 Task: Find connections with filter location Johannisthal with filter topic #Advertisingandmarketingwith filter profile language English with filter current company NEORIS with filter school BANGALORE jobs and careers with filter industry Holding Companies with filter service category Portrait Photography with filter keywords title Proposal Writer
Action: Mouse moved to (623, 85)
Screenshot: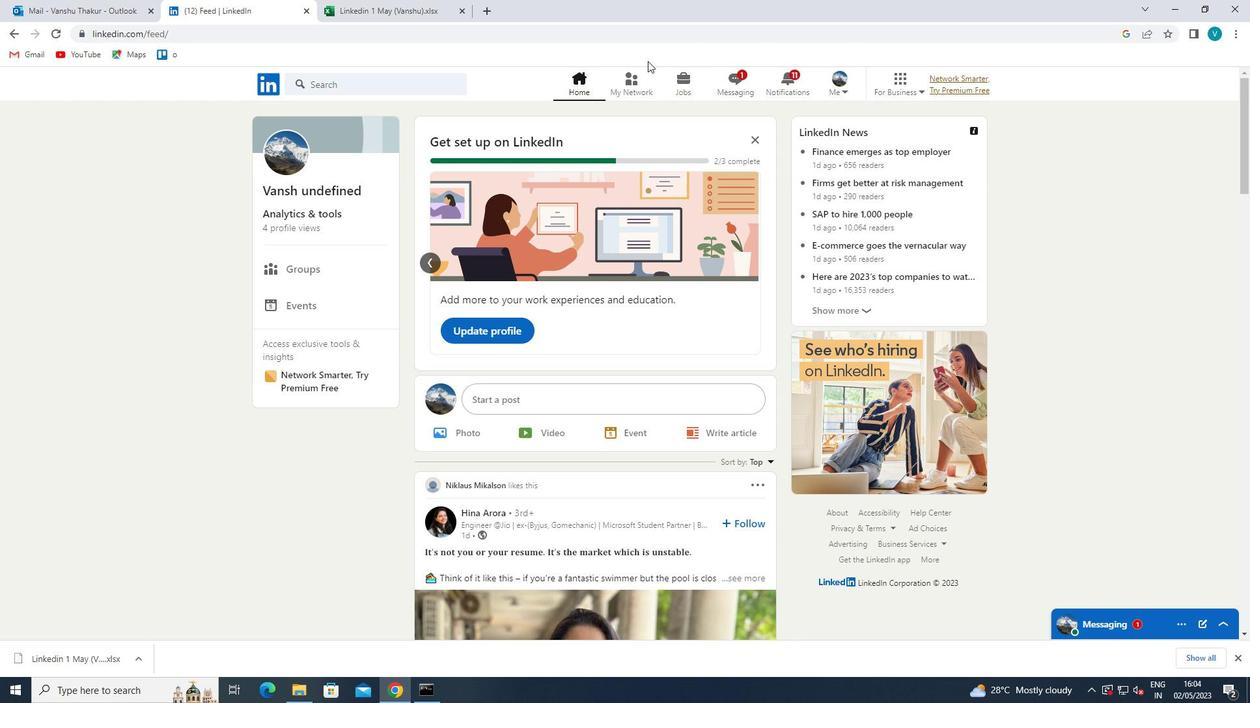 
Action: Mouse pressed left at (623, 85)
Screenshot: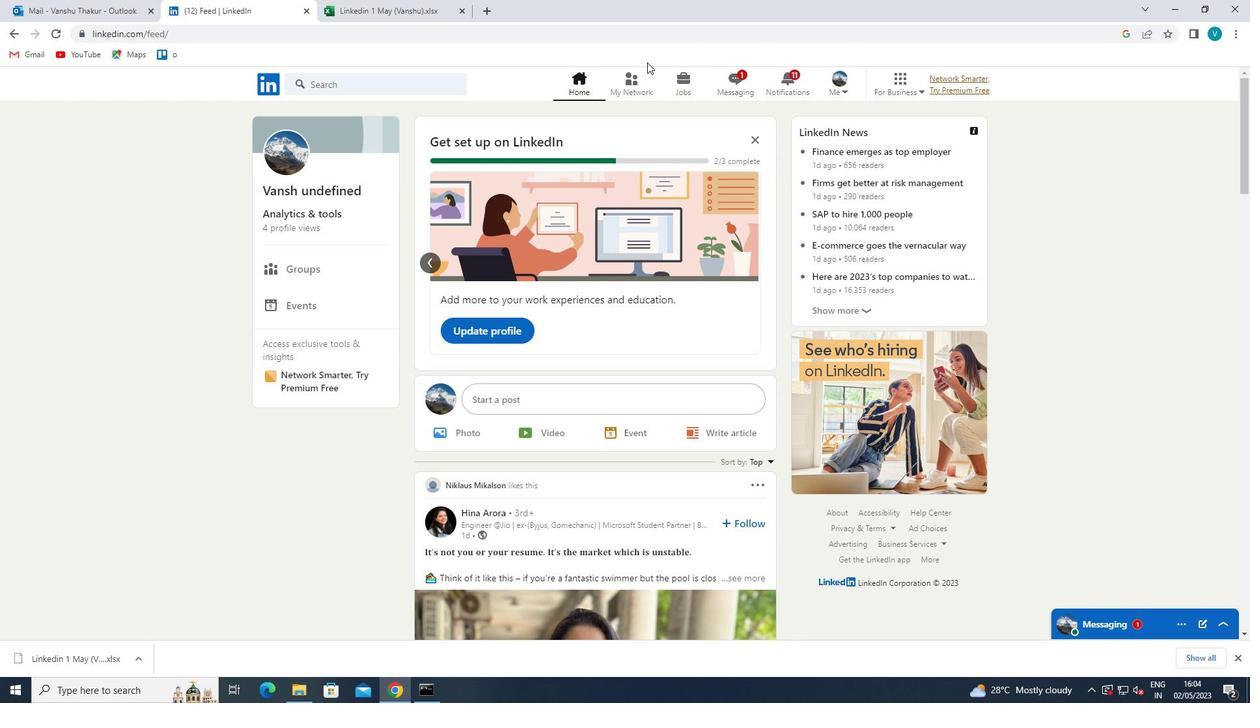
Action: Mouse moved to (341, 154)
Screenshot: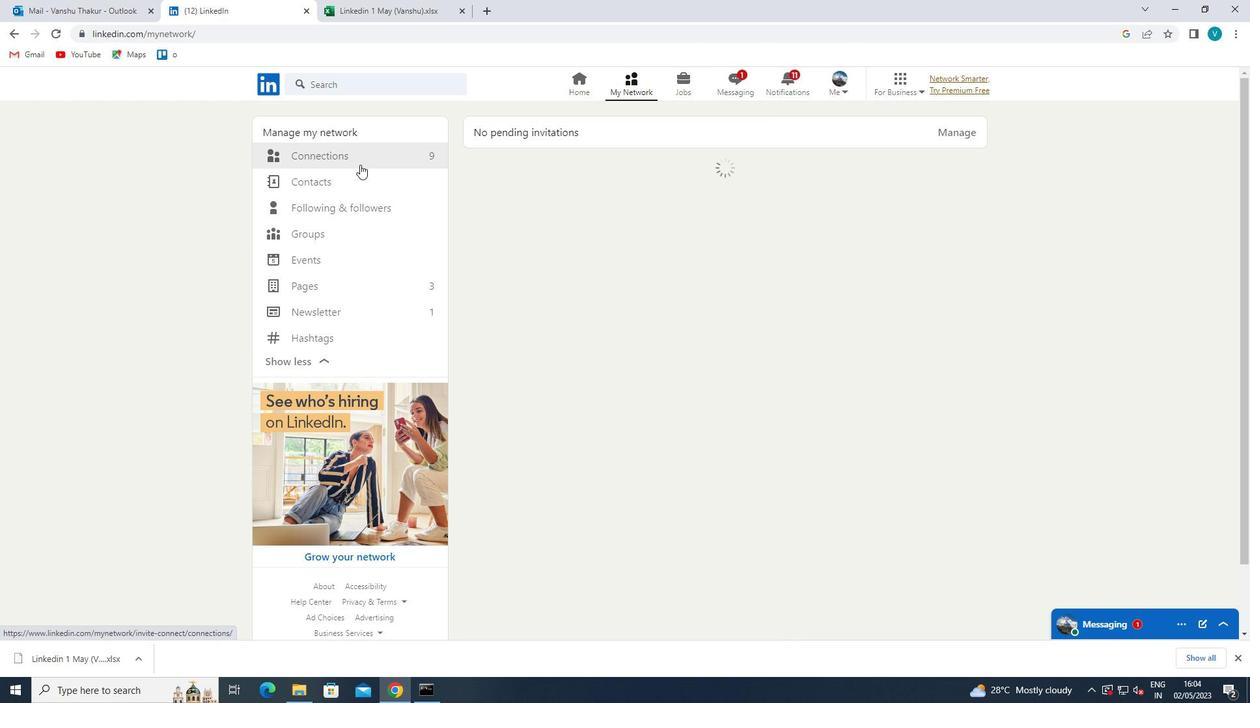 
Action: Mouse pressed left at (341, 154)
Screenshot: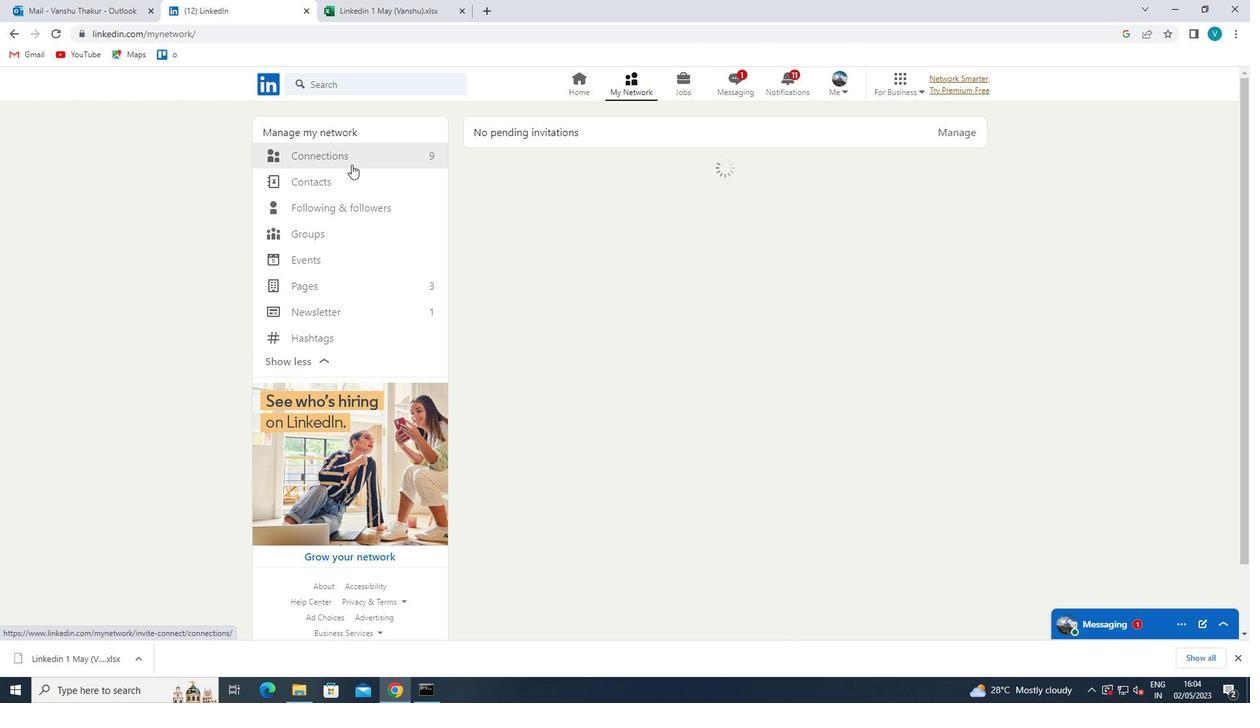 
Action: Mouse moved to (714, 158)
Screenshot: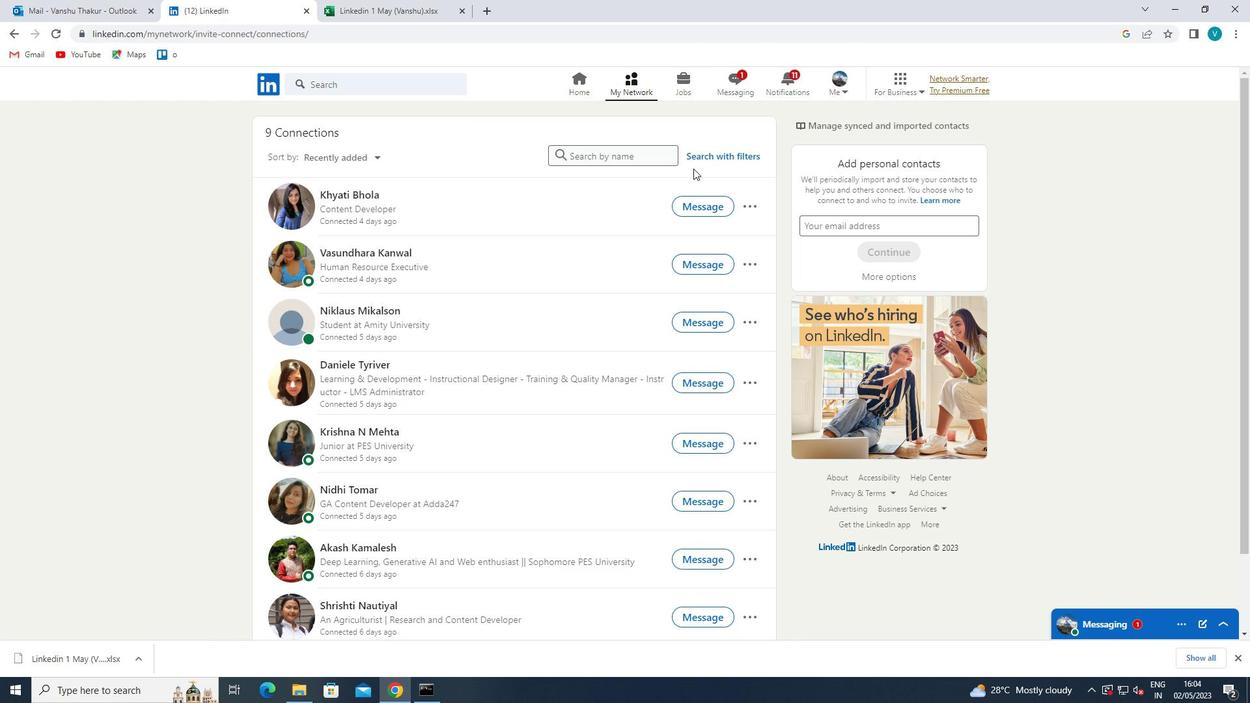 
Action: Mouse pressed left at (714, 158)
Screenshot: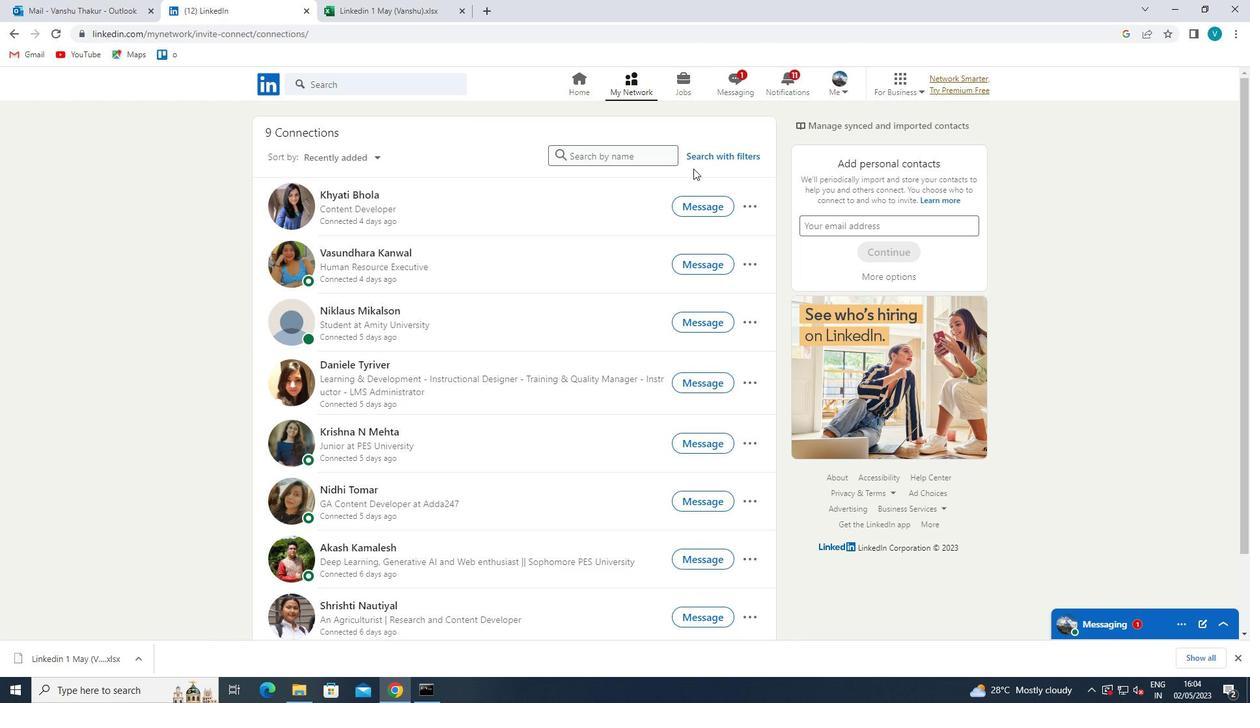 
Action: Mouse moved to (619, 119)
Screenshot: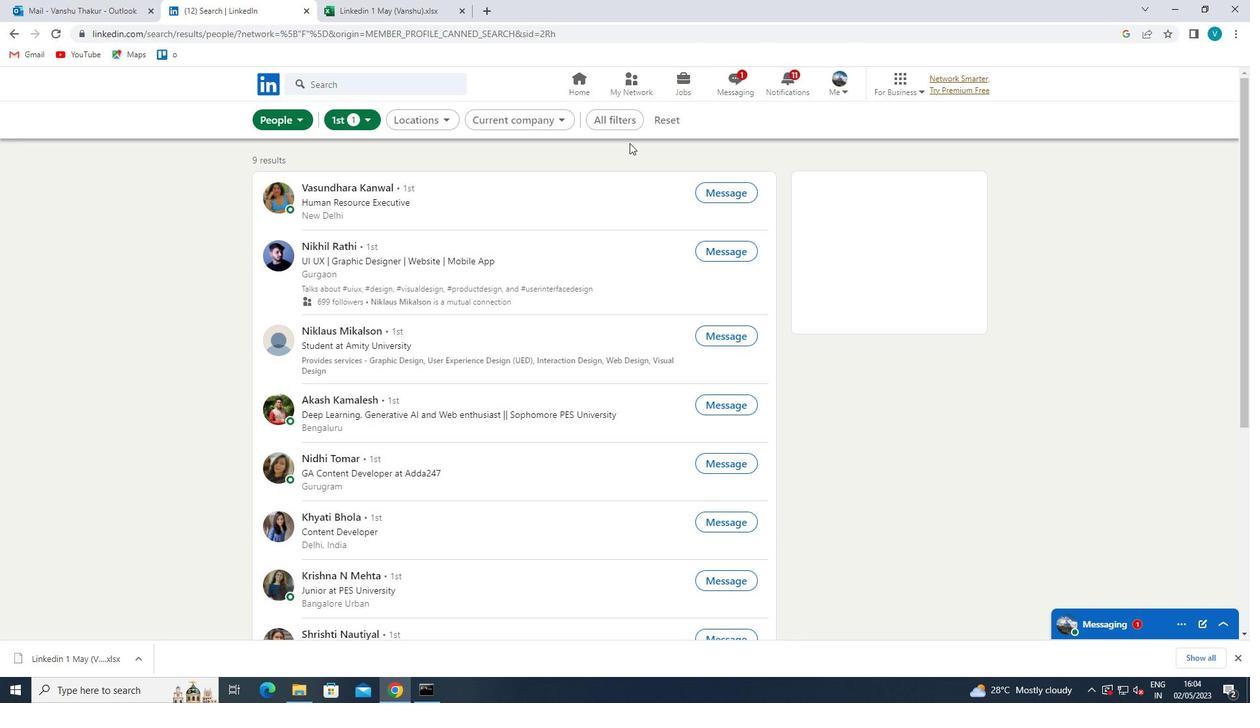 
Action: Mouse pressed left at (619, 119)
Screenshot: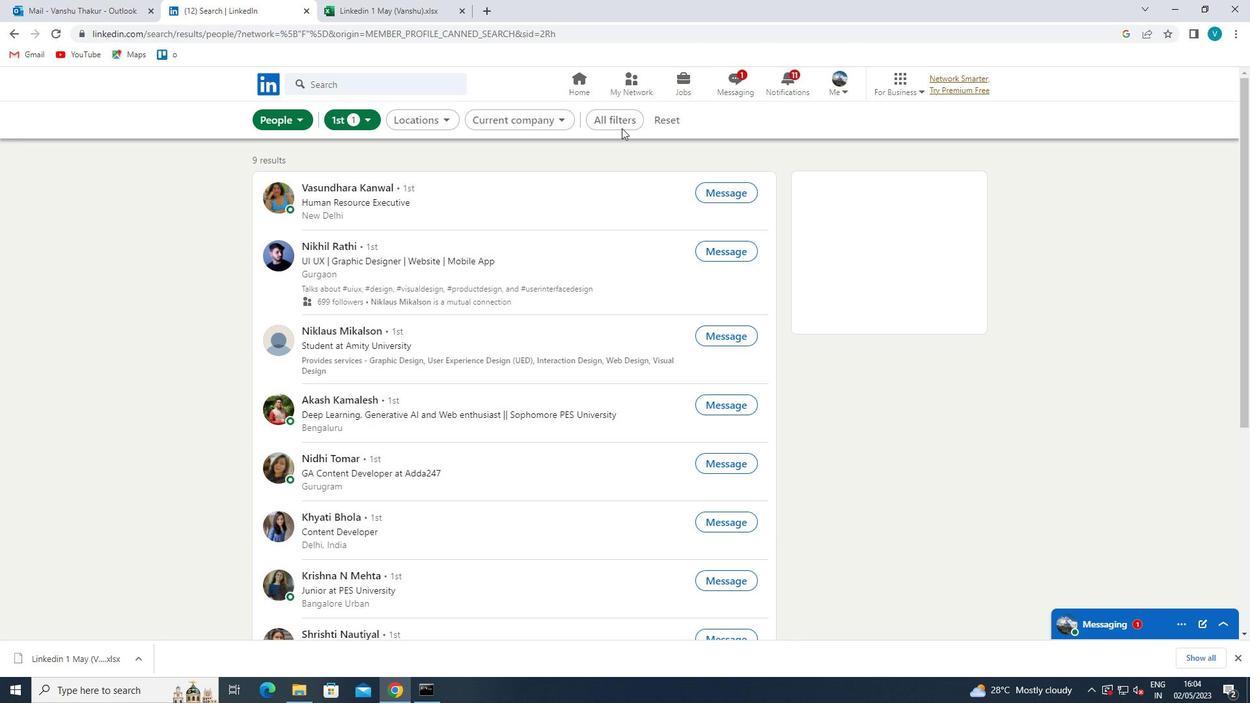 
Action: Mouse moved to (1113, 330)
Screenshot: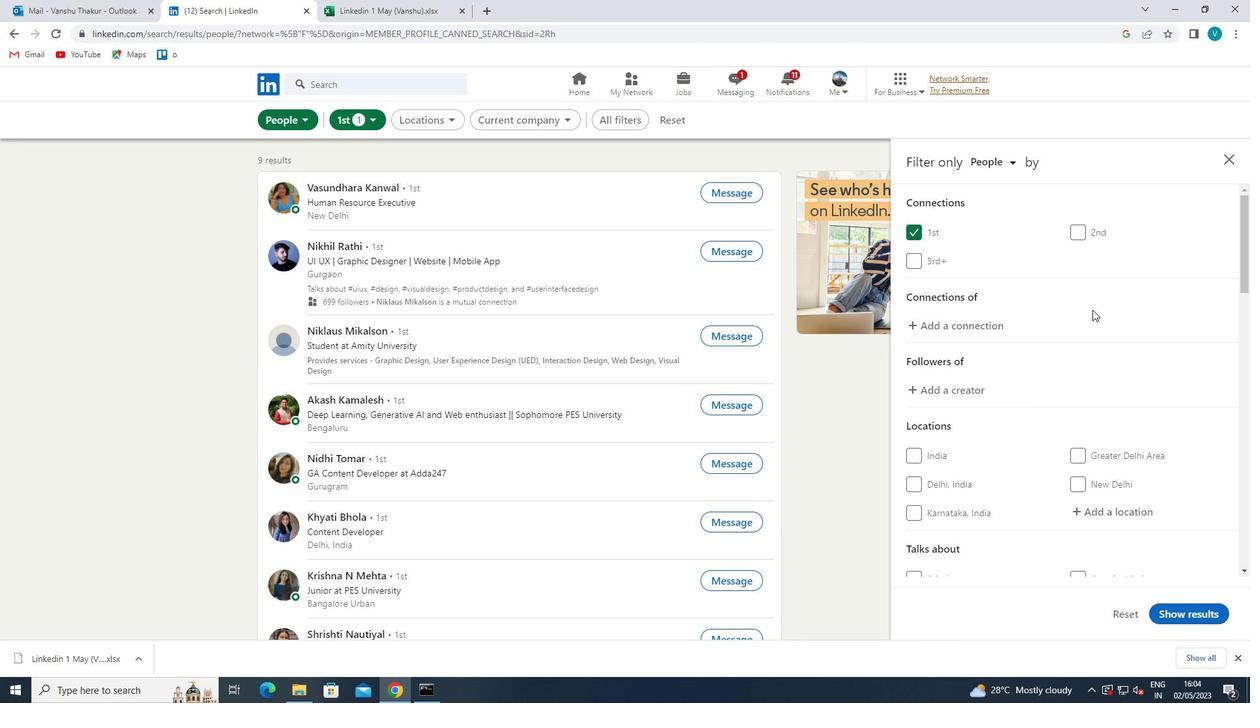 
Action: Mouse scrolled (1113, 329) with delta (0, 0)
Screenshot: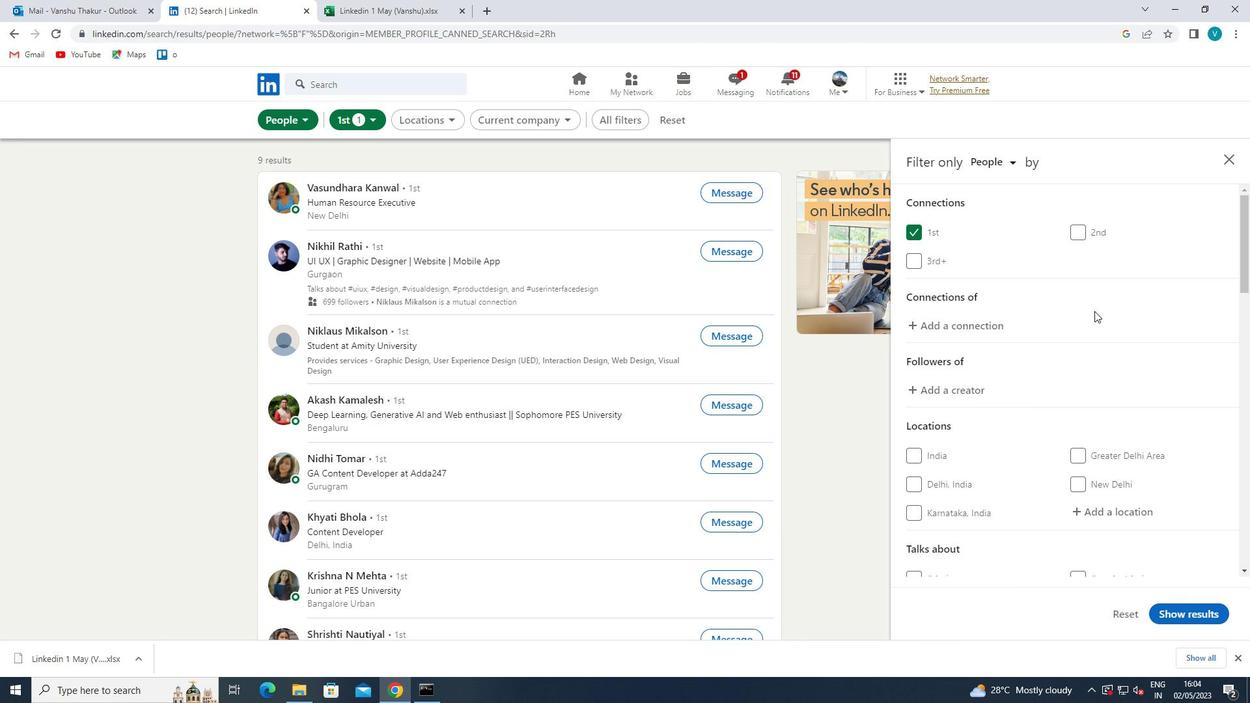 
Action: Mouse scrolled (1113, 329) with delta (0, 0)
Screenshot: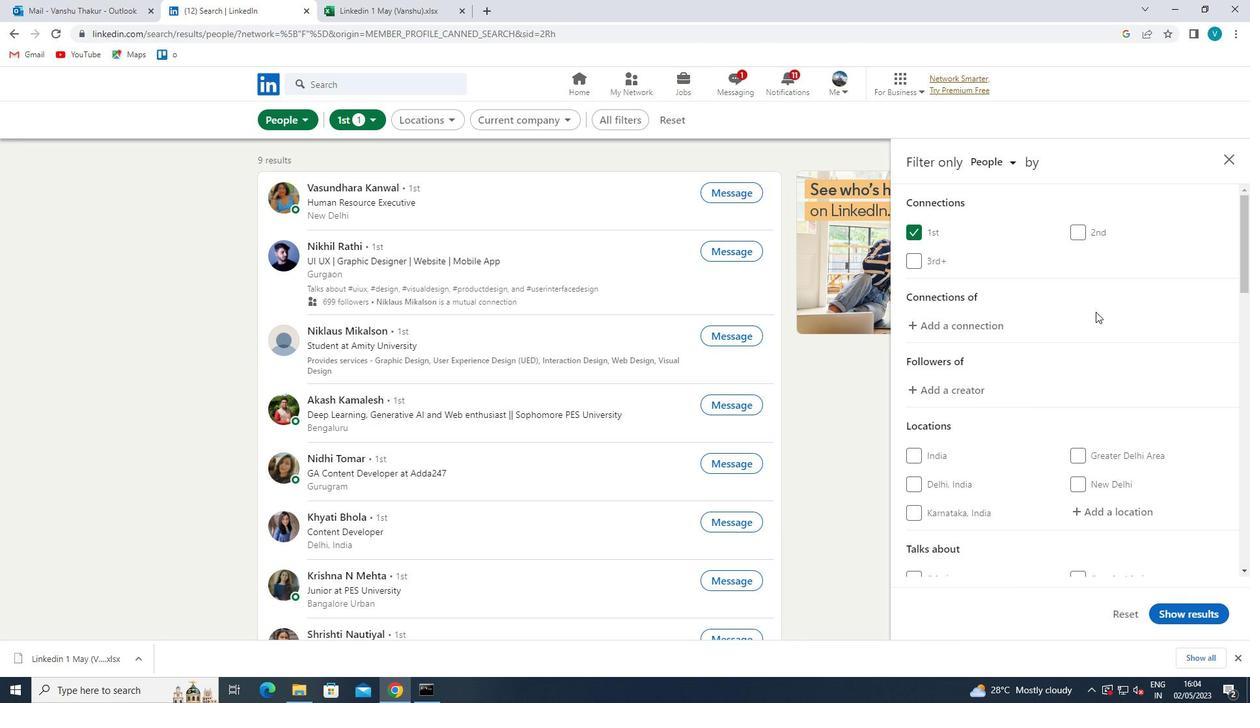 
Action: Mouse moved to (1114, 330)
Screenshot: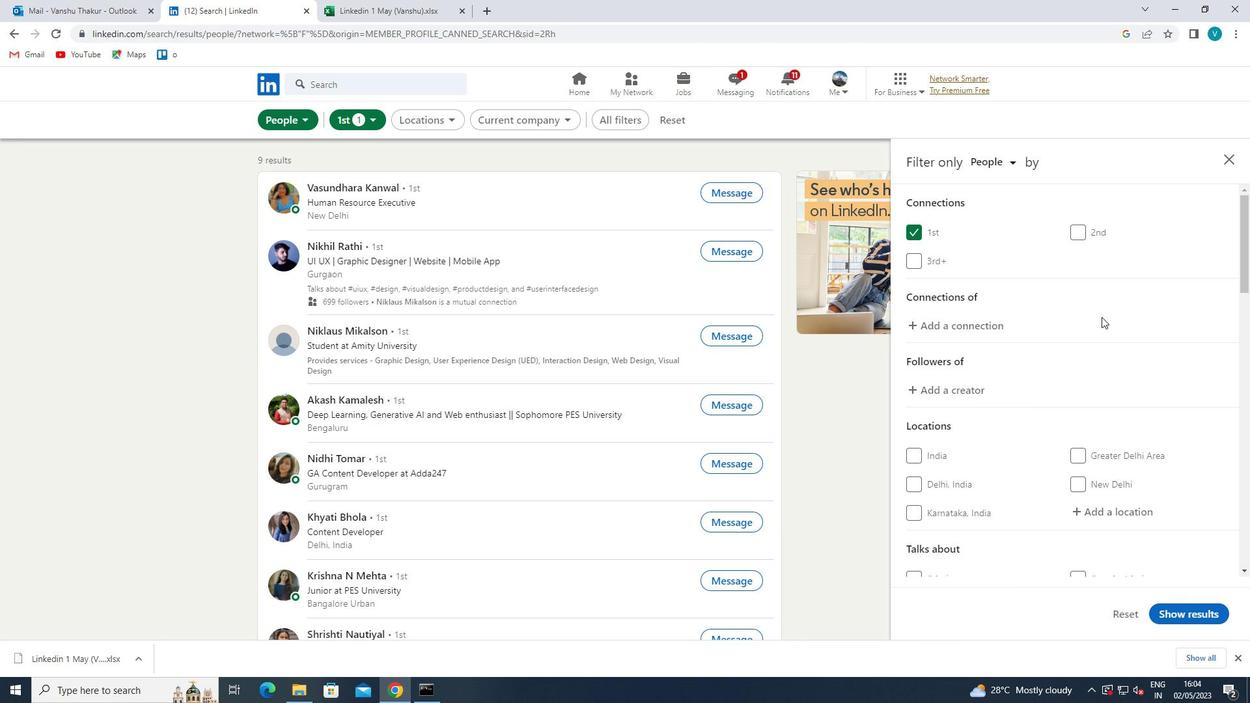 
Action: Mouse scrolled (1114, 329) with delta (0, 0)
Screenshot: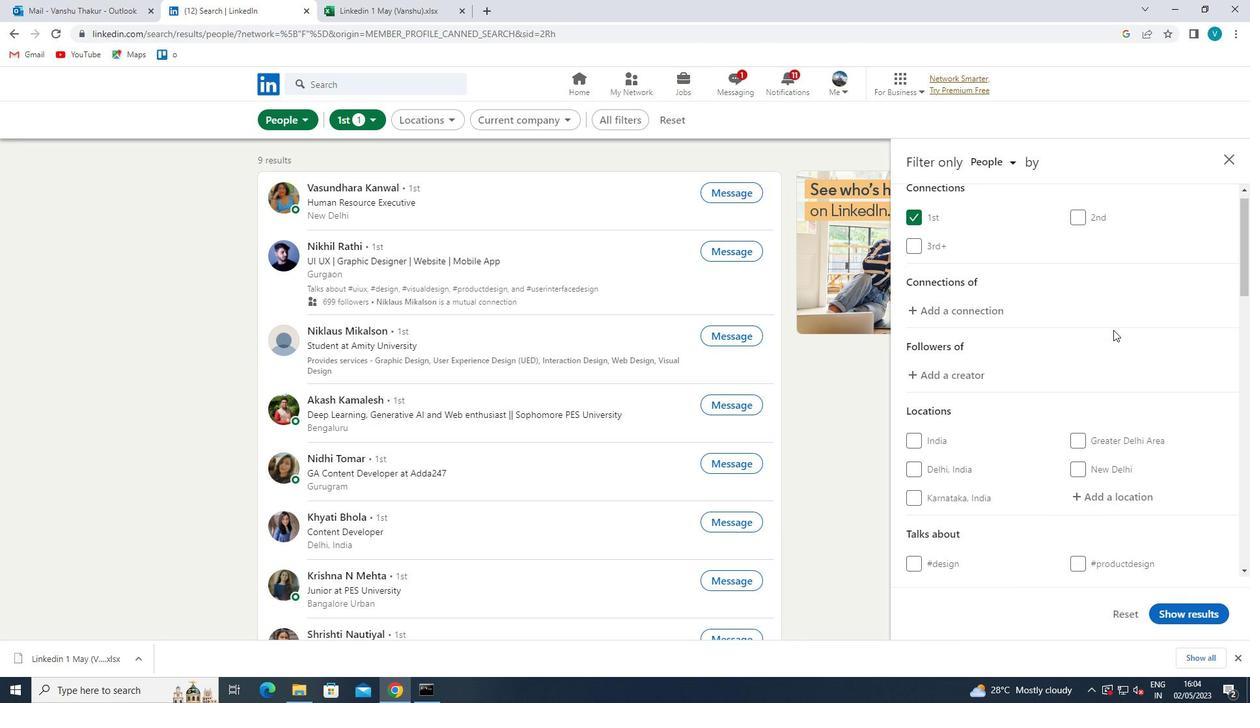 
Action: Mouse moved to (1123, 317)
Screenshot: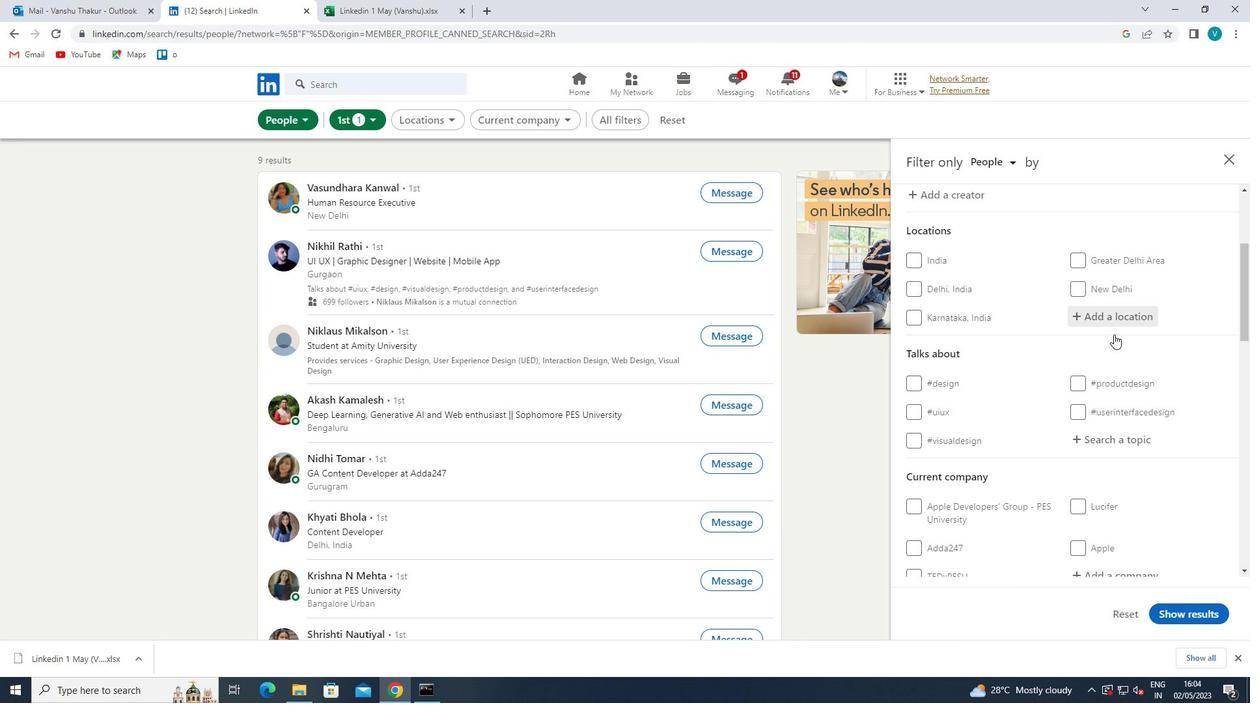 
Action: Mouse pressed left at (1123, 317)
Screenshot: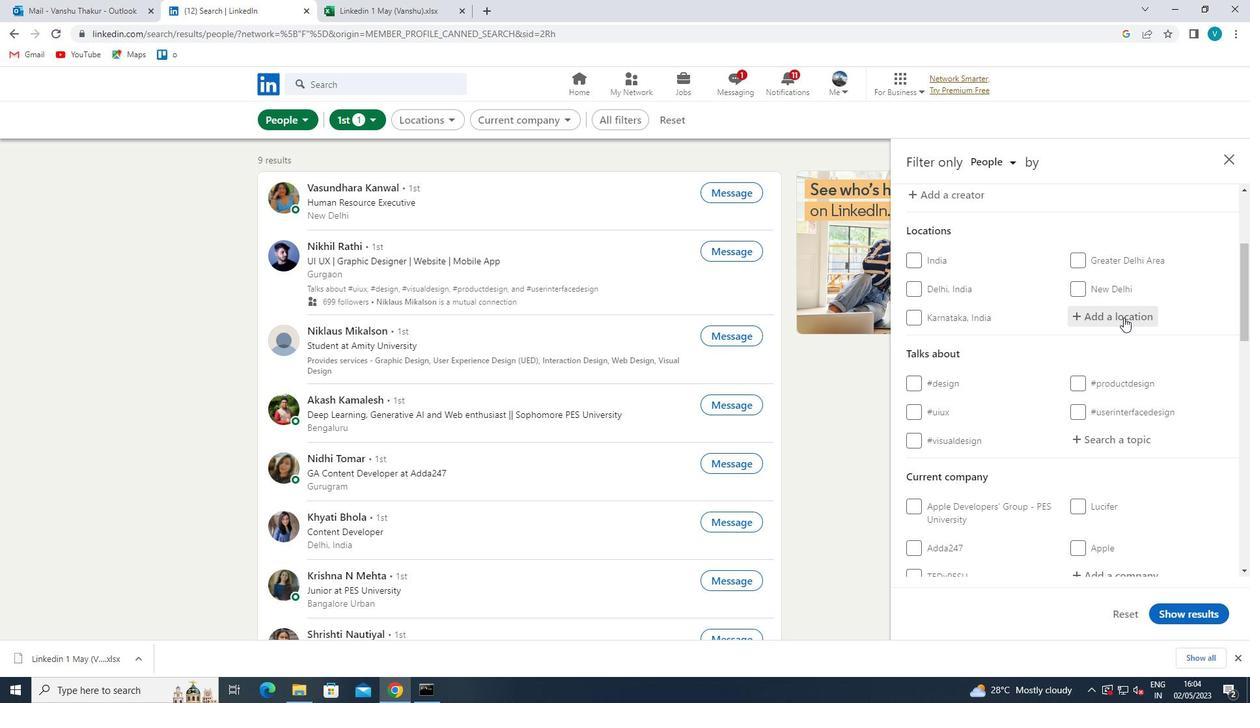 
Action: Key pressed <Key.shift>JOHANNISTHAL
Screenshot: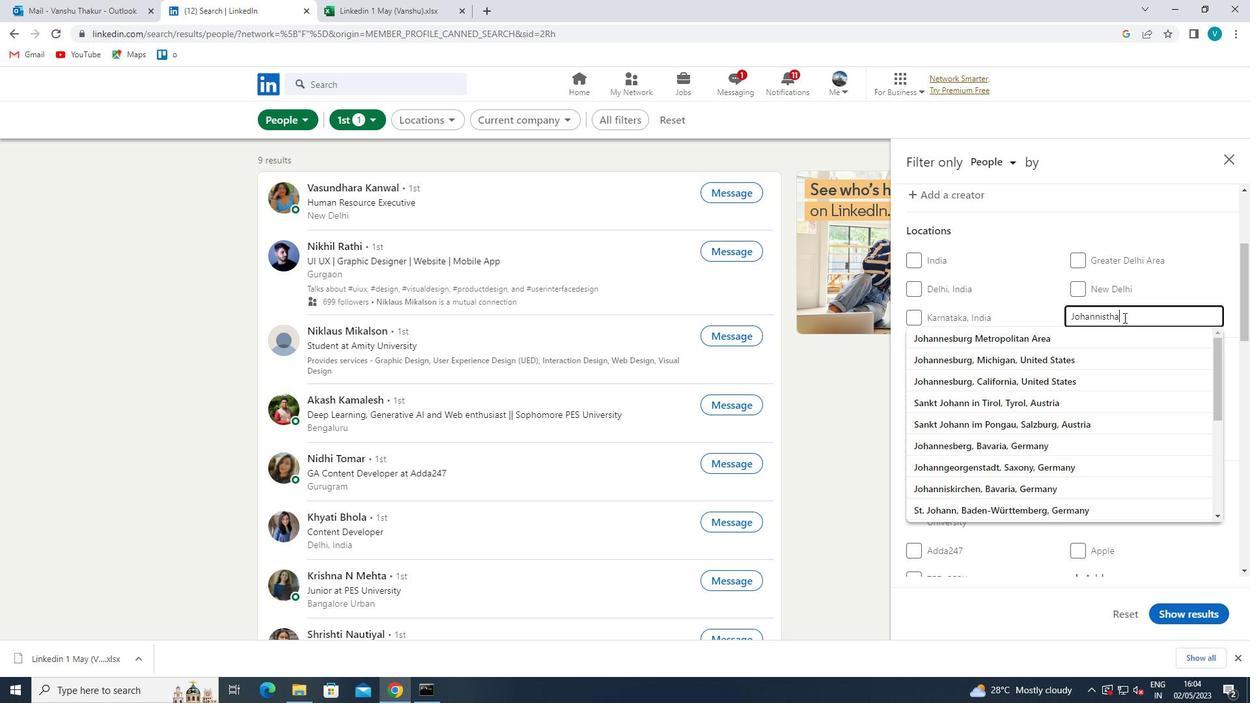 
Action: Mouse moved to (1015, 339)
Screenshot: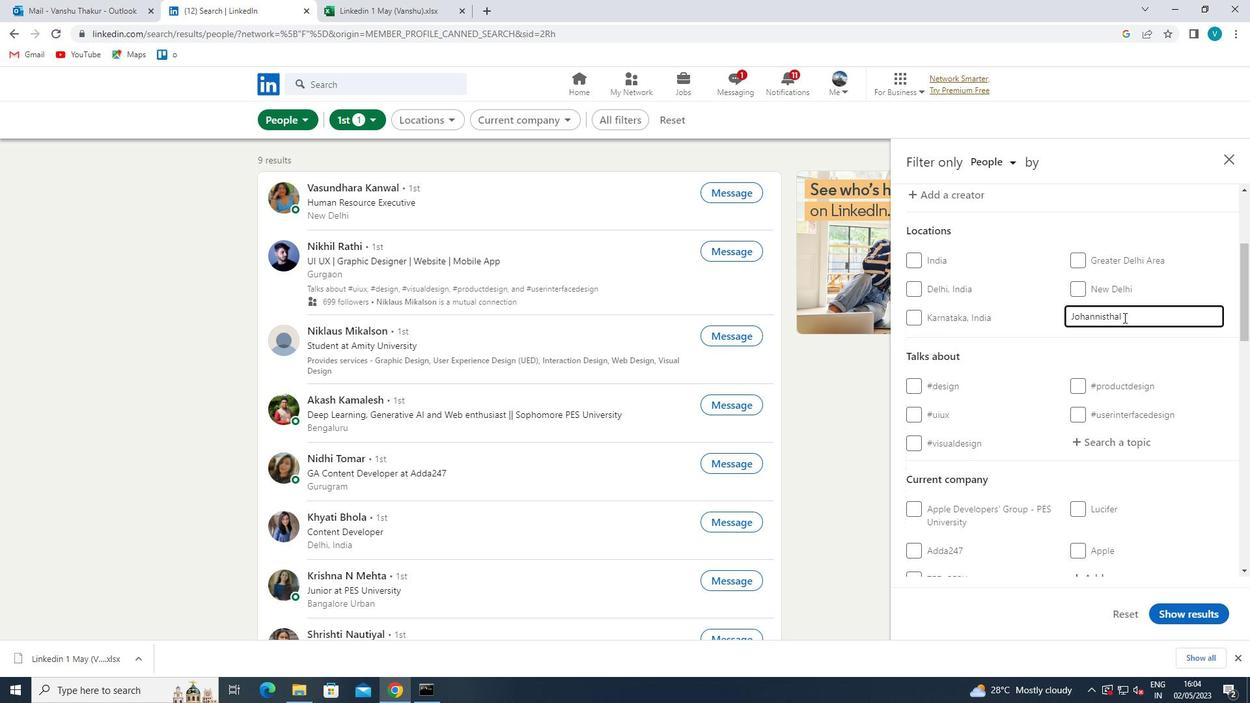 
Action: Mouse pressed left at (1015, 339)
Screenshot: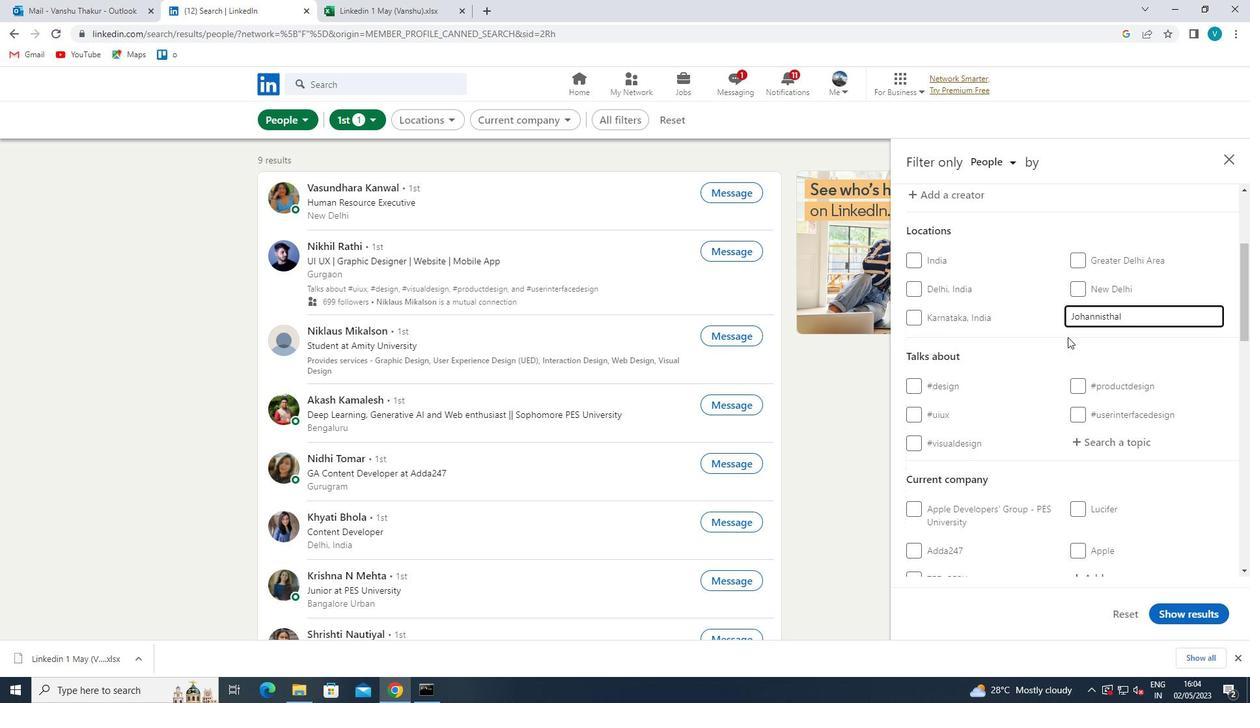 
Action: Mouse moved to (1019, 339)
Screenshot: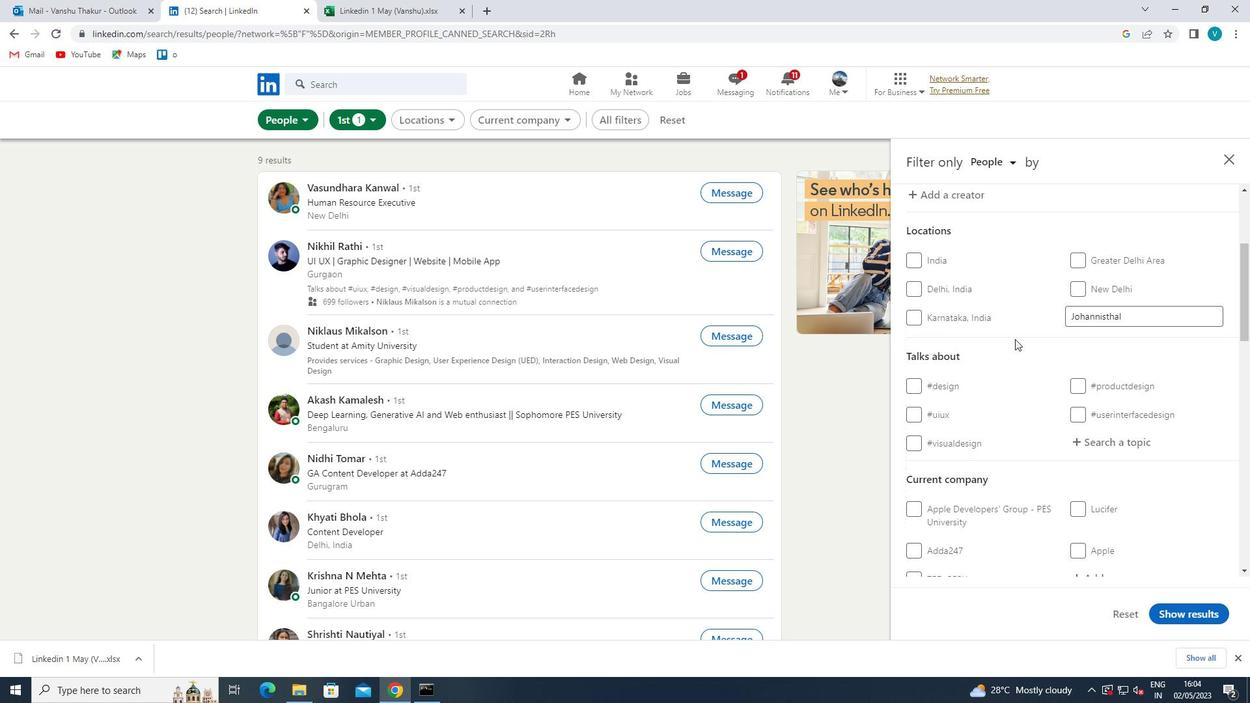 
Action: Mouse scrolled (1019, 339) with delta (0, 0)
Screenshot: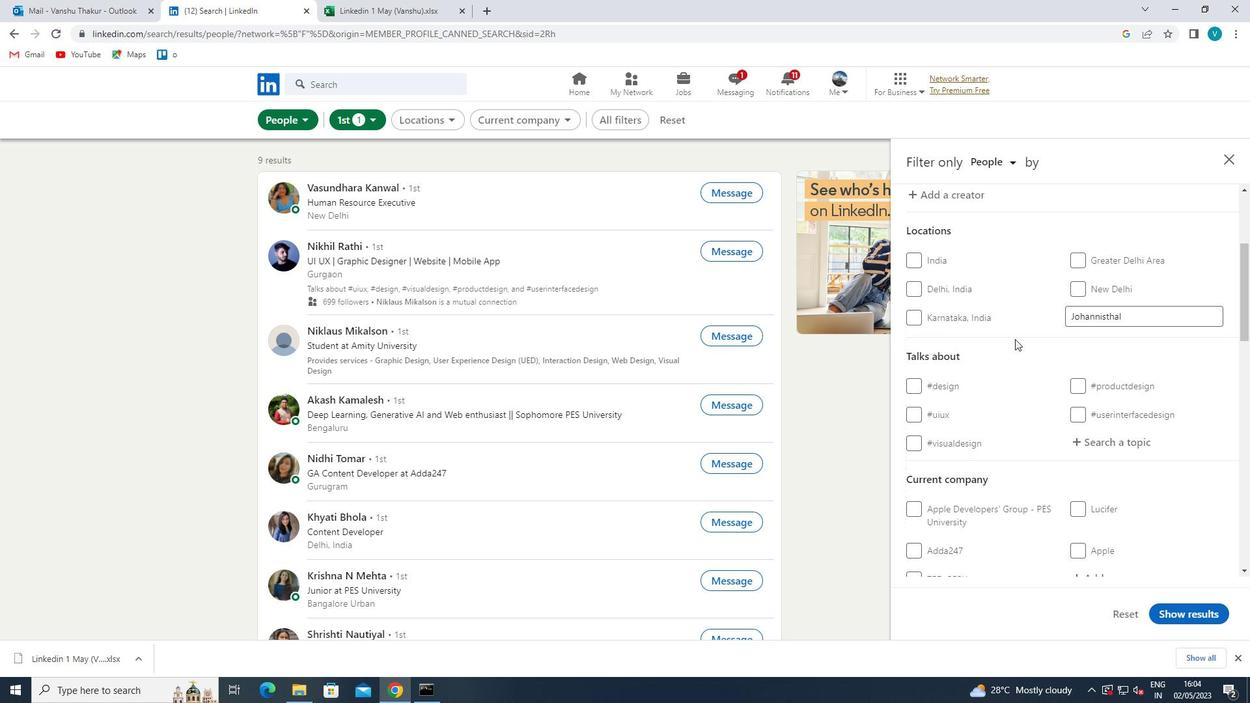 
Action: Mouse moved to (1025, 345)
Screenshot: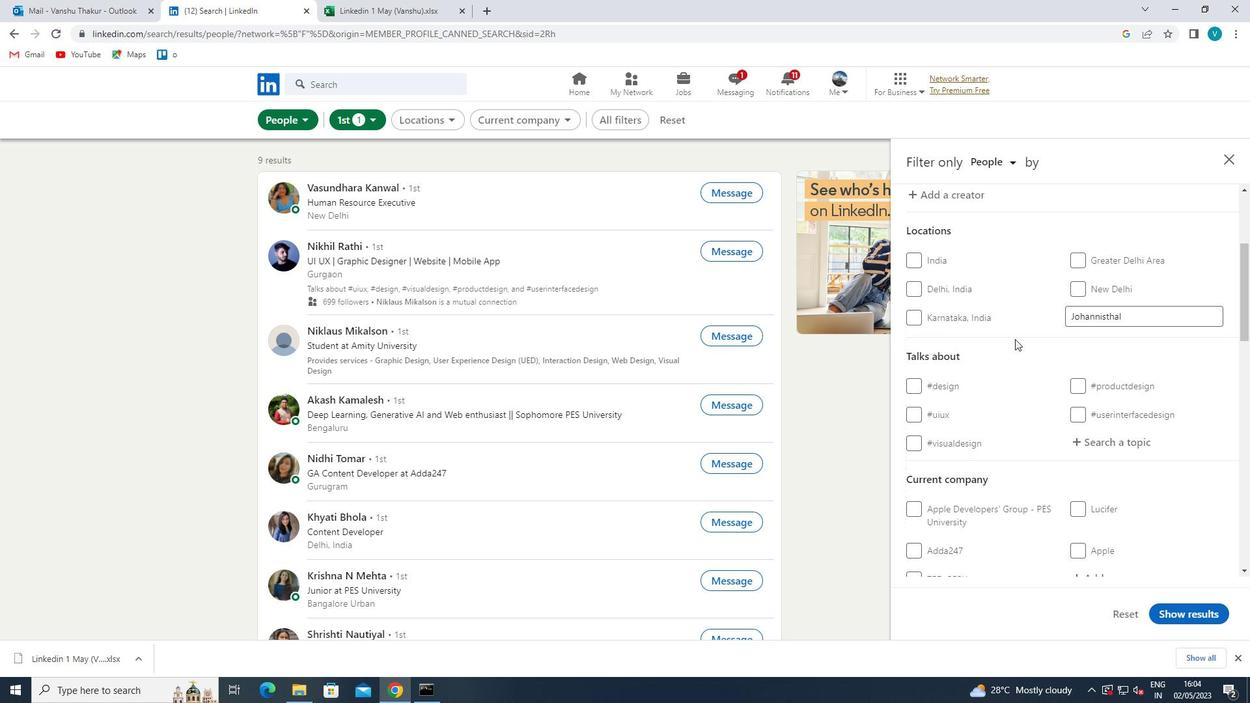 
Action: Mouse scrolled (1025, 345) with delta (0, 0)
Screenshot: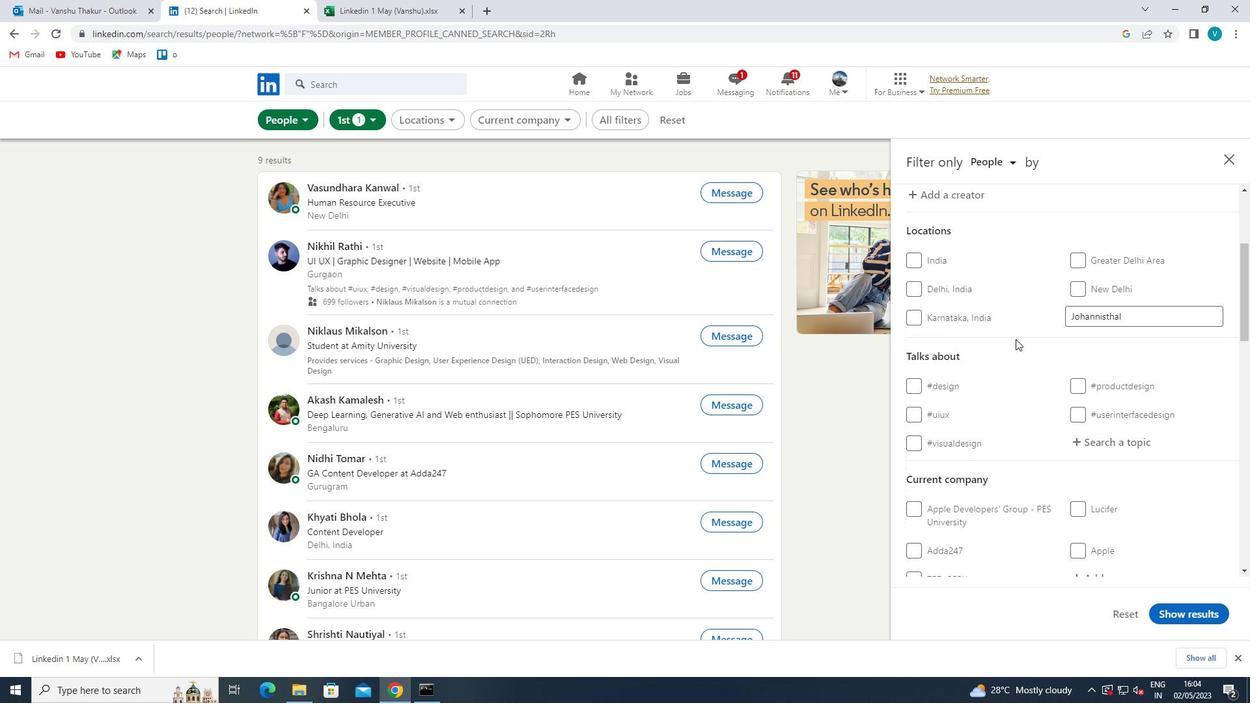 
Action: Mouse moved to (1123, 312)
Screenshot: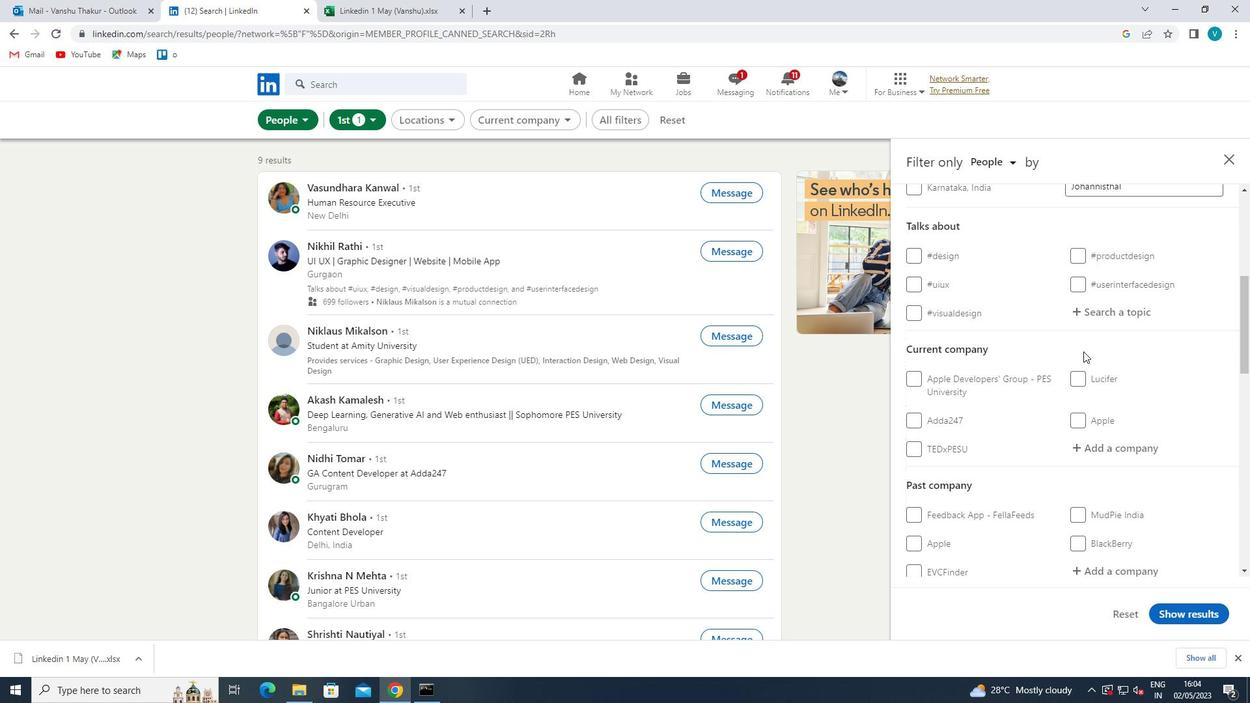 
Action: Mouse pressed left at (1123, 312)
Screenshot: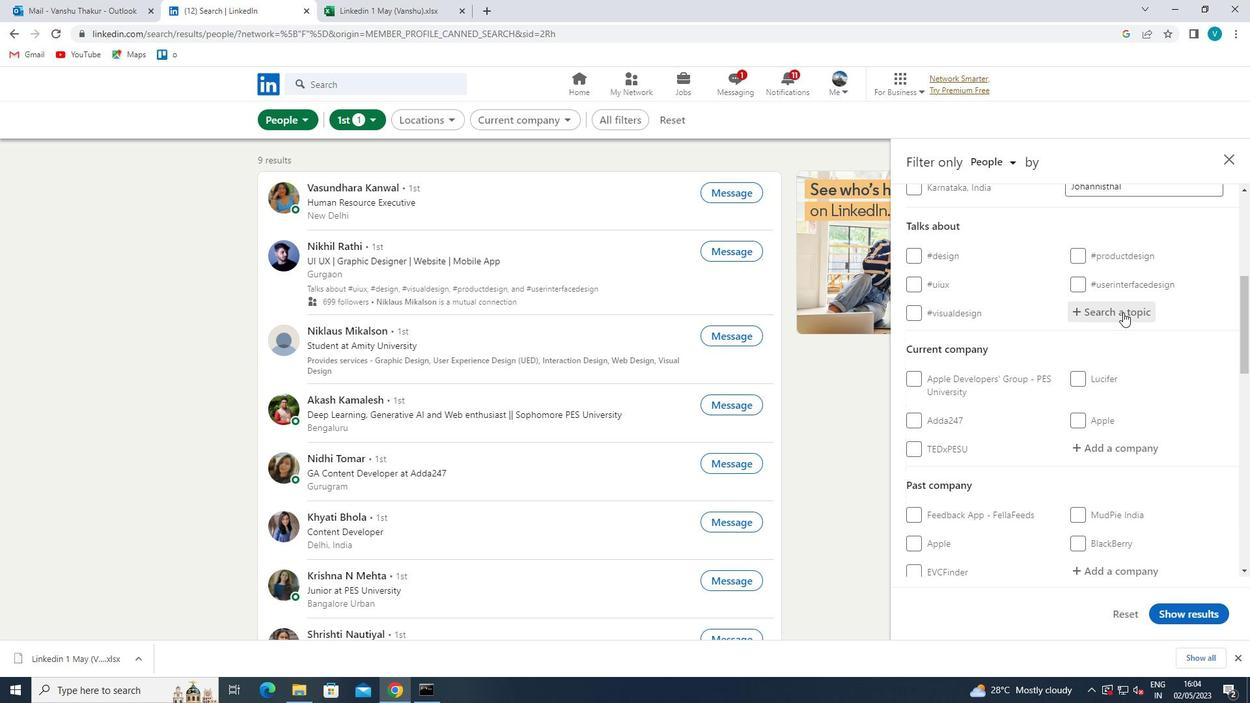 
Action: Mouse moved to (1027, 301)
Screenshot: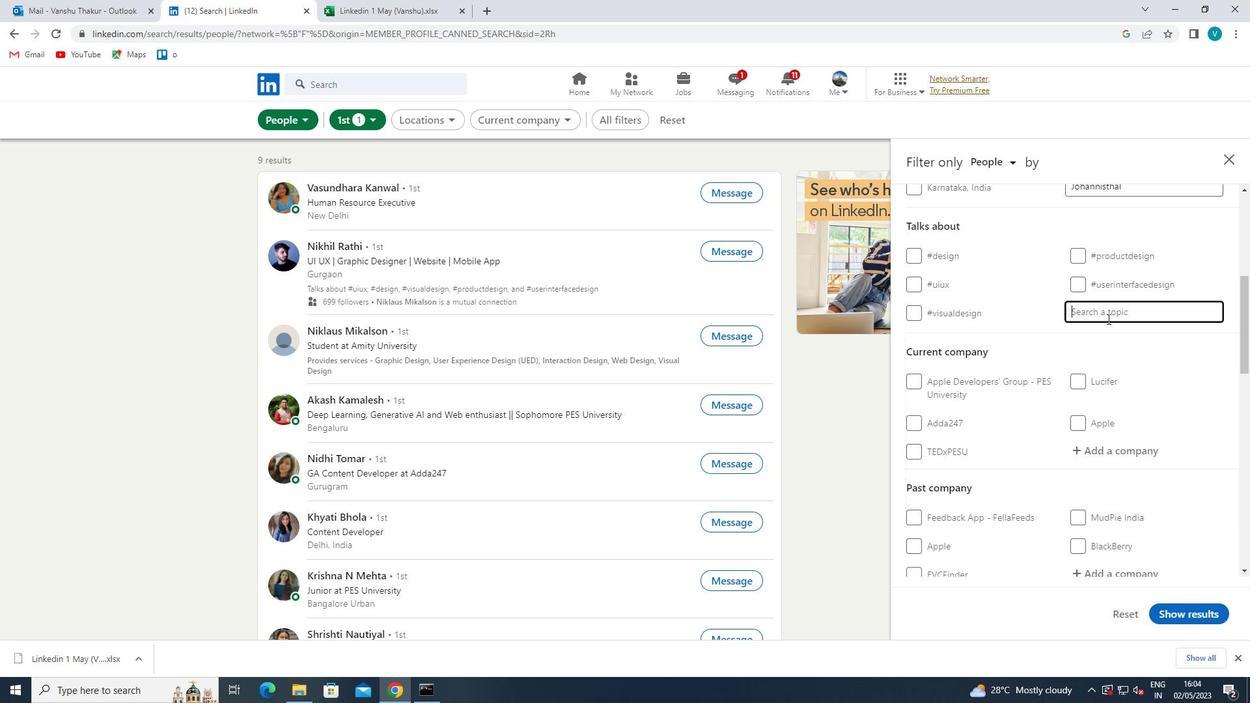 
Action: Key pressed ADVER
Screenshot: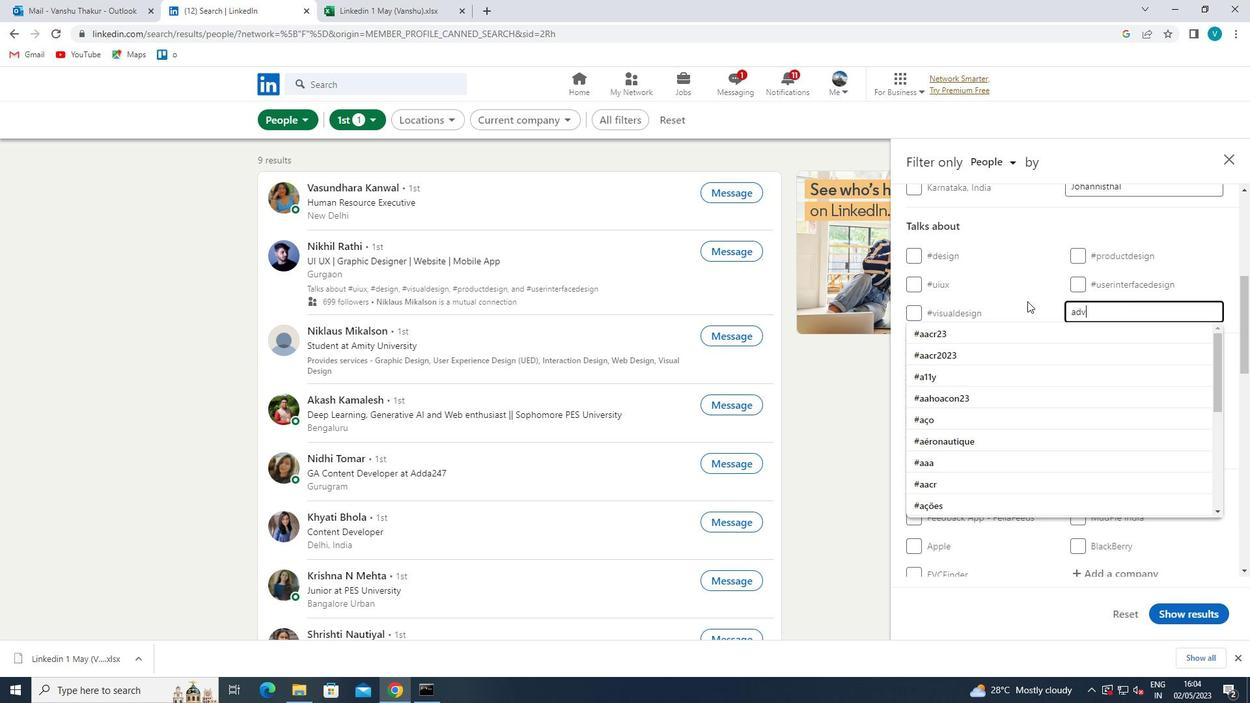 
Action: Mouse moved to (1005, 378)
Screenshot: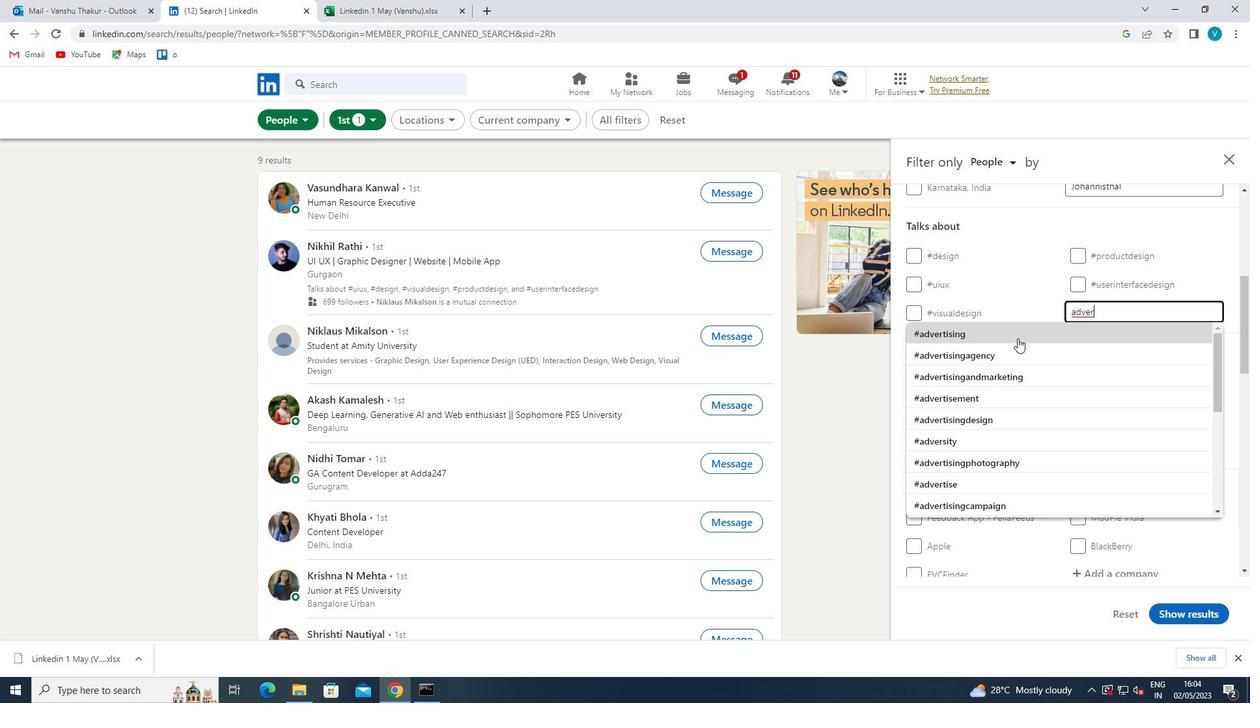 
Action: Mouse pressed left at (1005, 378)
Screenshot: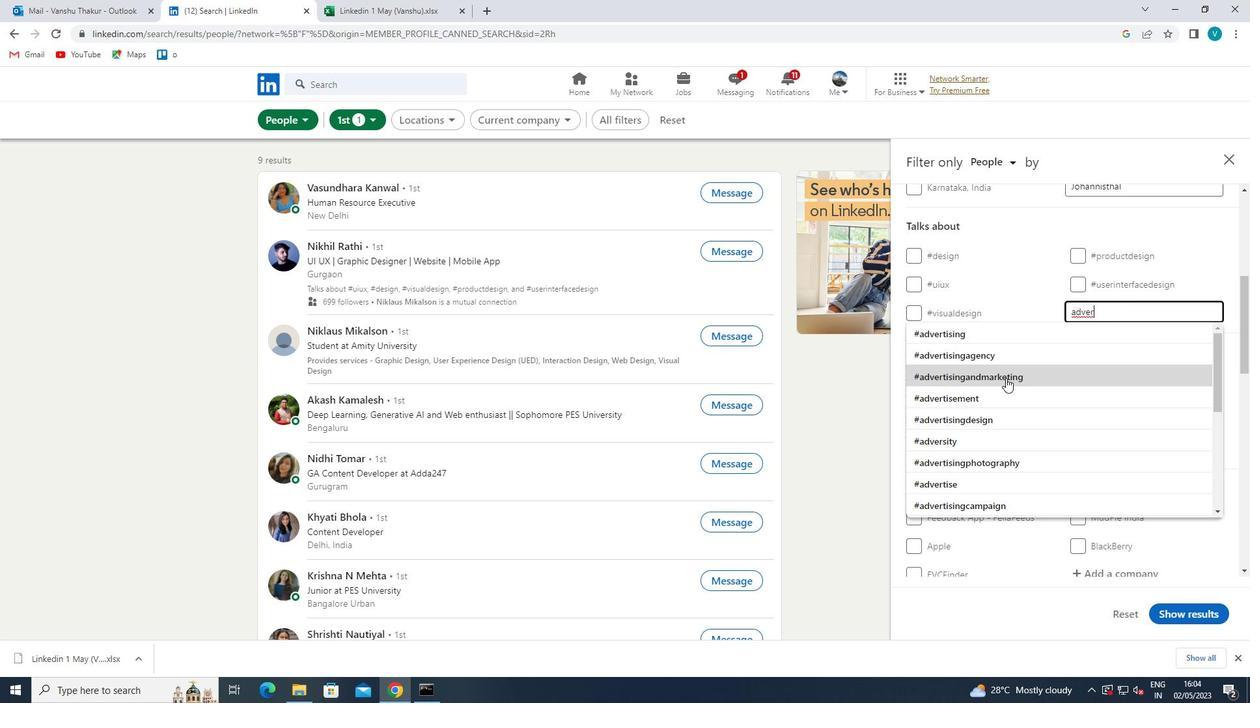 
Action: Mouse scrolled (1005, 377) with delta (0, 0)
Screenshot: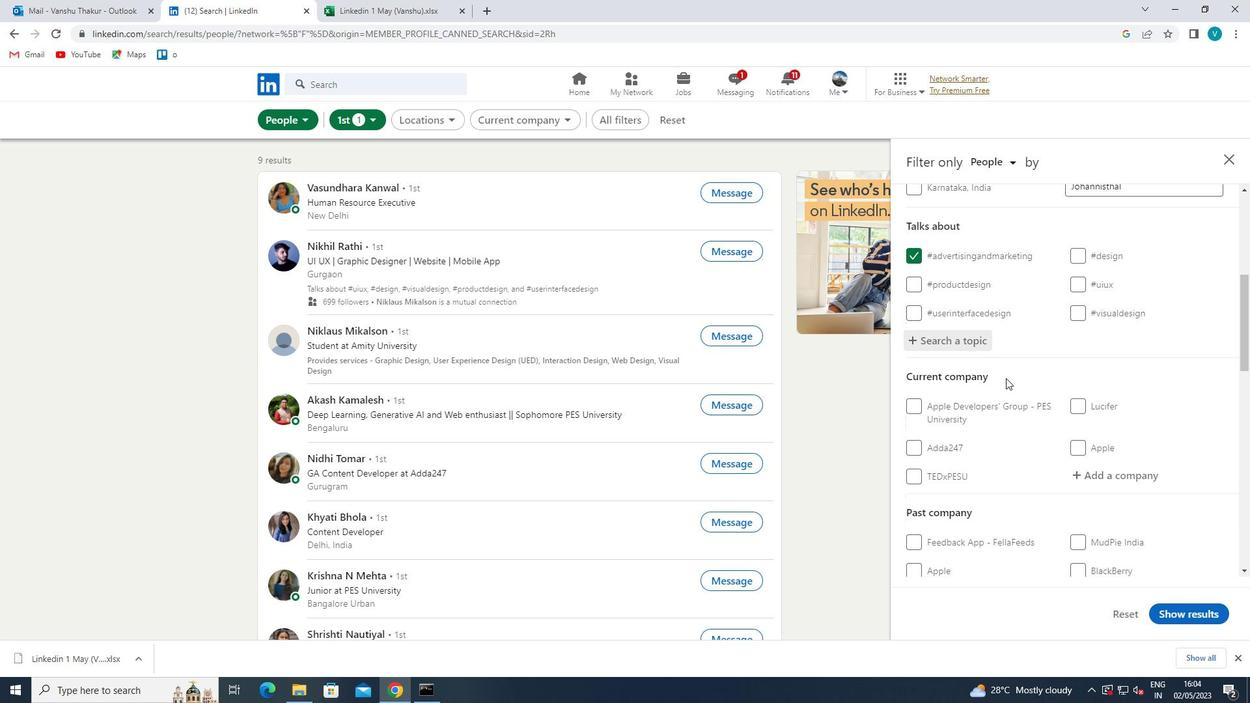 
Action: Mouse scrolled (1005, 377) with delta (0, 0)
Screenshot: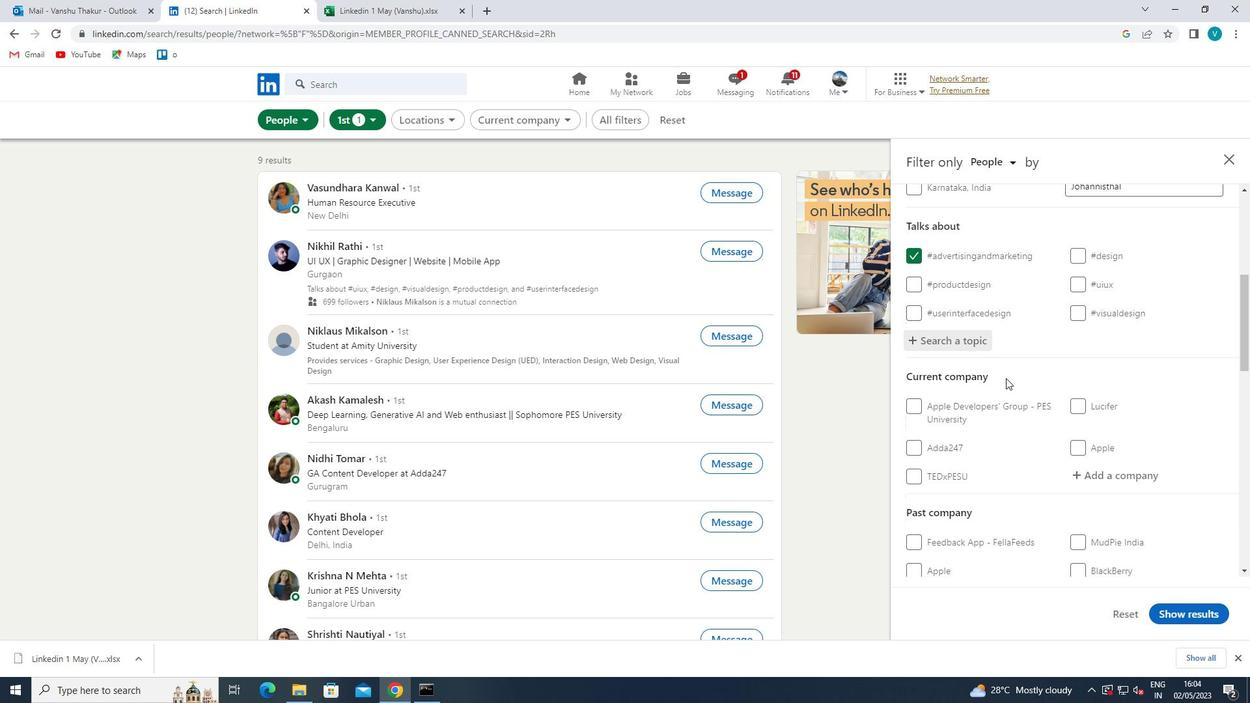 
Action: Mouse scrolled (1005, 377) with delta (0, 0)
Screenshot: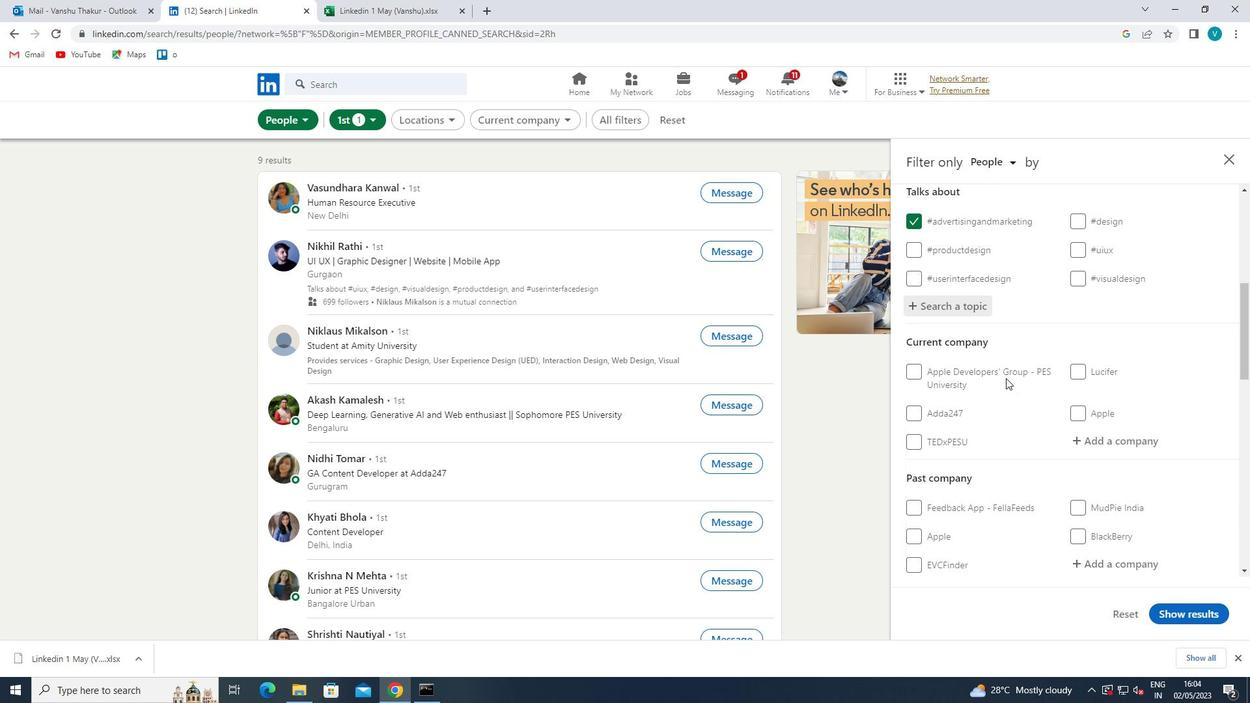 
Action: Mouse scrolled (1005, 377) with delta (0, 0)
Screenshot: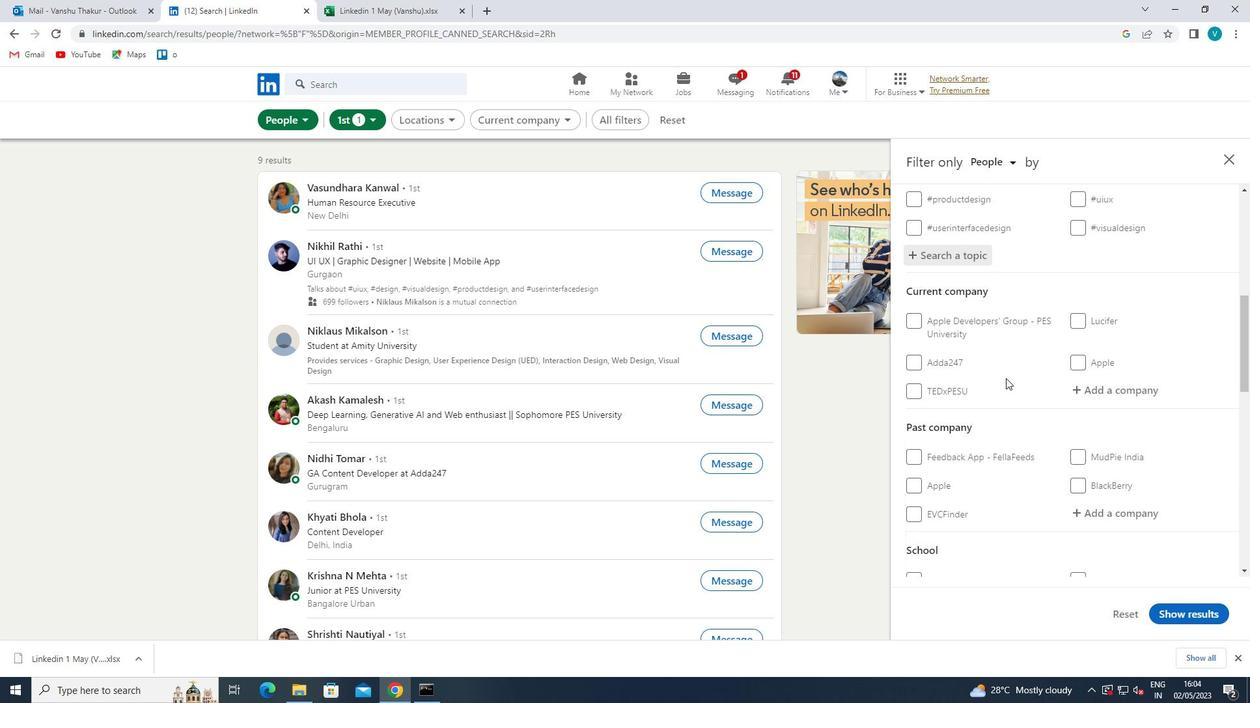
Action: Mouse scrolled (1005, 377) with delta (0, 0)
Screenshot: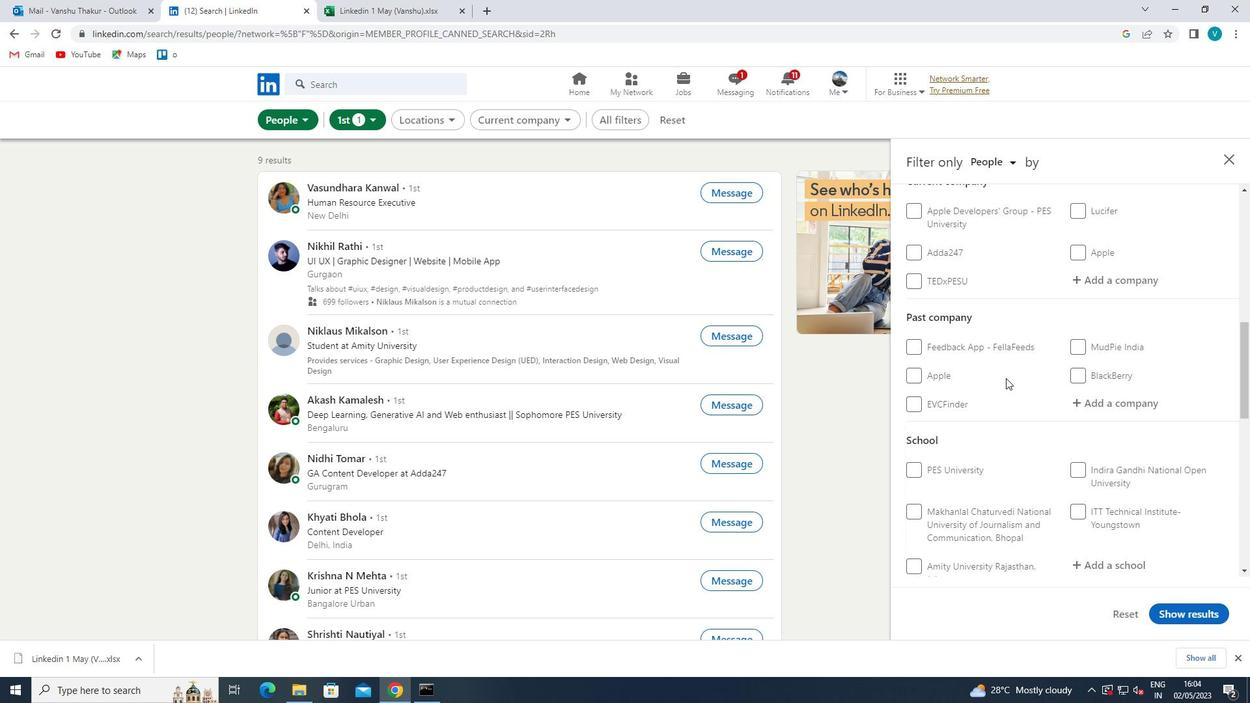 
Action: Mouse scrolled (1005, 377) with delta (0, 0)
Screenshot: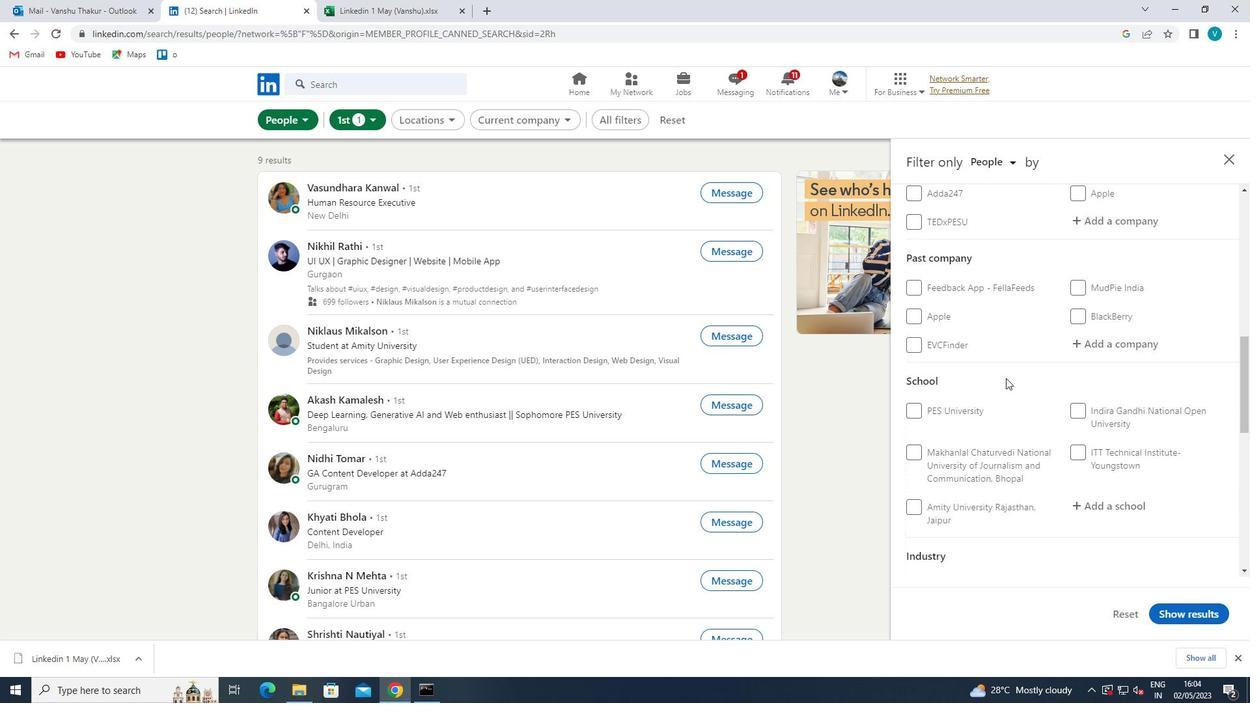 
Action: Mouse scrolled (1005, 377) with delta (0, 0)
Screenshot: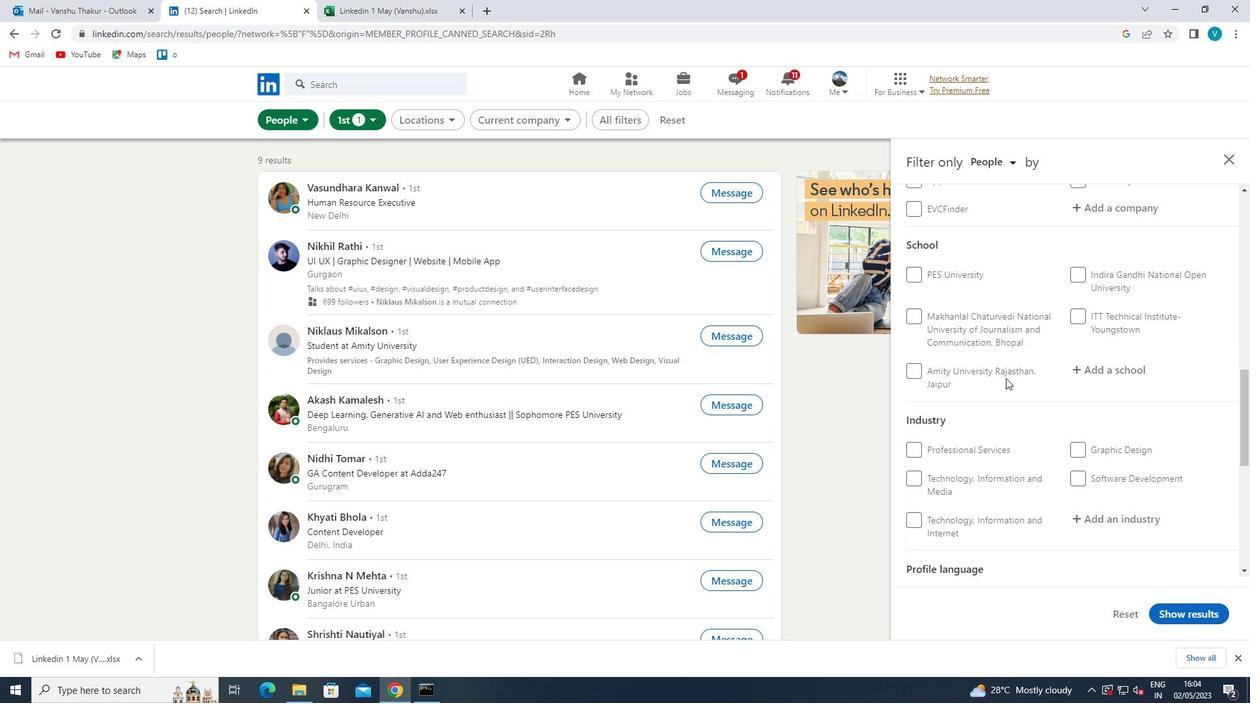 
Action: Mouse scrolled (1005, 377) with delta (0, 0)
Screenshot: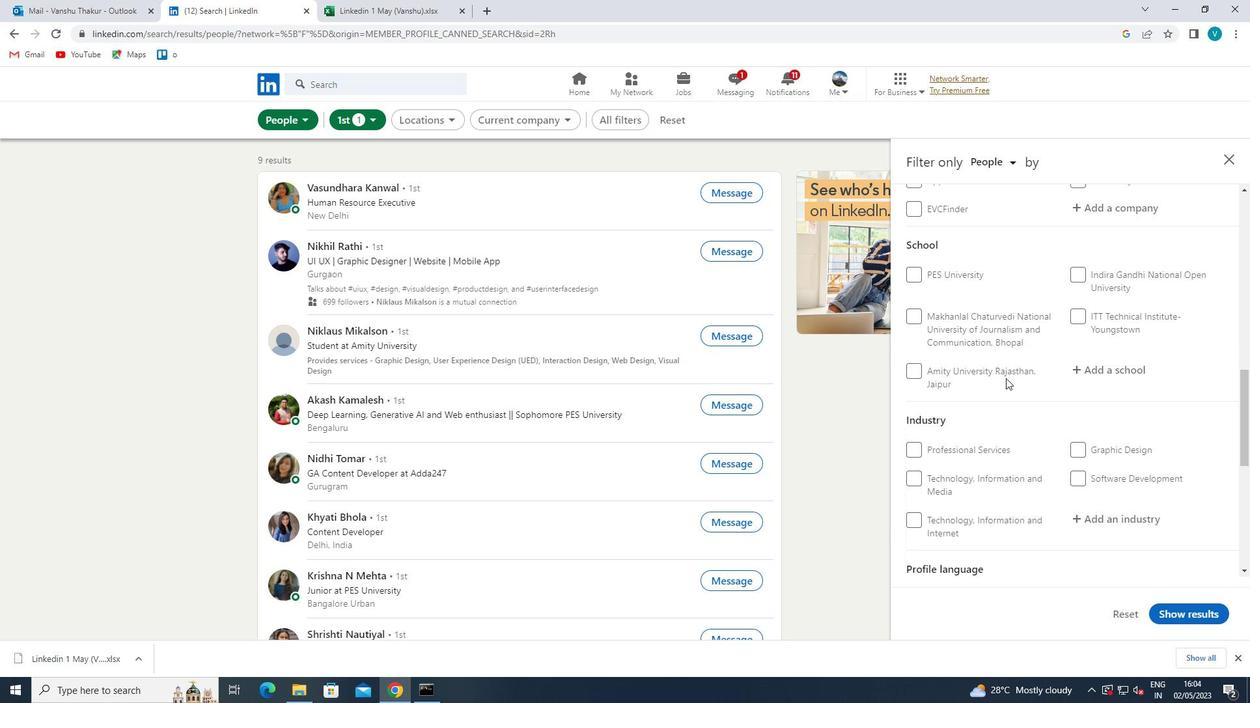 
Action: Mouse scrolled (1005, 377) with delta (0, 0)
Screenshot: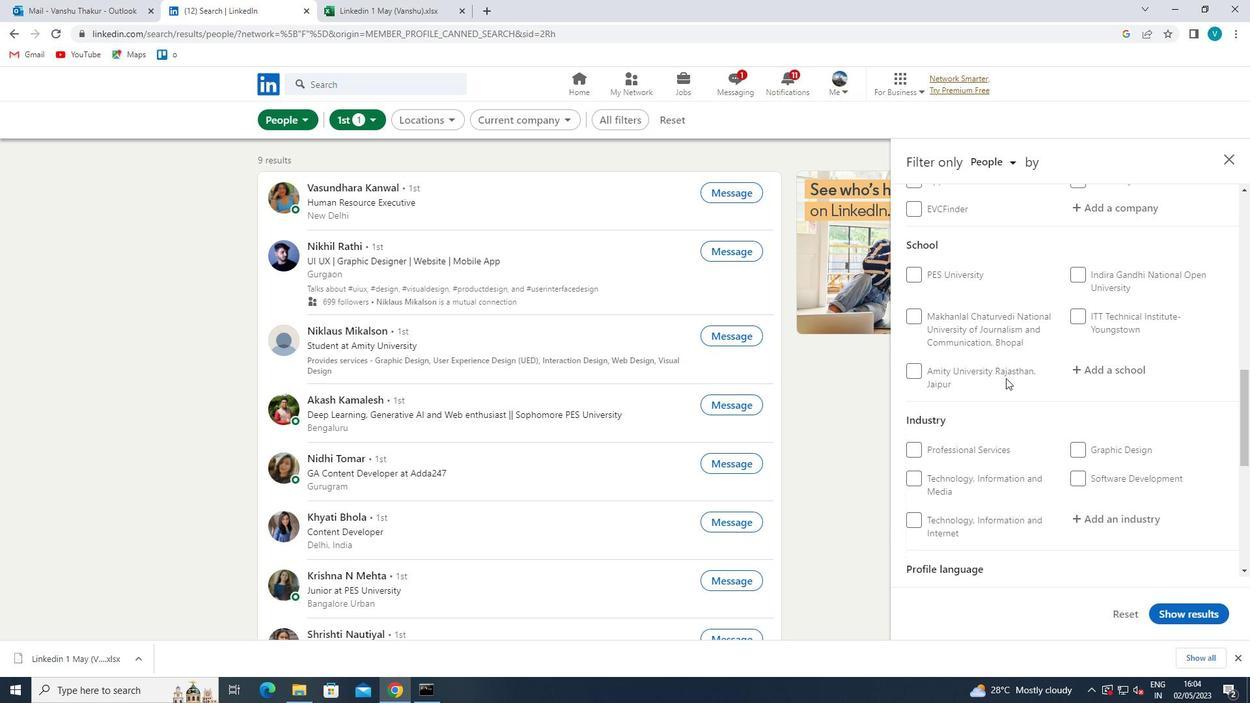 
Action: Mouse moved to (917, 408)
Screenshot: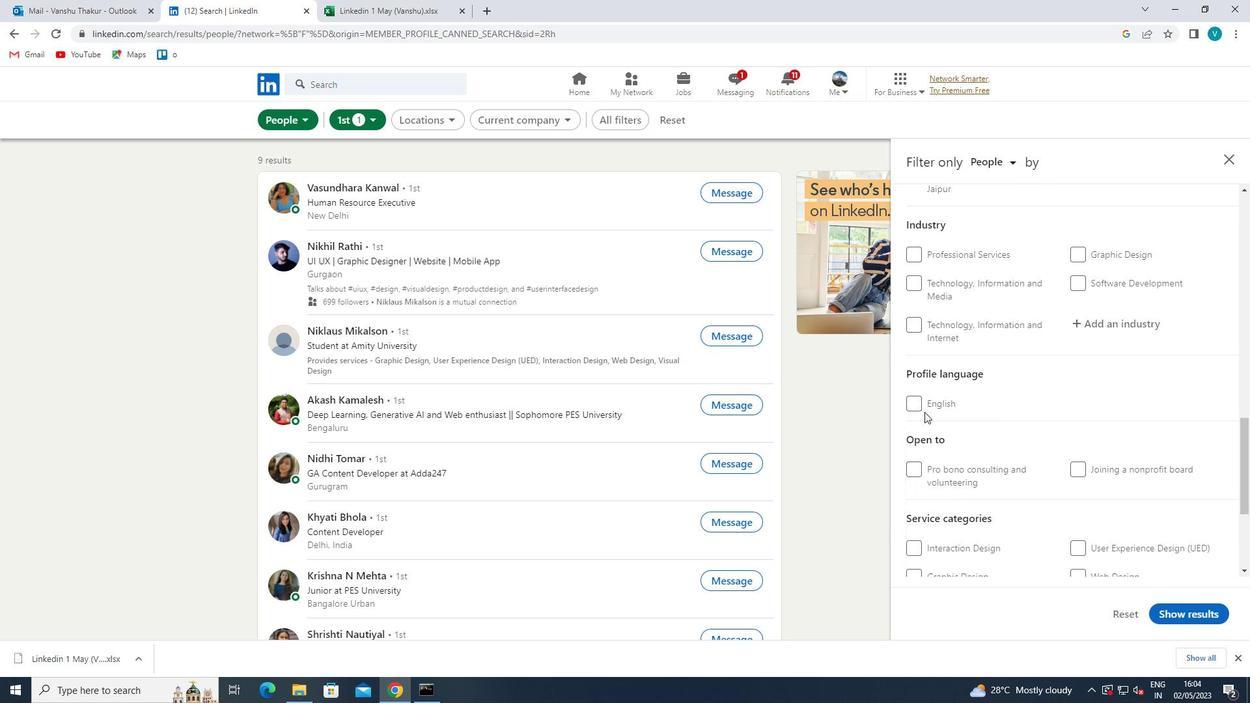 
Action: Mouse pressed left at (917, 408)
Screenshot: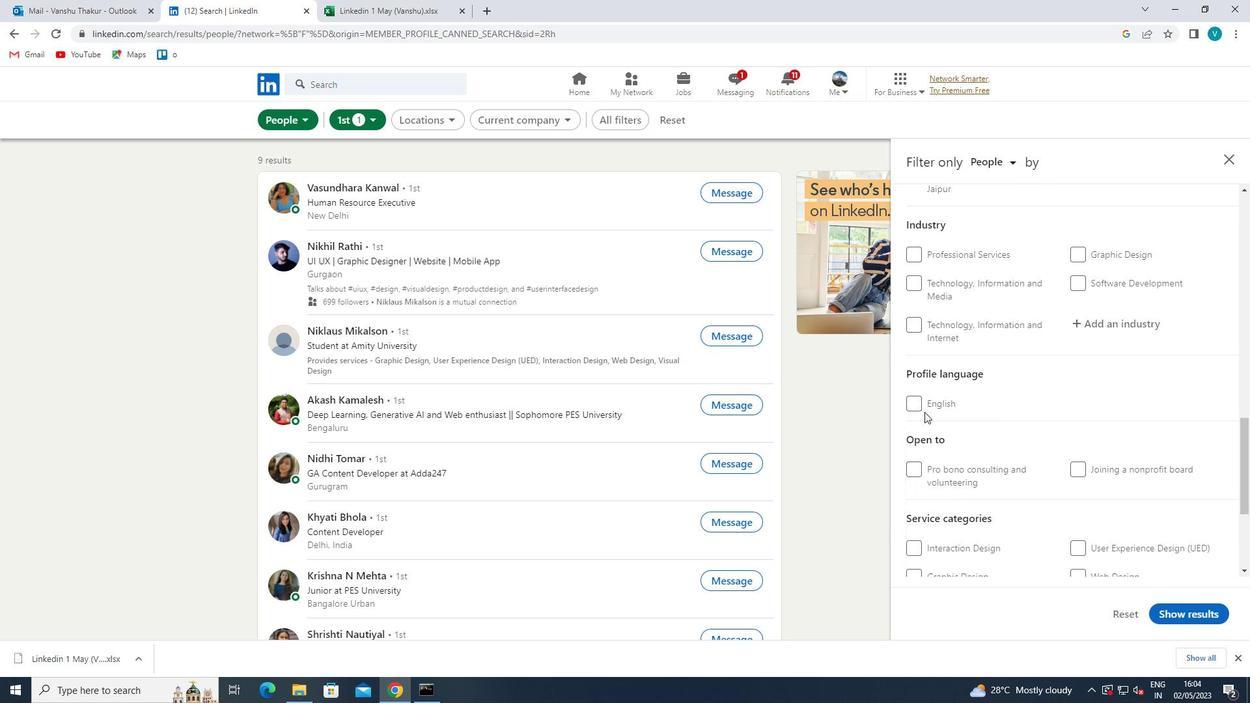 
Action: Mouse moved to (1099, 414)
Screenshot: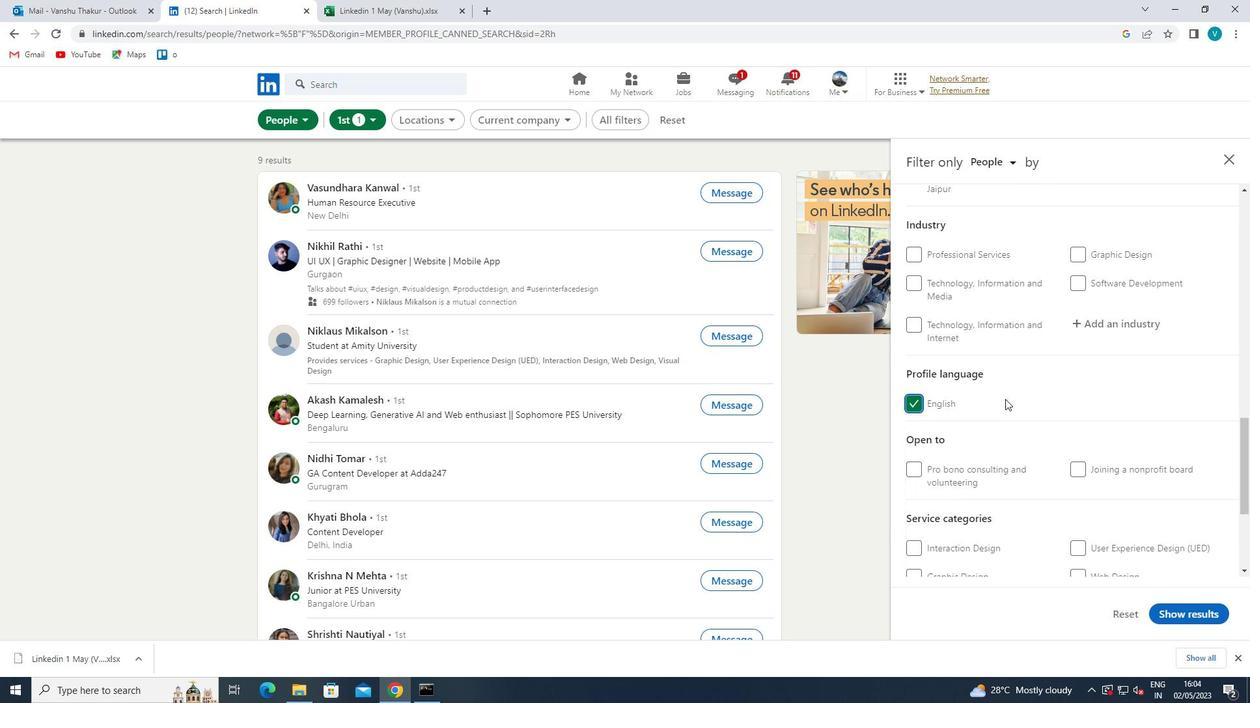 
Action: Mouse scrolled (1099, 414) with delta (0, 0)
Screenshot: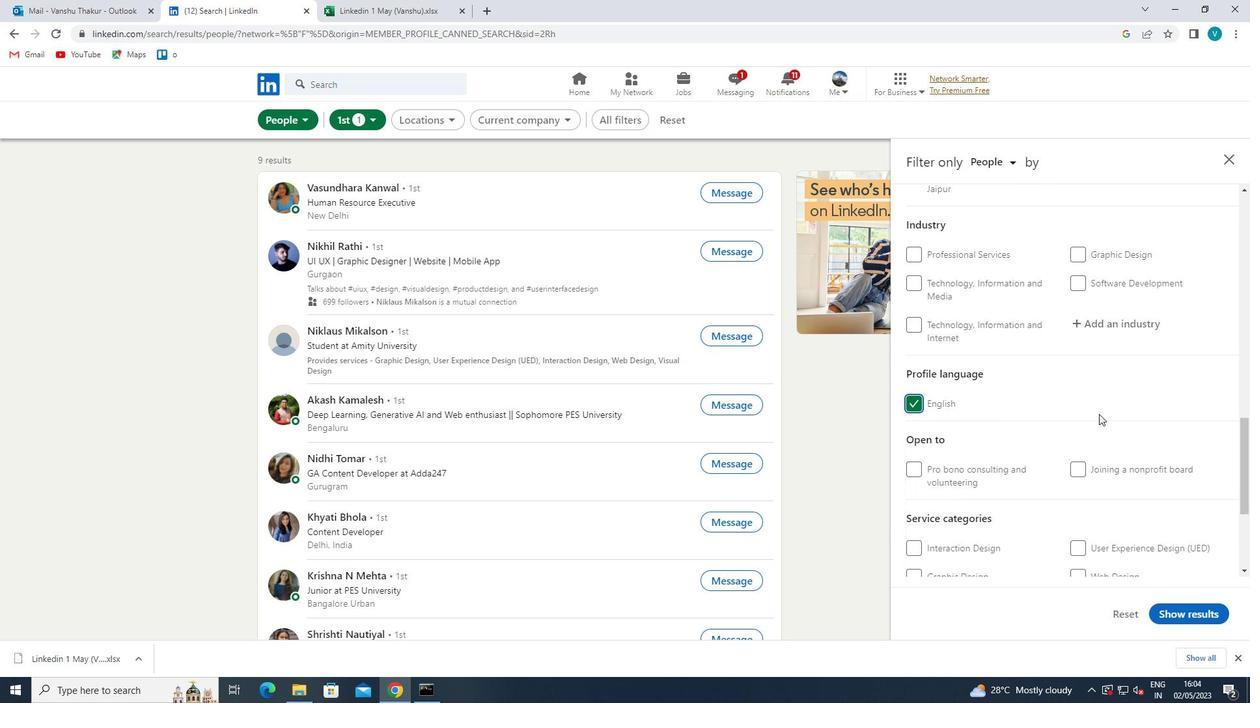 
Action: Mouse scrolled (1099, 414) with delta (0, 0)
Screenshot: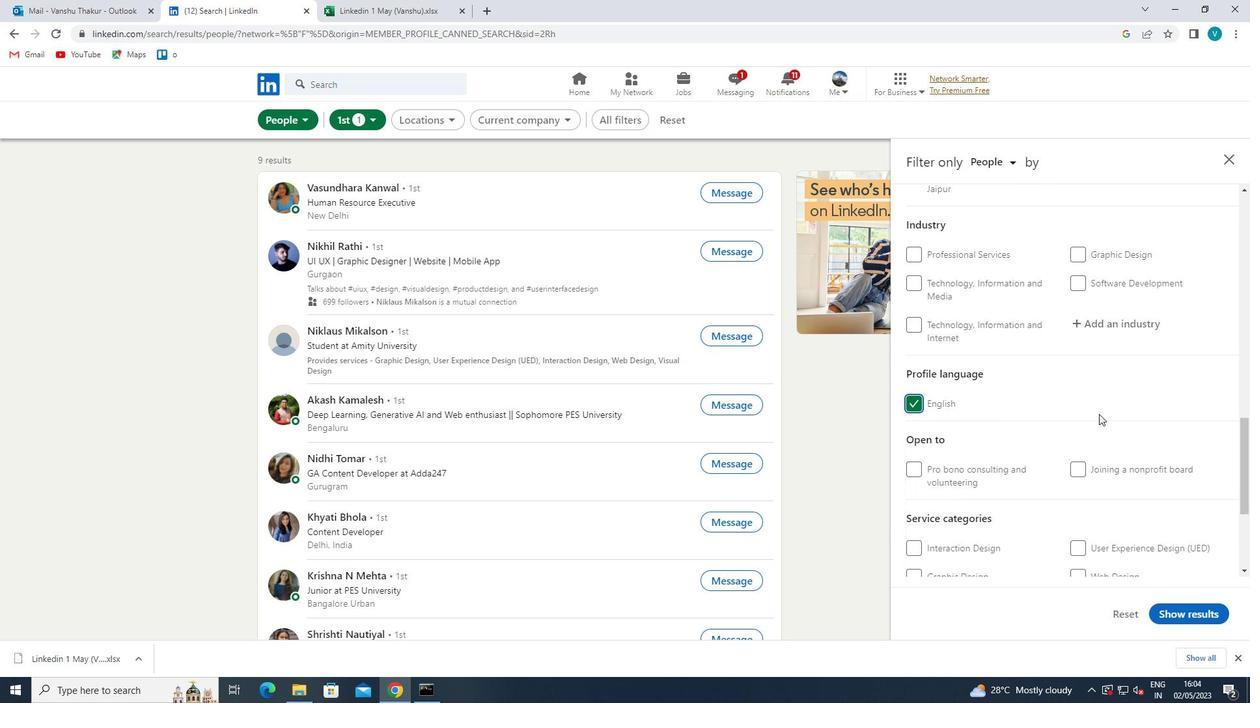 
Action: Mouse scrolled (1099, 414) with delta (0, 0)
Screenshot: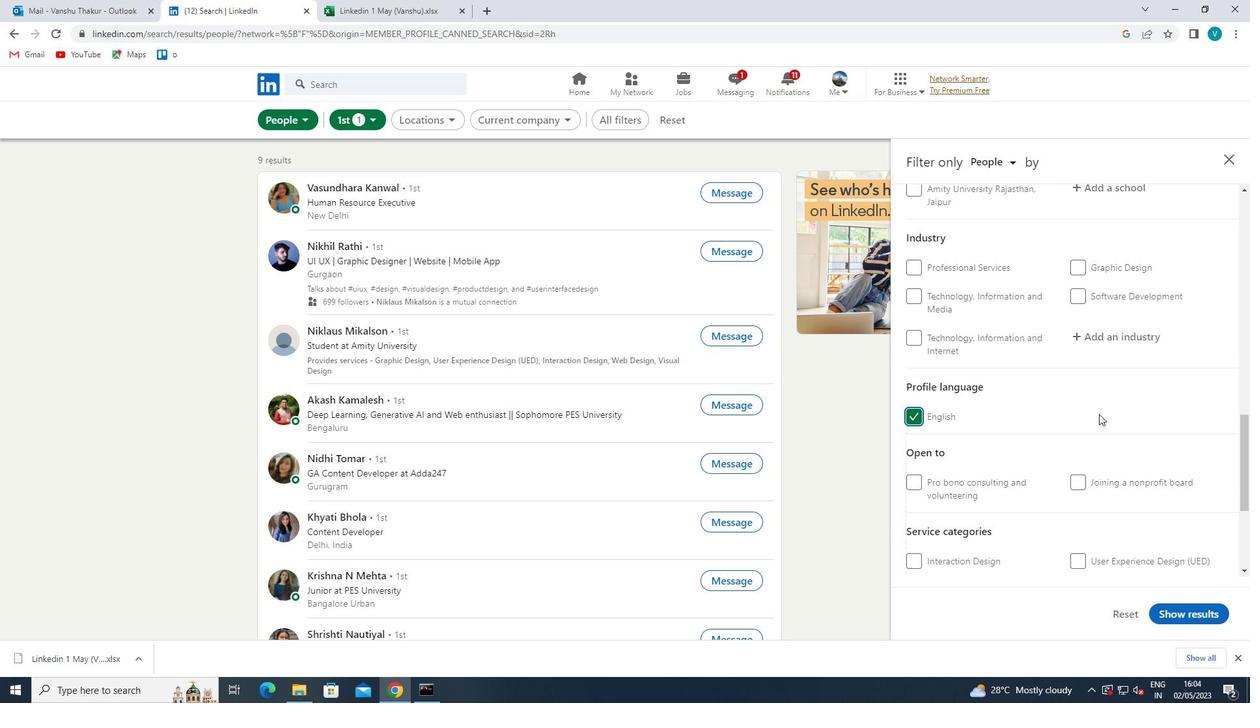 
Action: Mouse scrolled (1099, 414) with delta (0, 0)
Screenshot: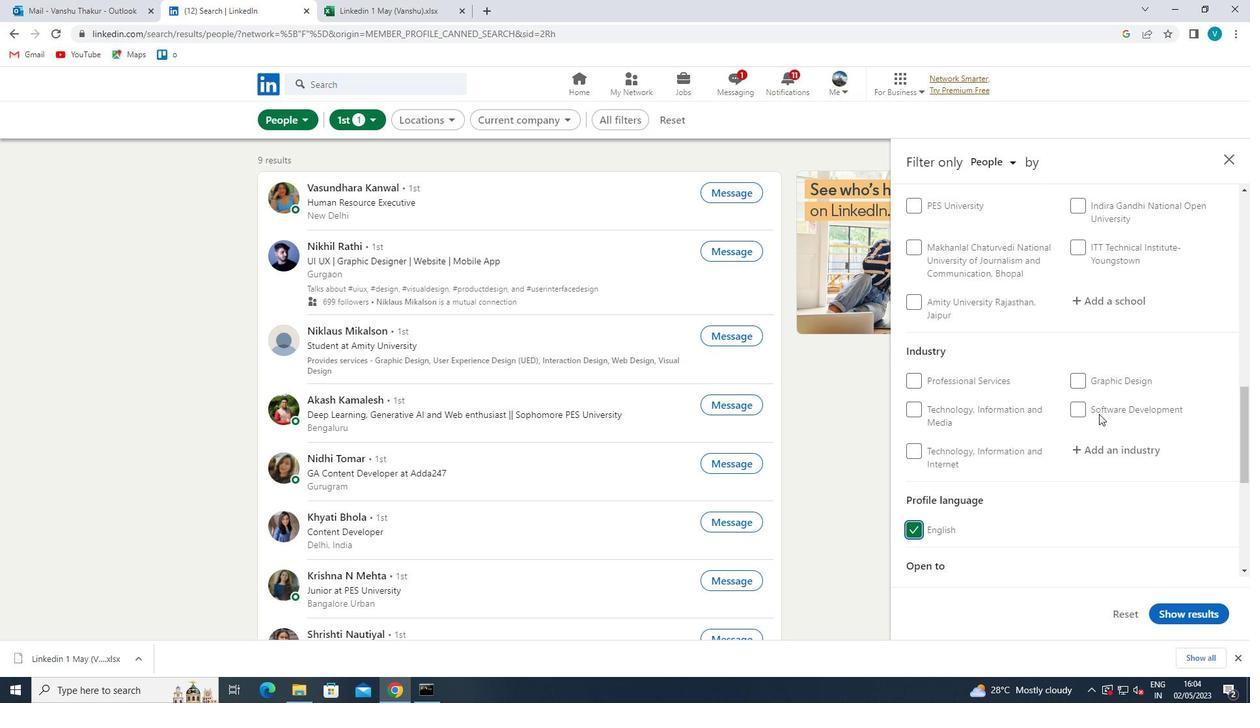 
Action: Mouse scrolled (1099, 414) with delta (0, 0)
Screenshot: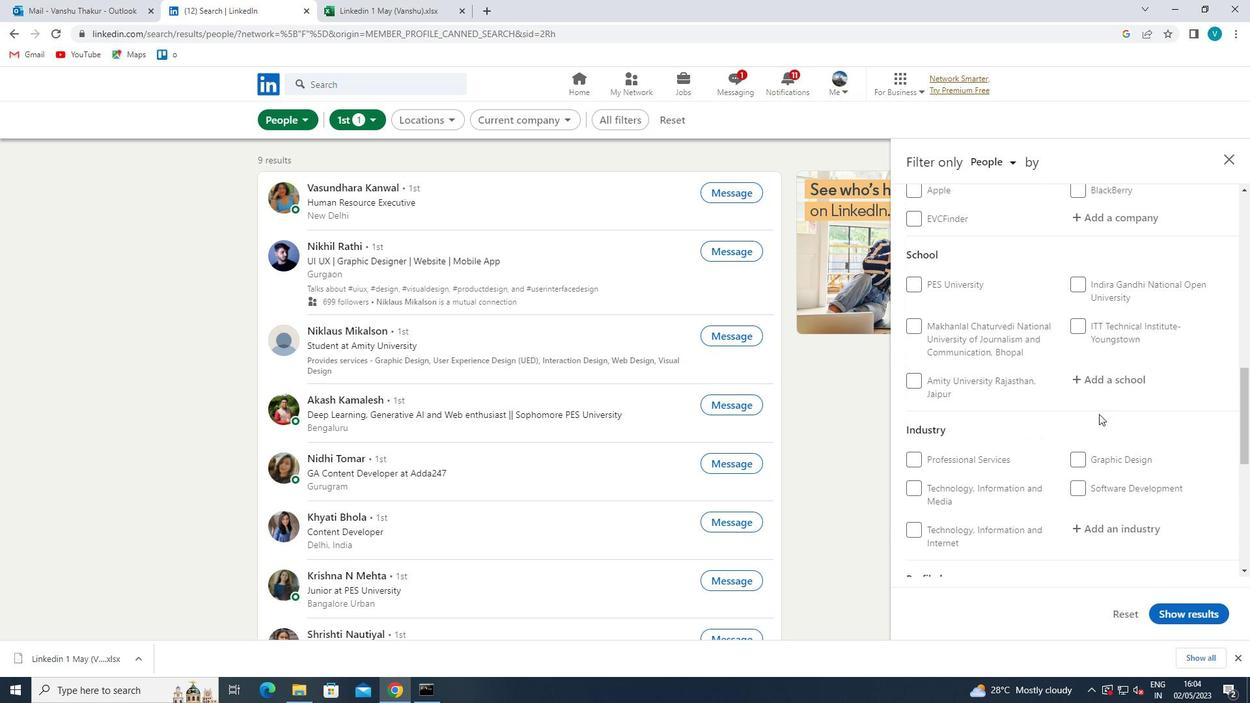 
Action: Mouse scrolled (1099, 414) with delta (0, 0)
Screenshot: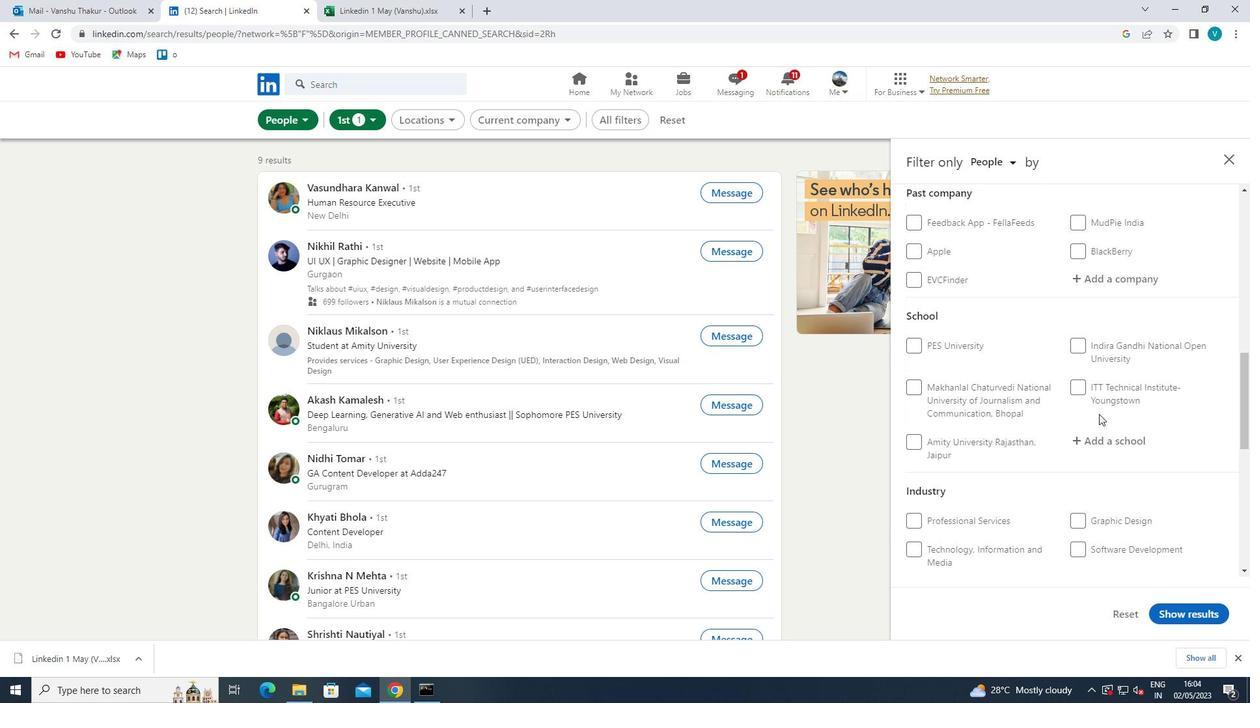 
Action: Mouse scrolled (1099, 414) with delta (0, 0)
Screenshot: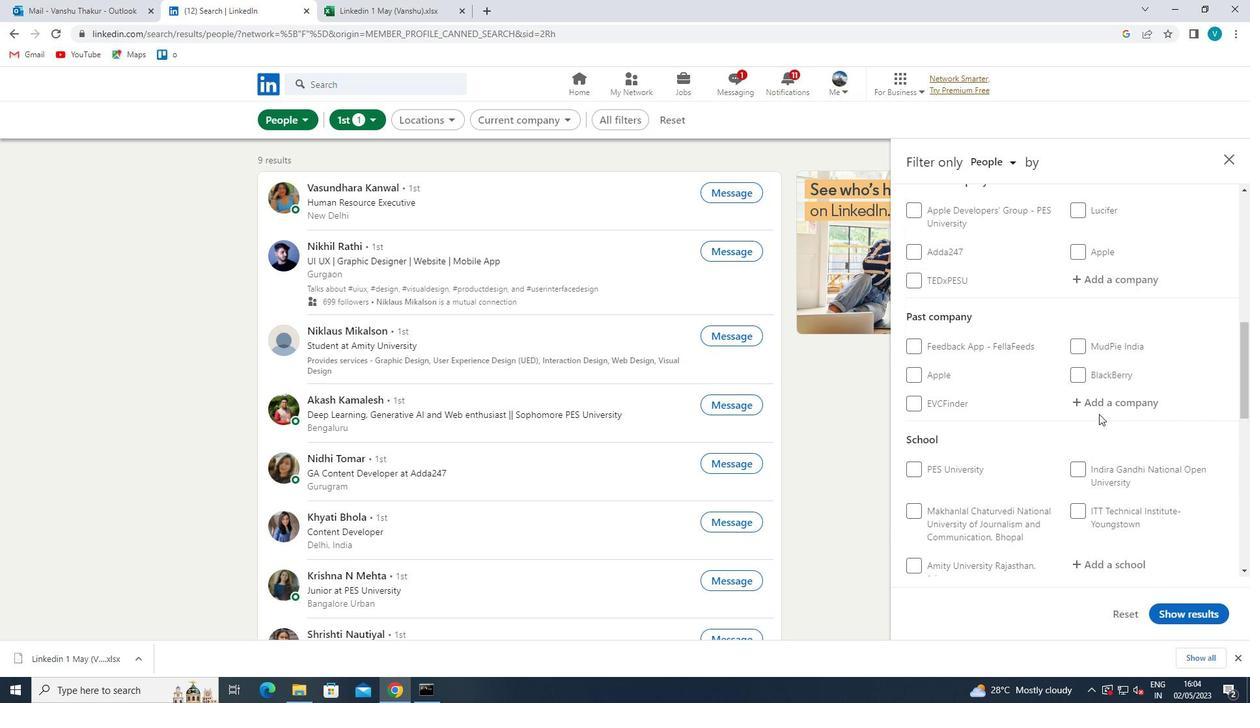 
Action: Mouse moved to (1141, 343)
Screenshot: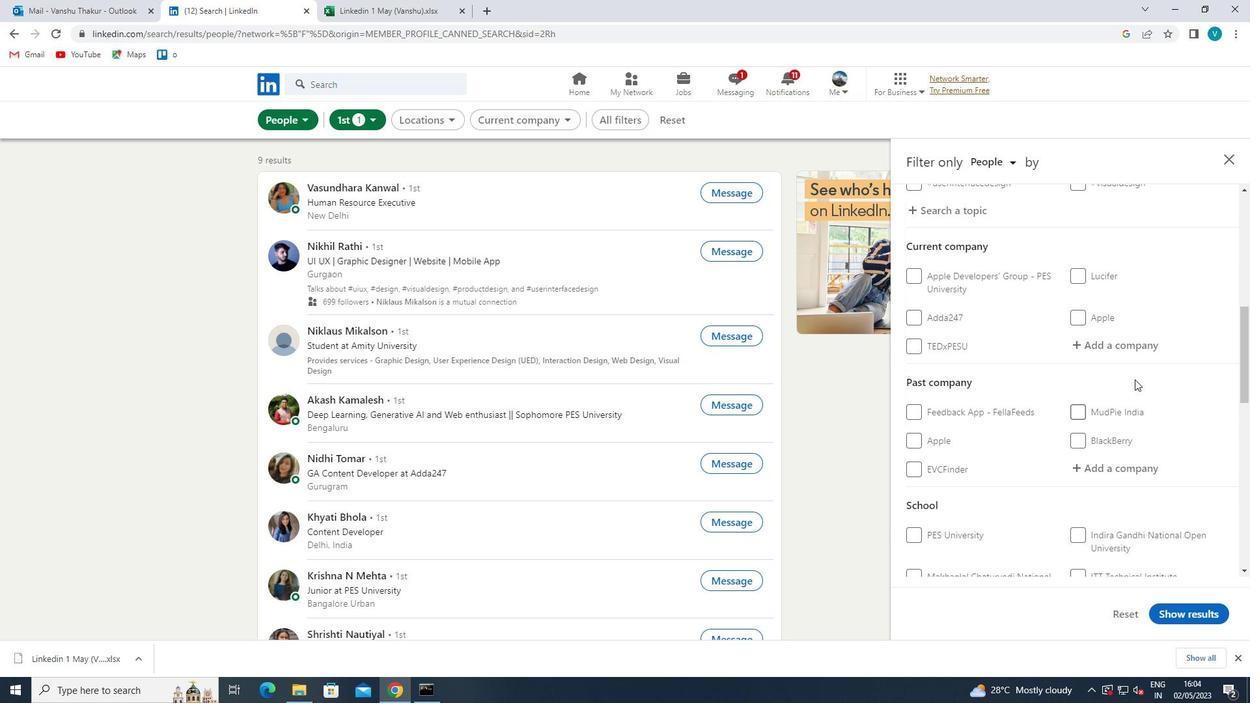 
Action: Mouse pressed left at (1141, 343)
Screenshot: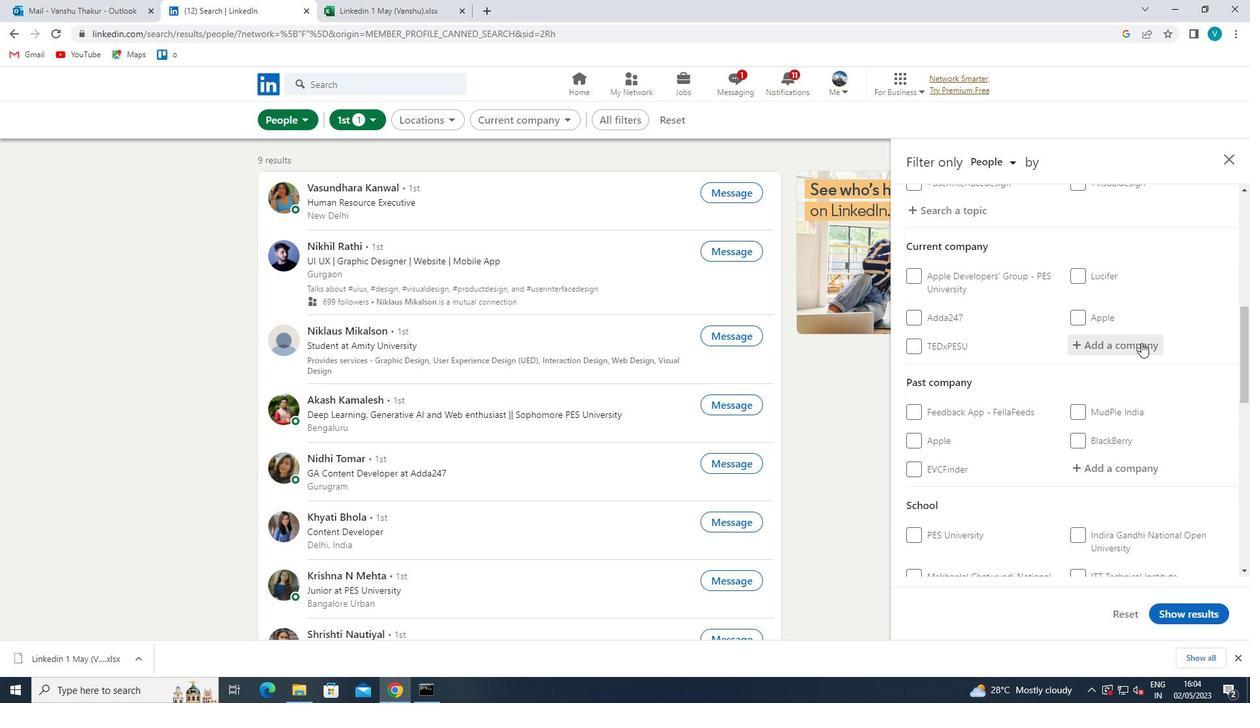 
Action: Mouse moved to (899, 211)
Screenshot: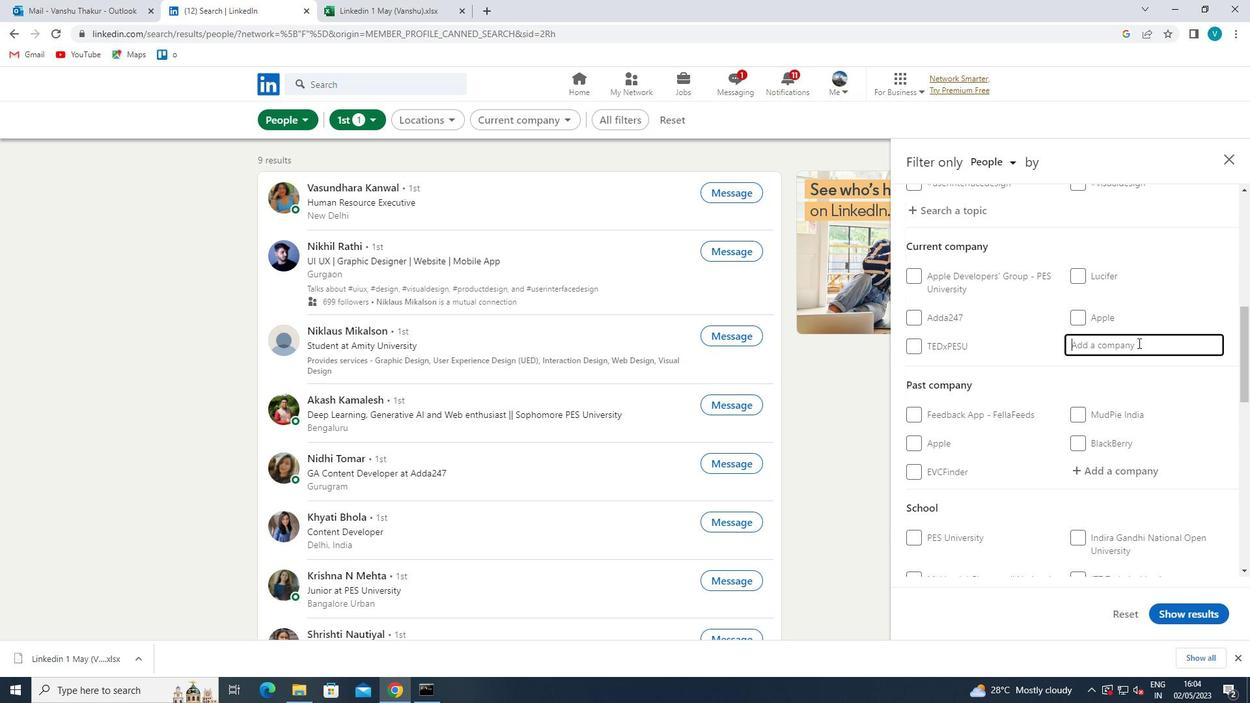 
Action: Key pressed <Key.shift>NEORIS
Screenshot: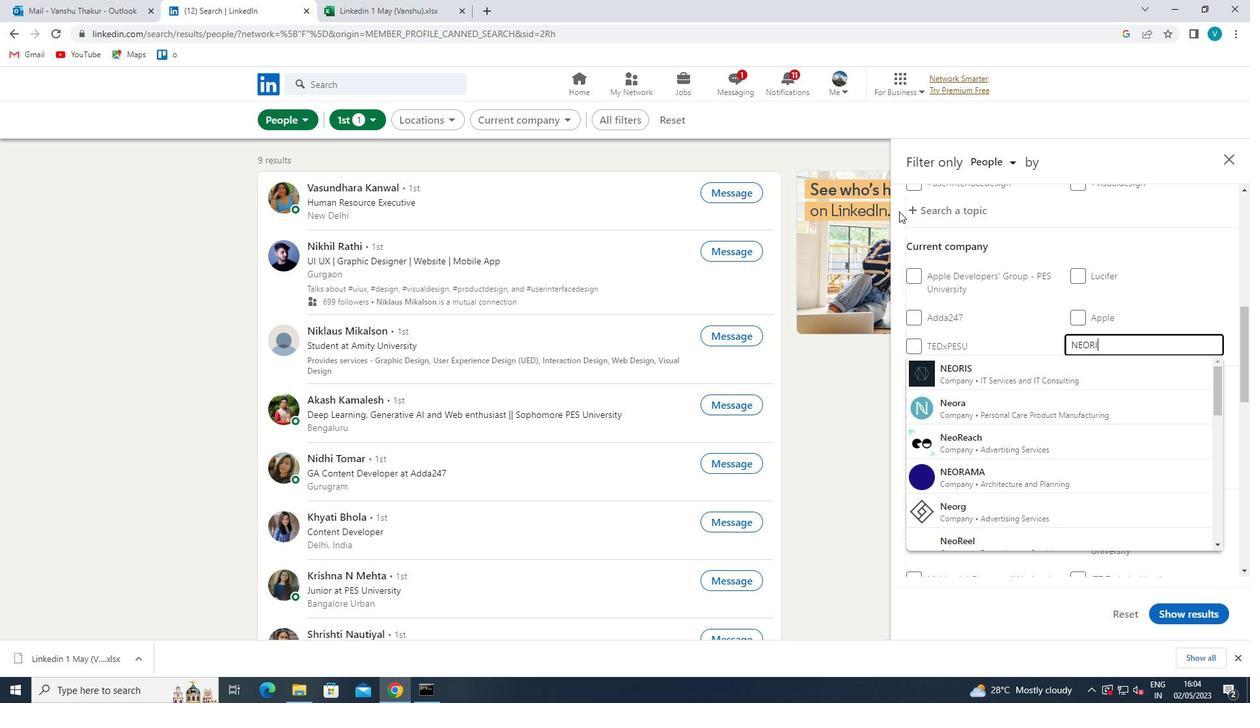 
Action: Mouse moved to (1007, 358)
Screenshot: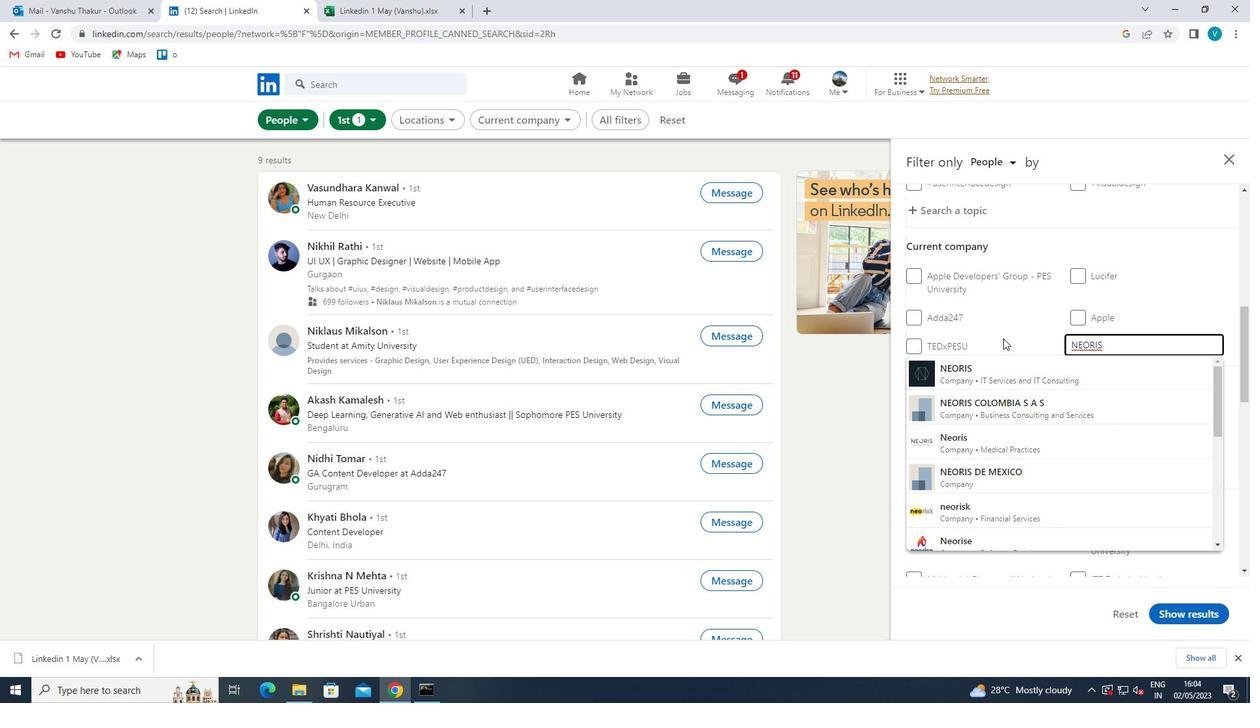 
Action: Mouse pressed left at (1007, 358)
Screenshot: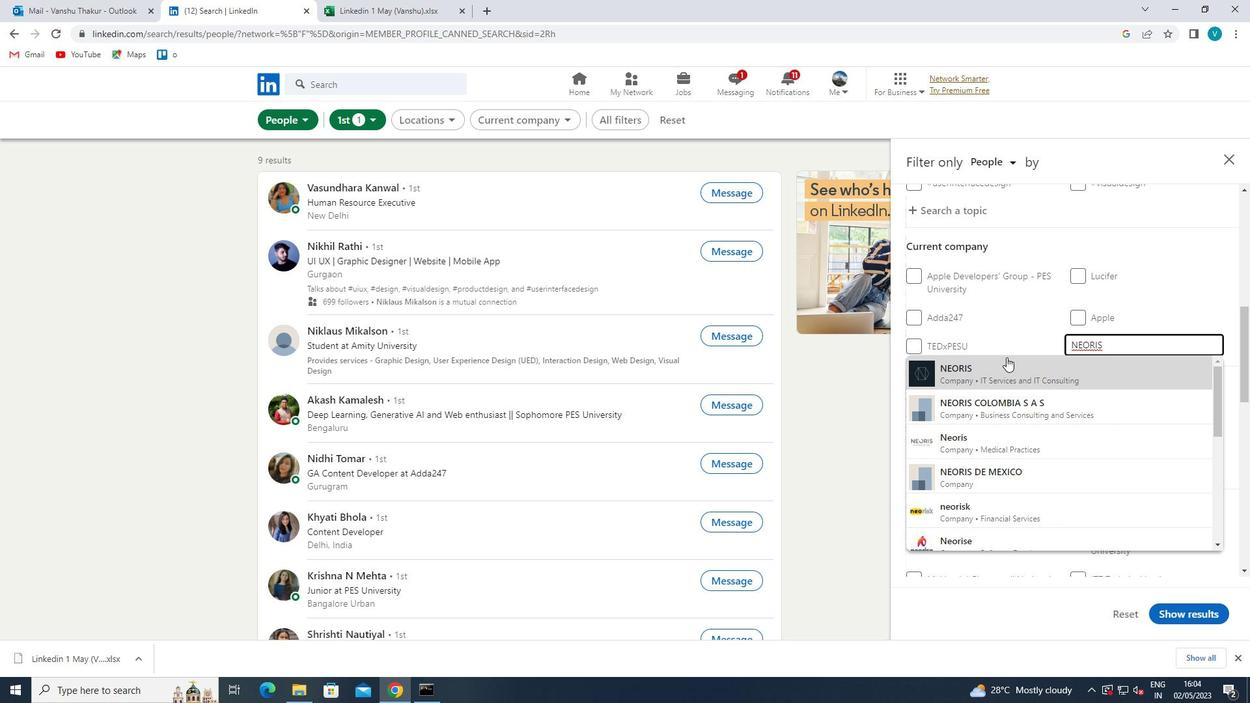 
Action: Mouse moved to (1007, 358)
Screenshot: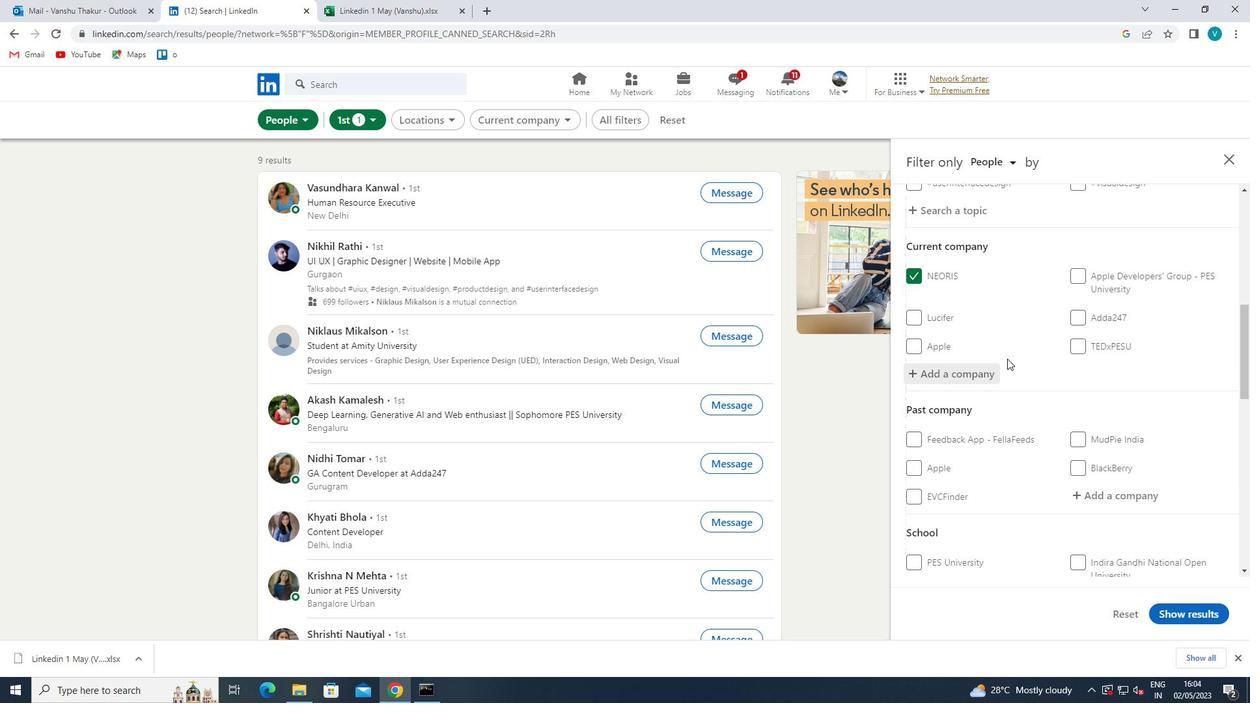
Action: Mouse scrolled (1007, 358) with delta (0, 0)
Screenshot: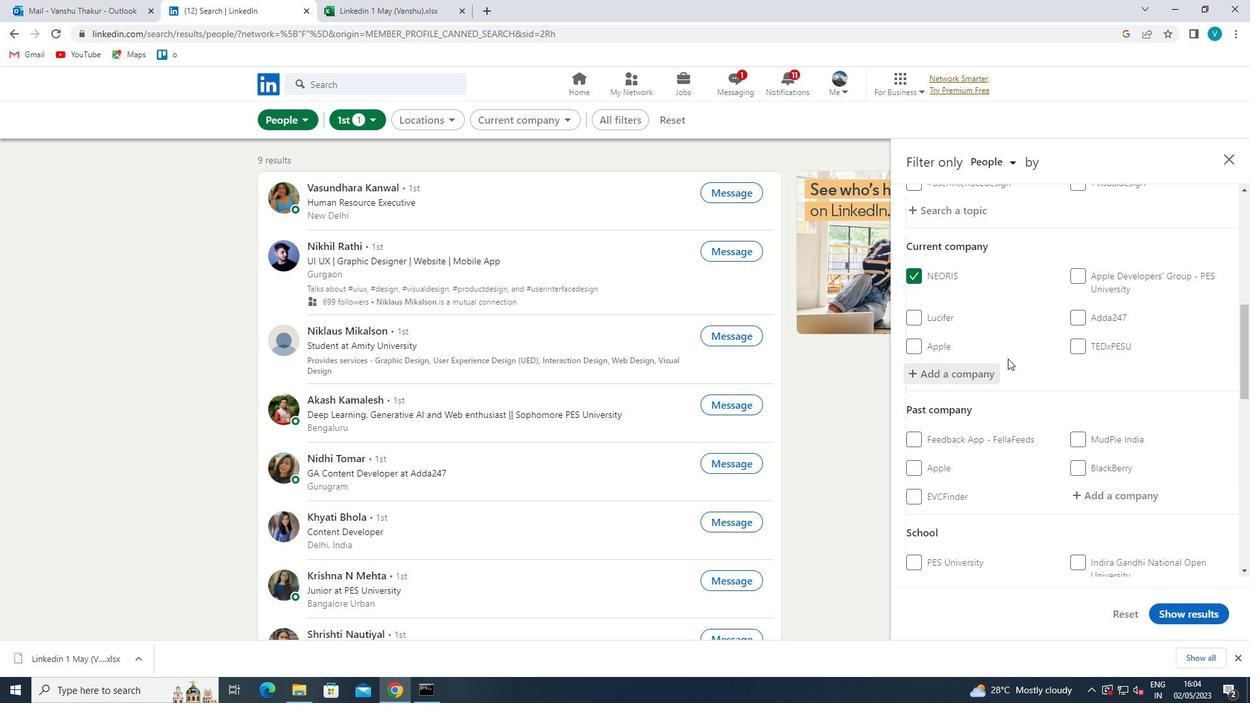 
Action: Mouse scrolled (1007, 358) with delta (0, 0)
Screenshot: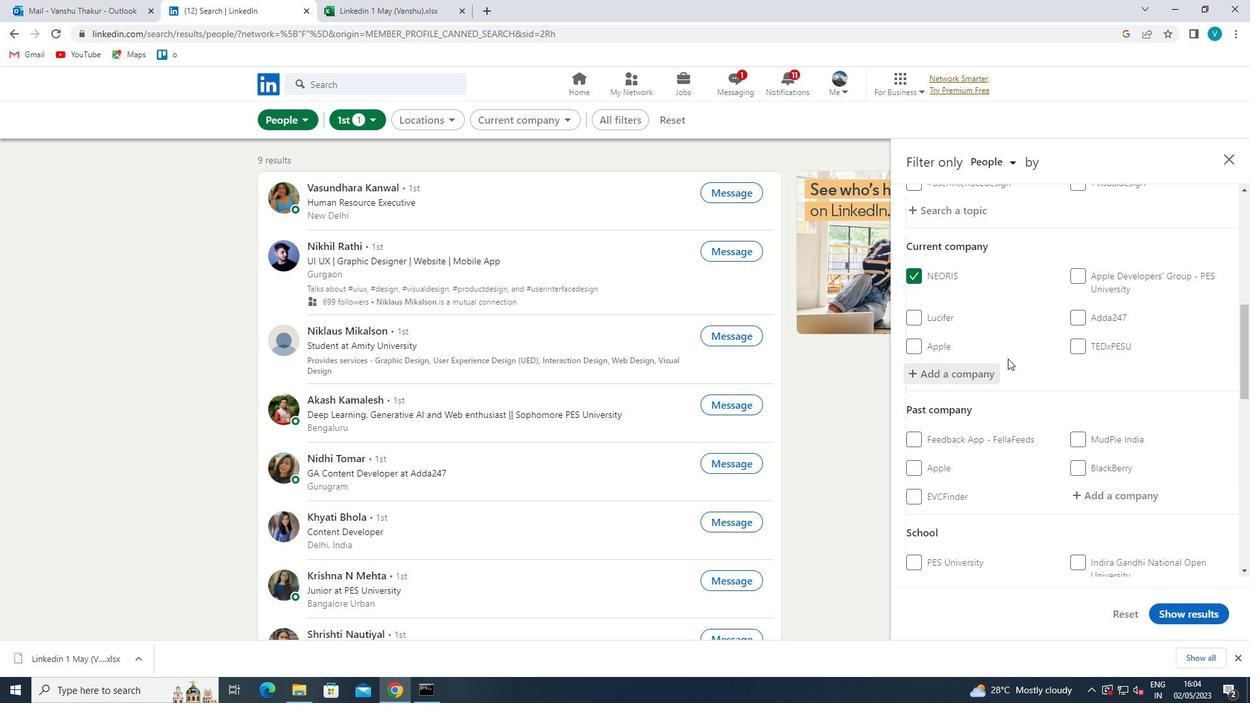 
Action: Mouse scrolled (1007, 358) with delta (0, 0)
Screenshot: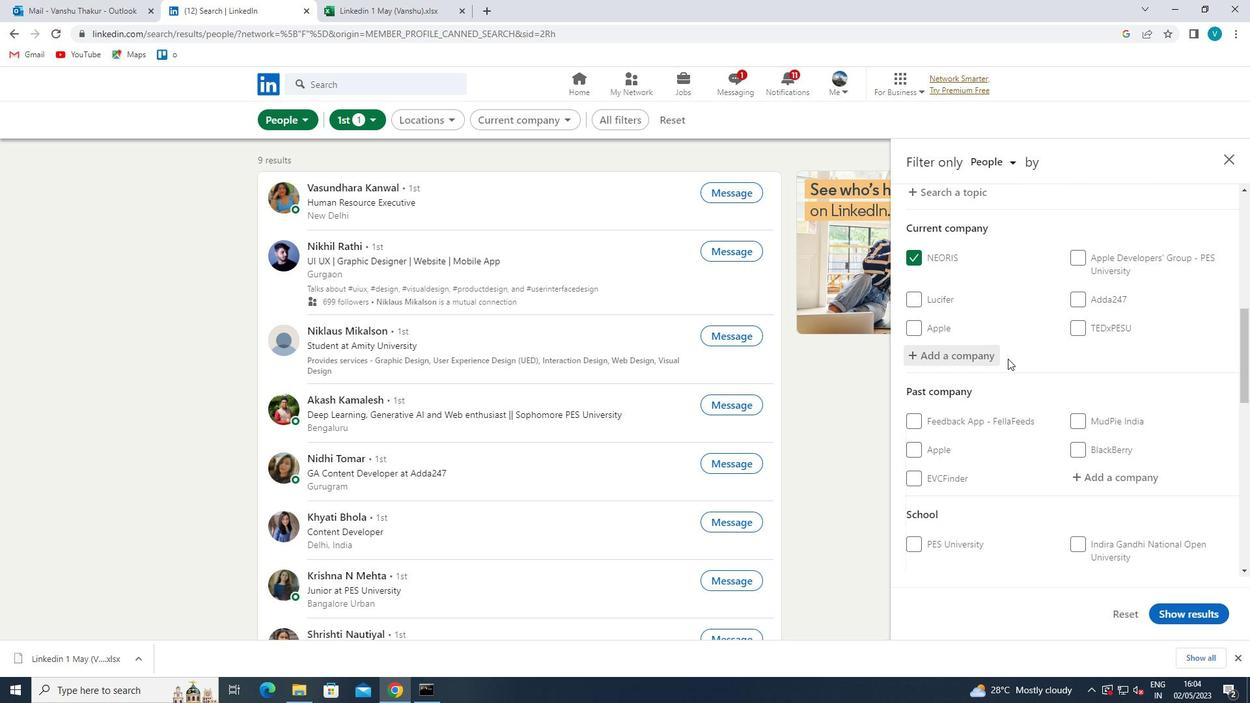 
Action: Mouse scrolled (1007, 358) with delta (0, 0)
Screenshot: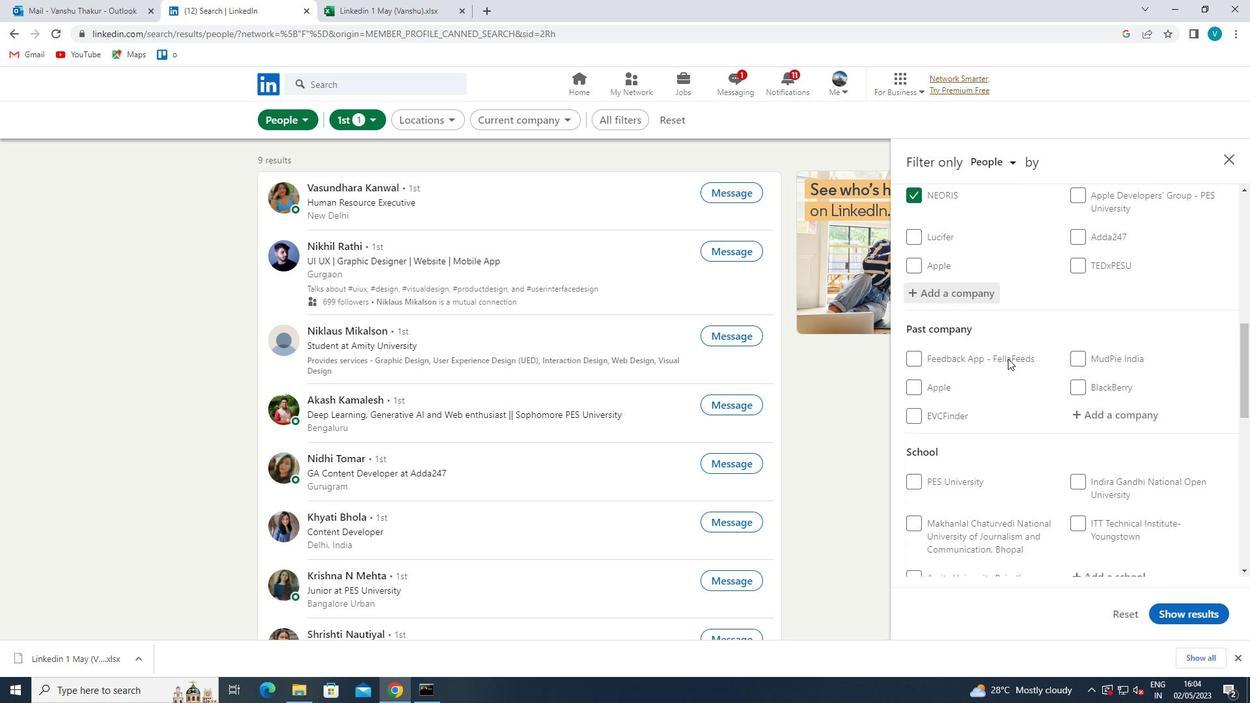 
Action: Mouse scrolled (1007, 358) with delta (0, 0)
Screenshot: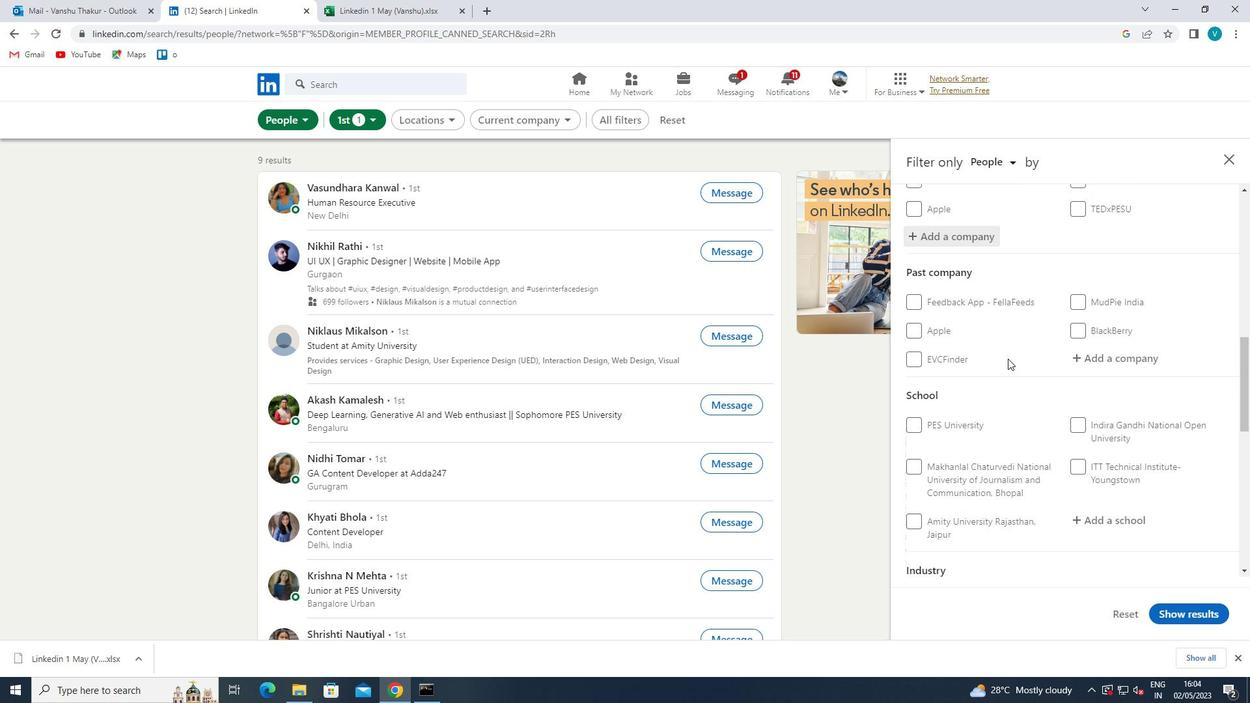
Action: Mouse moved to (1085, 324)
Screenshot: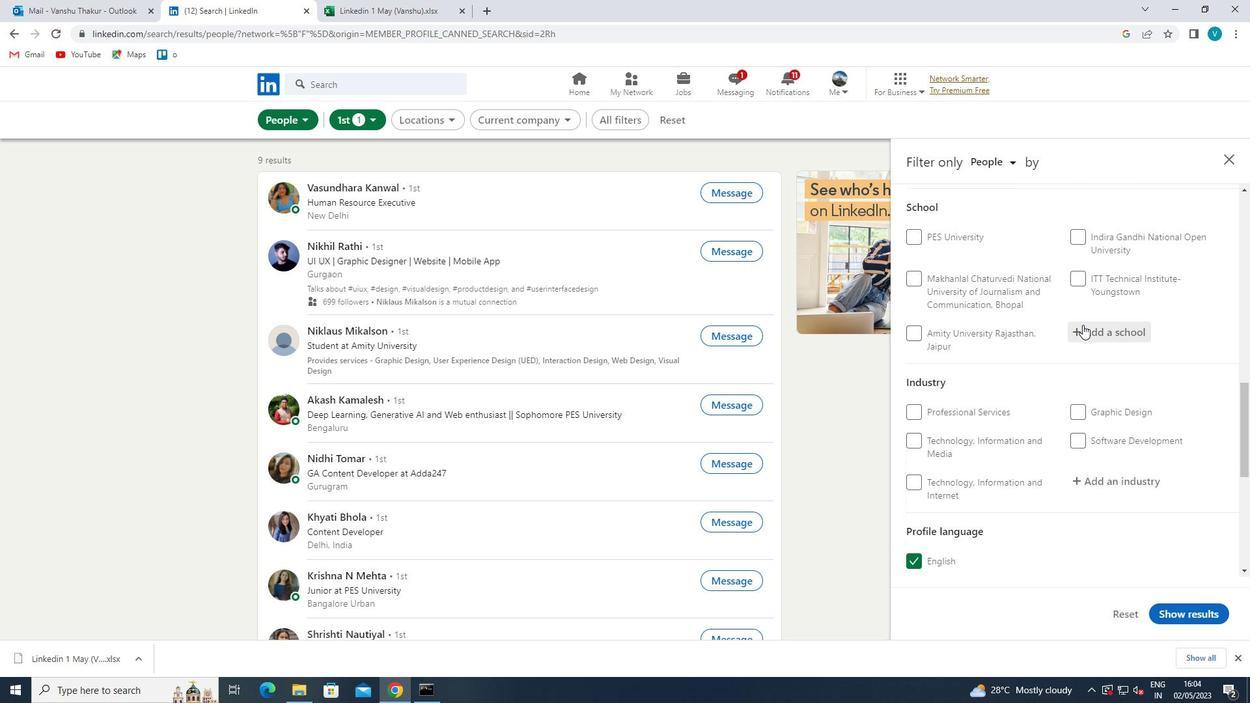 
Action: Mouse pressed left at (1085, 324)
Screenshot: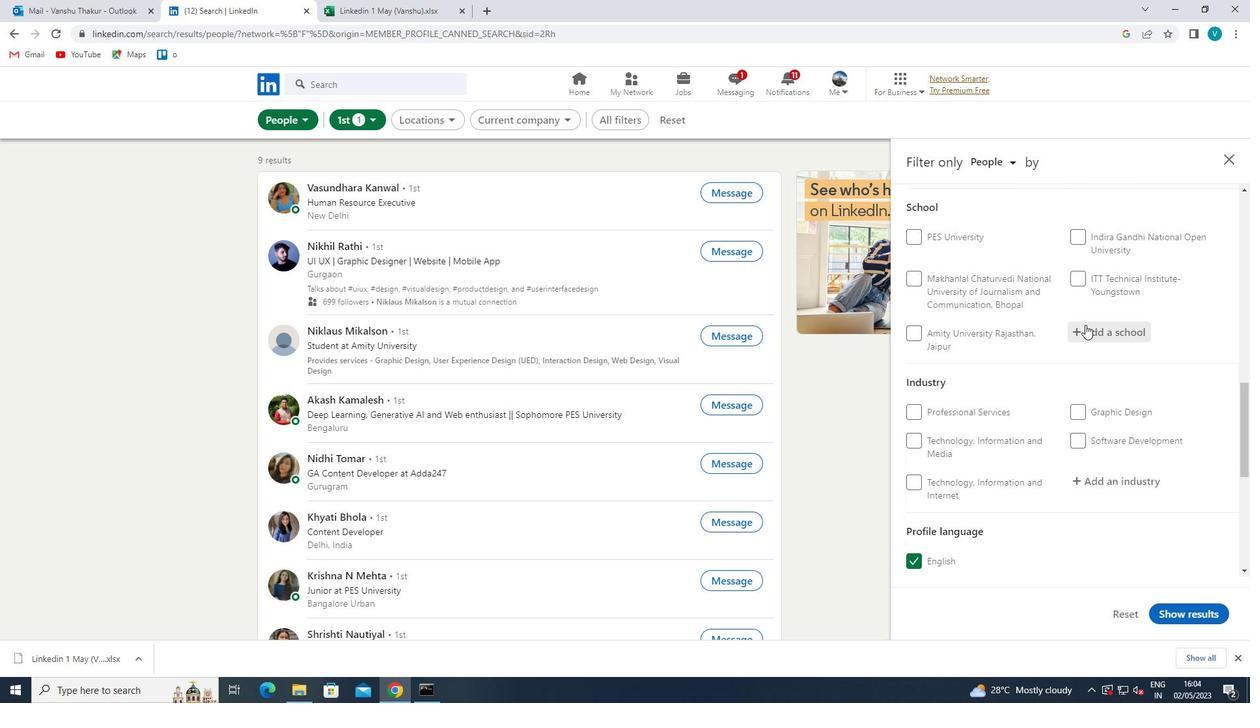 
Action: Mouse moved to (957, 399)
Screenshot: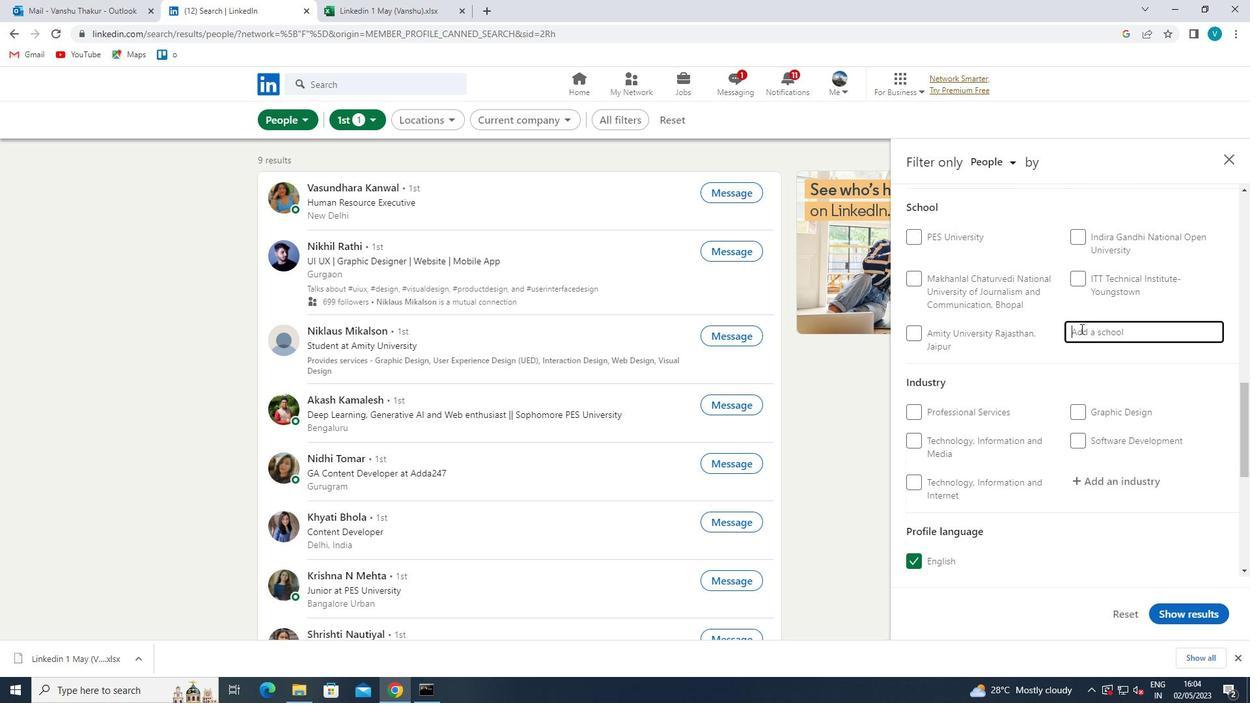 
Action: Key pressed <Key.shift>BANGALORE<Key.space><Key.shift><Key.shift><Key.shift><Key.shift><Key.shift><Key.shift><Key.shift><Key.shift><Key.shift><Key.shift><Key.shift><Key.shift><Key.shift><Key.shift><Key.shift><Key.shift><Key.shift><Key.shift><Key.shift>JOBS<Key.space>
Screenshot: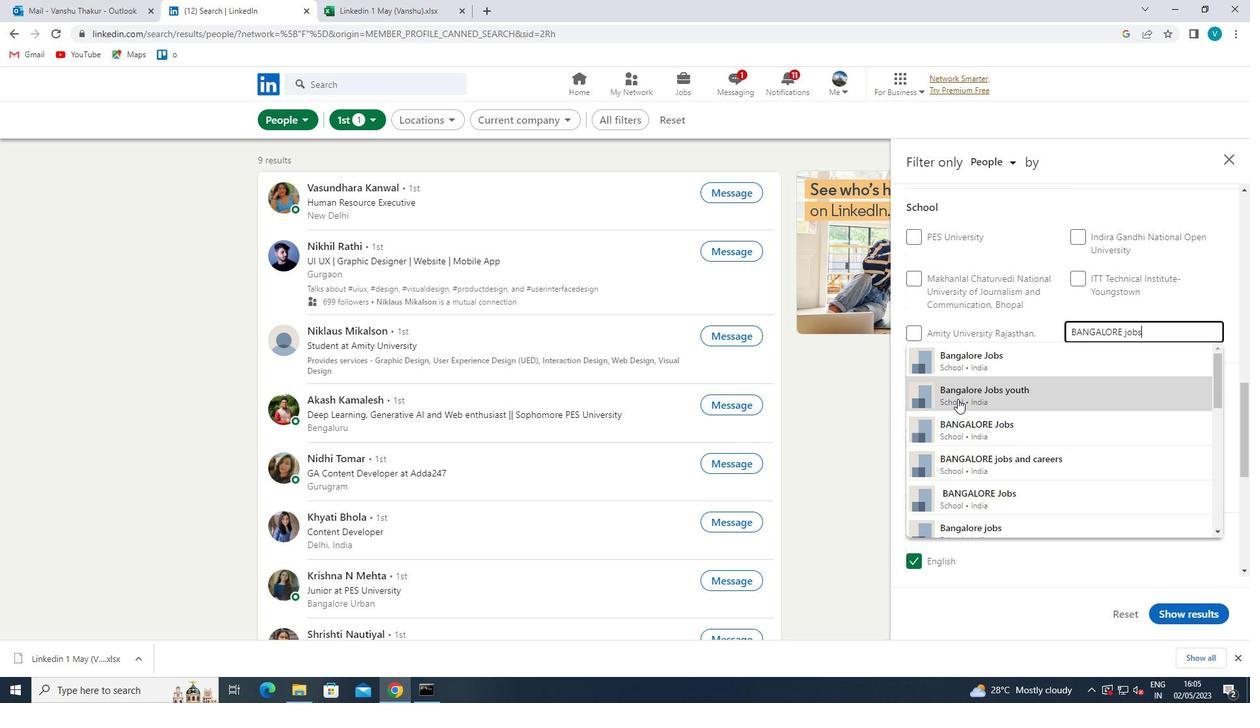 
Action: Mouse moved to (987, 461)
Screenshot: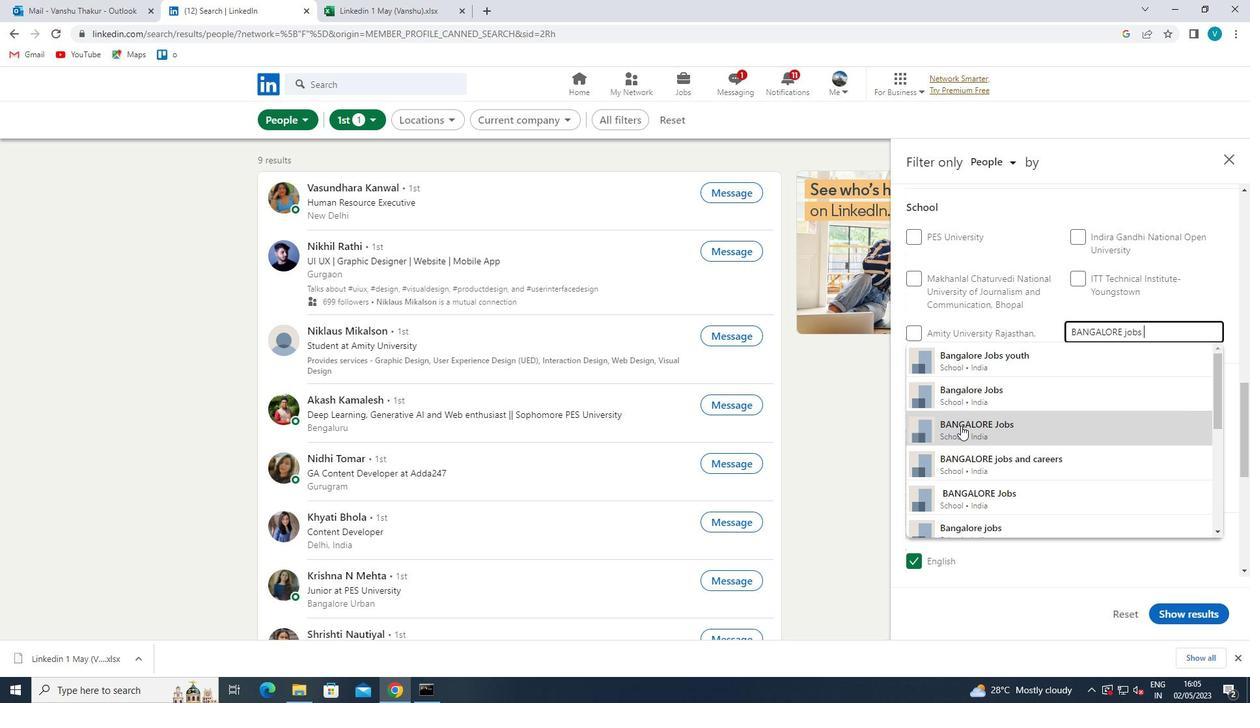 
Action: Mouse pressed left at (987, 461)
Screenshot: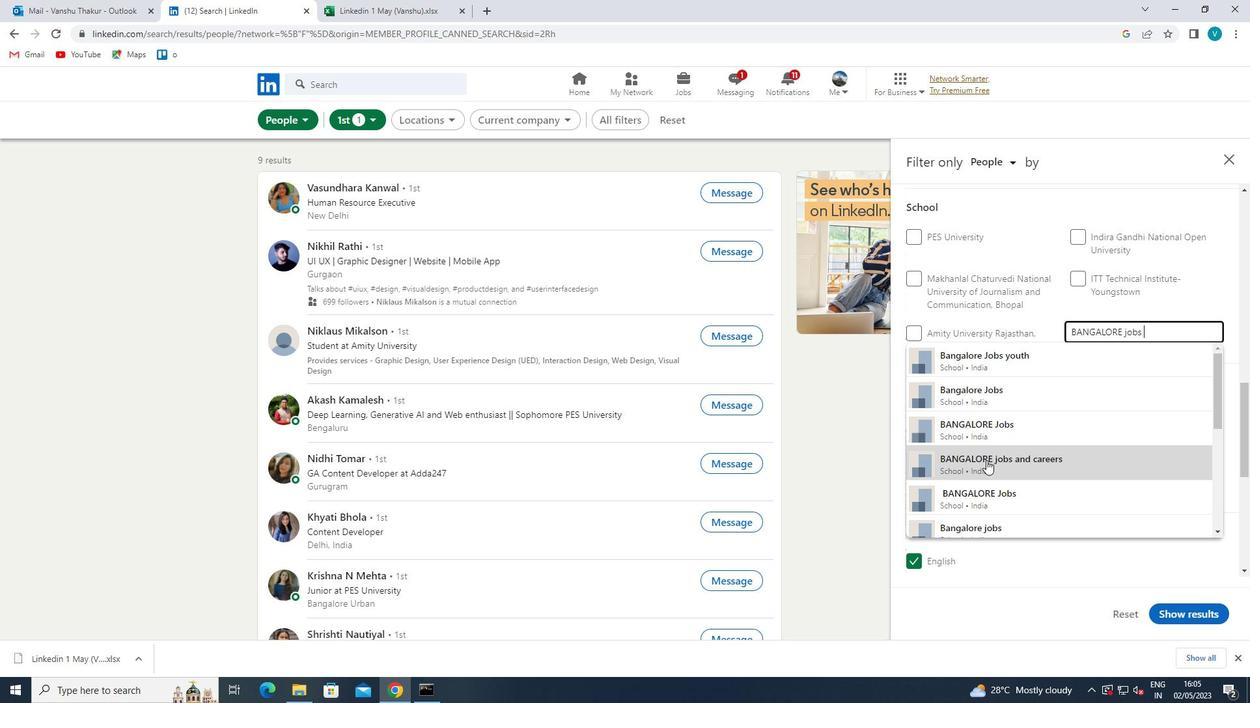 
Action: Mouse moved to (1005, 450)
Screenshot: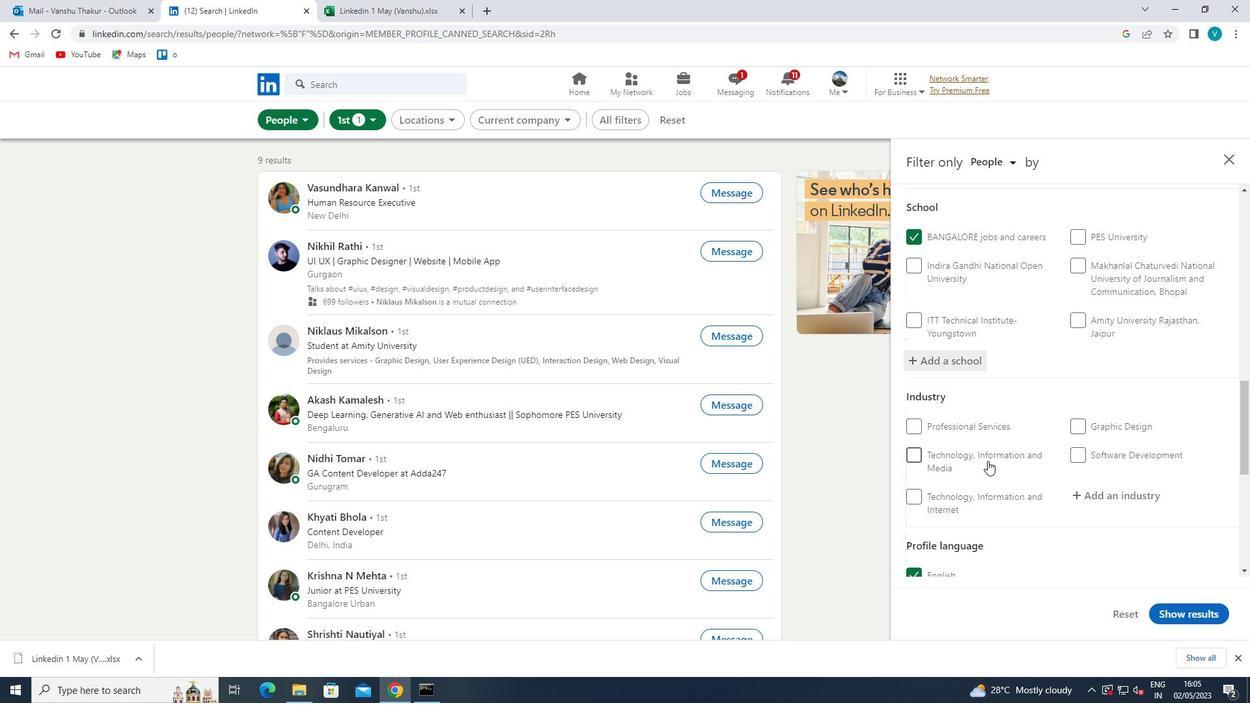 
Action: Mouse scrolled (1005, 449) with delta (0, 0)
Screenshot: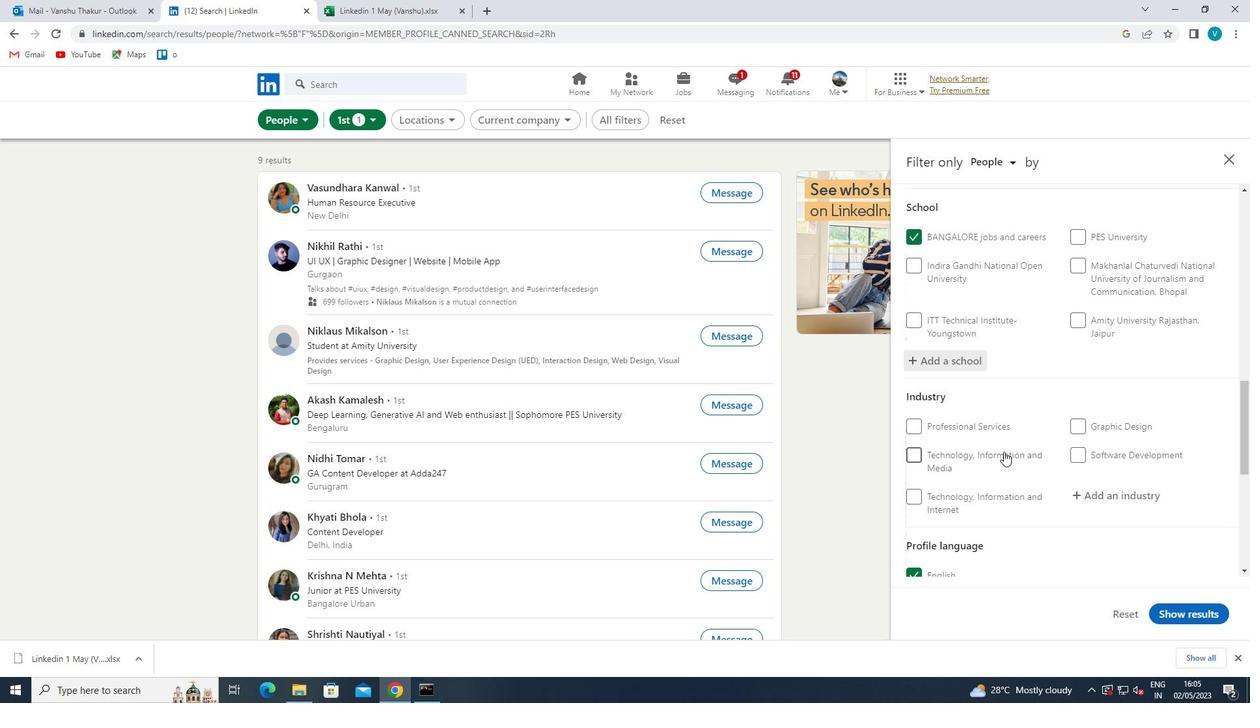 
Action: Mouse scrolled (1005, 449) with delta (0, 0)
Screenshot: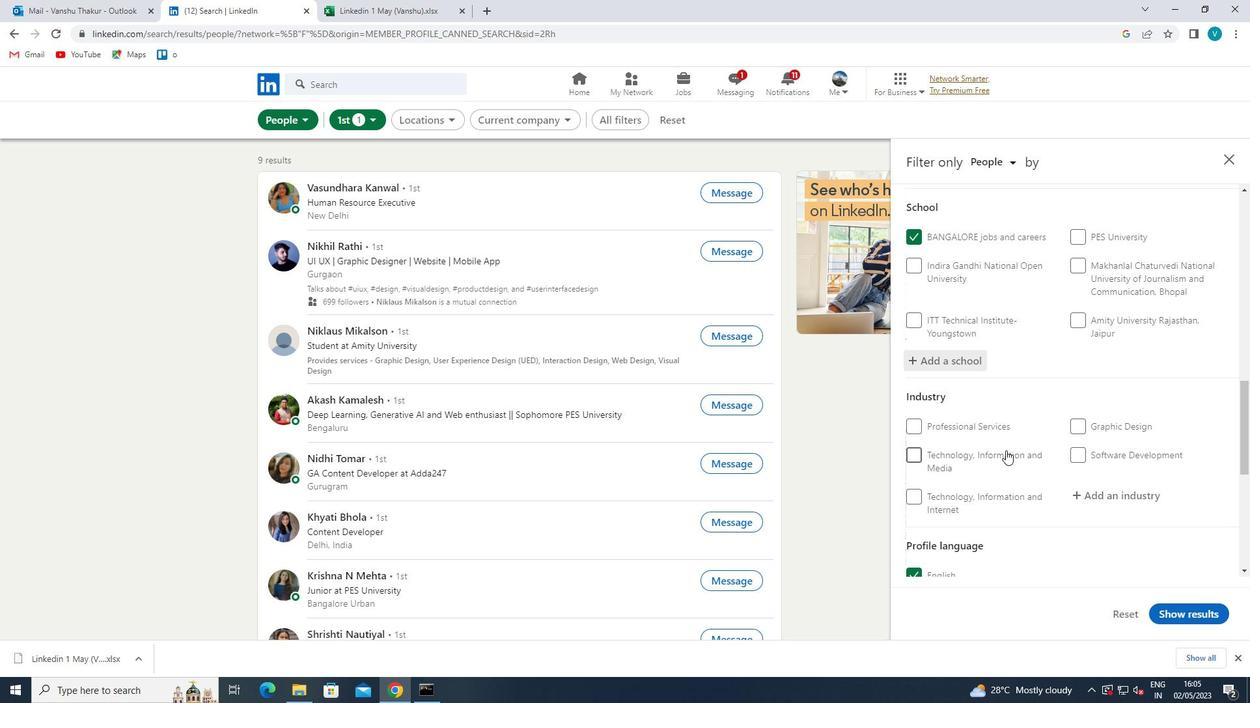
Action: Mouse moved to (1006, 450)
Screenshot: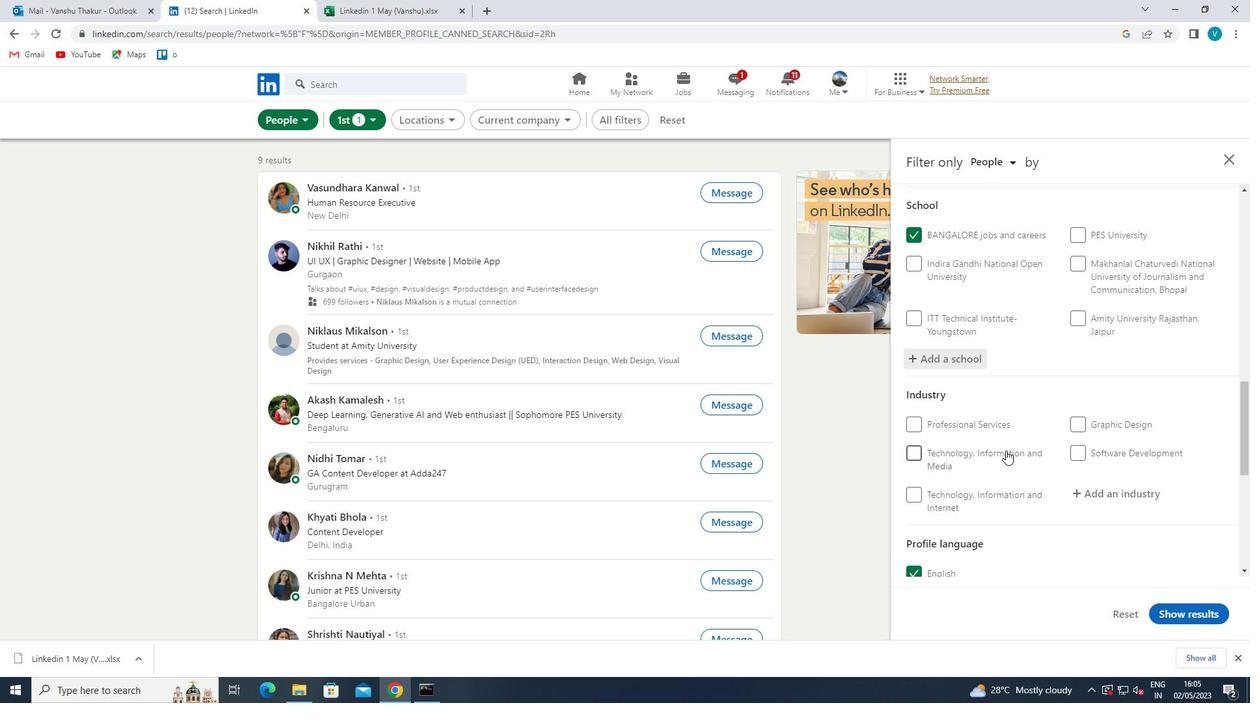 
Action: Mouse scrolled (1006, 449) with delta (0, 0)
Screenshot: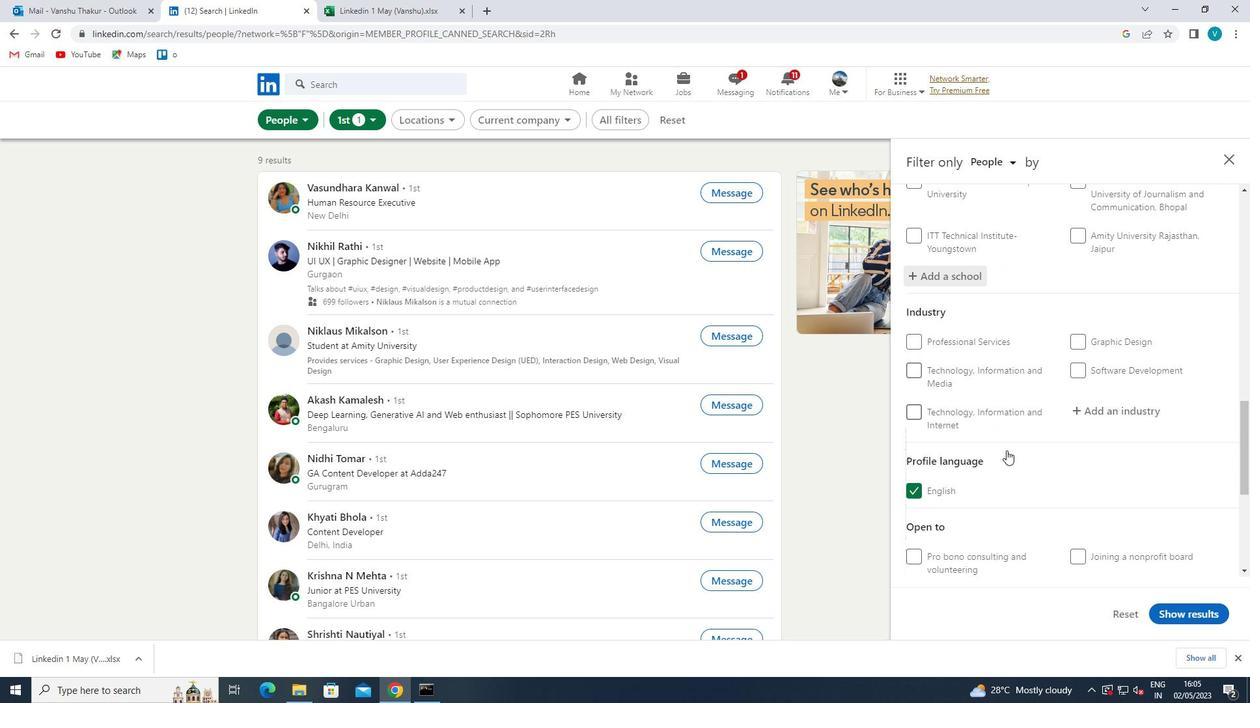 
Action: Mouse moved to (1119, 296)
Screenshot: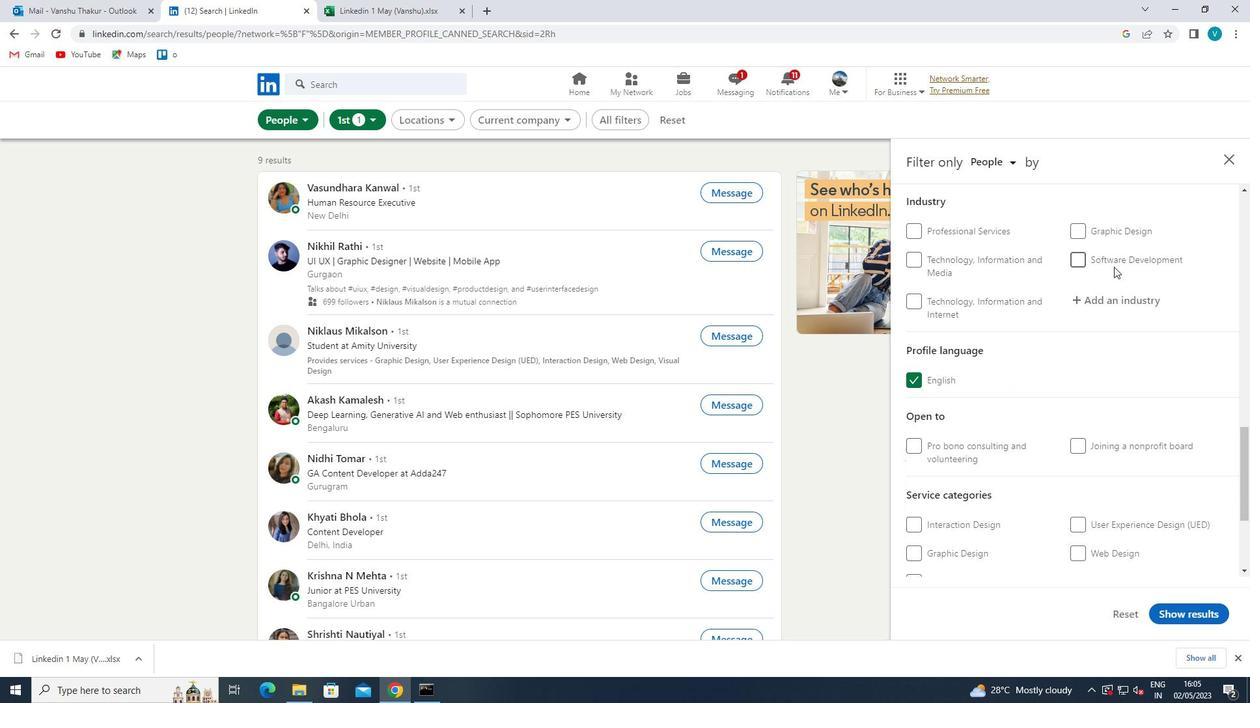 
Action: Mouse pressed left at (1119, 296)
Screenshot: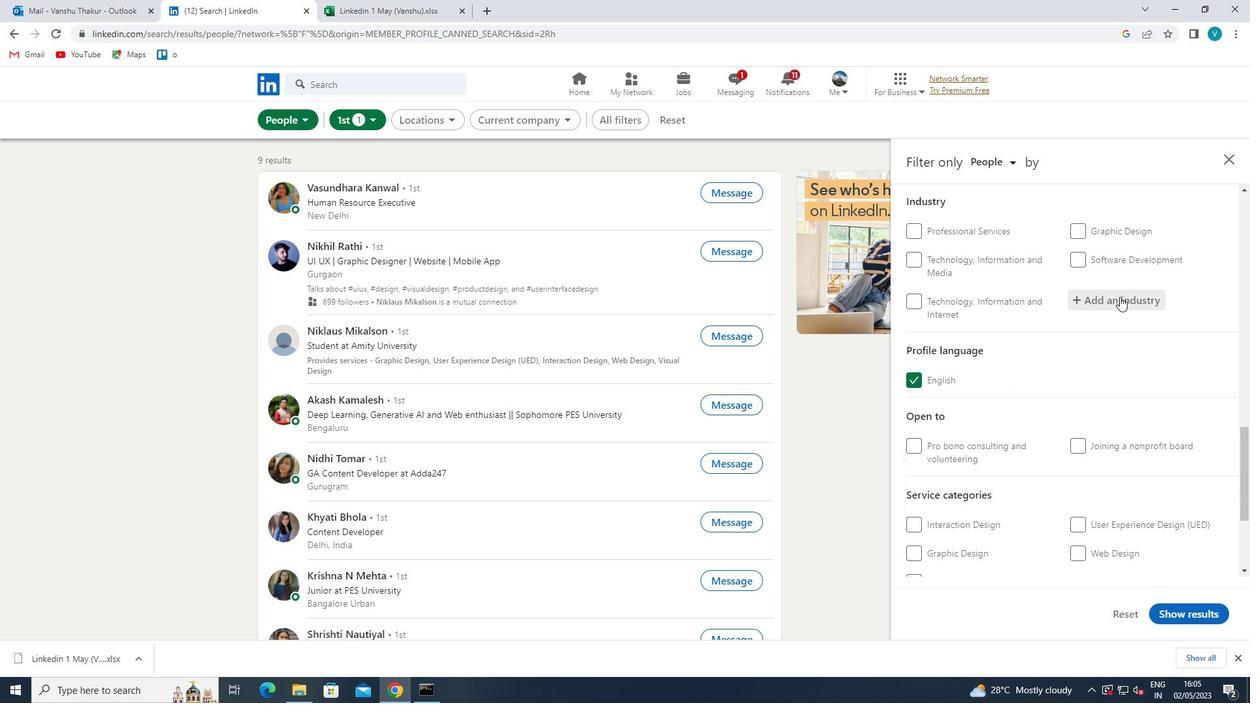 
Action: Mouse moved to (1073, 325)
Screenshot: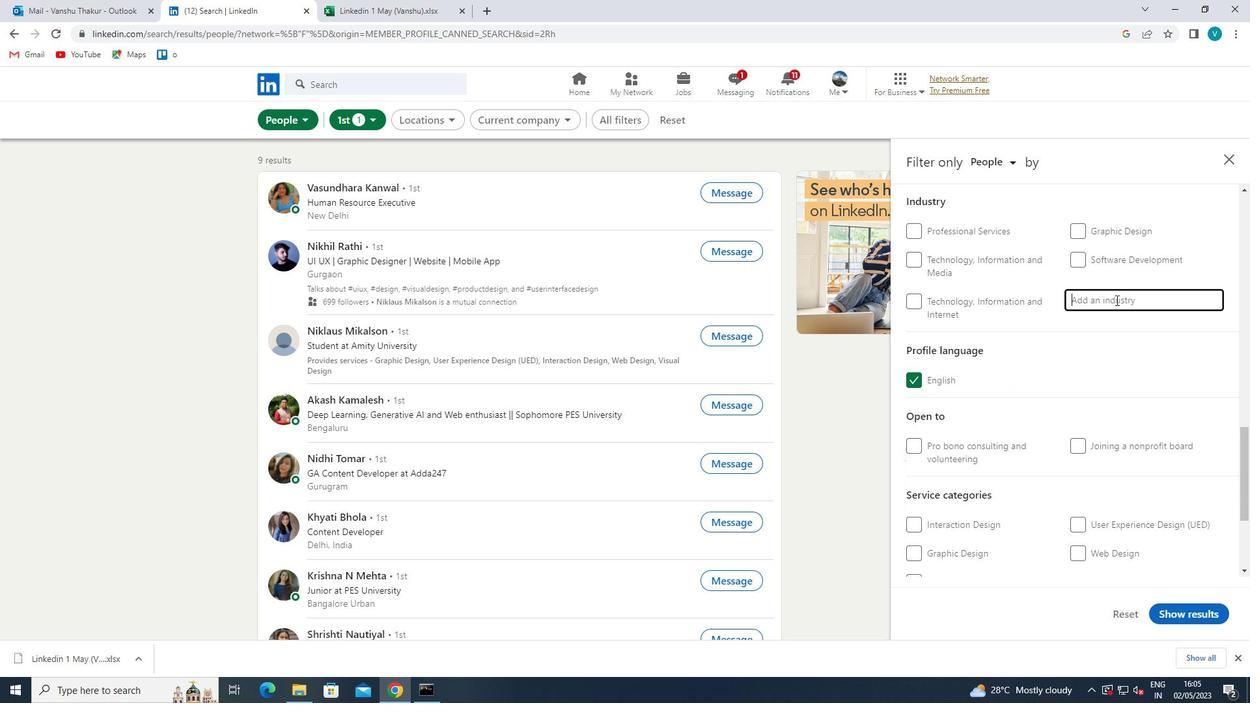
Action: Key pressed <Key.shift>HOLDING
Screenshot: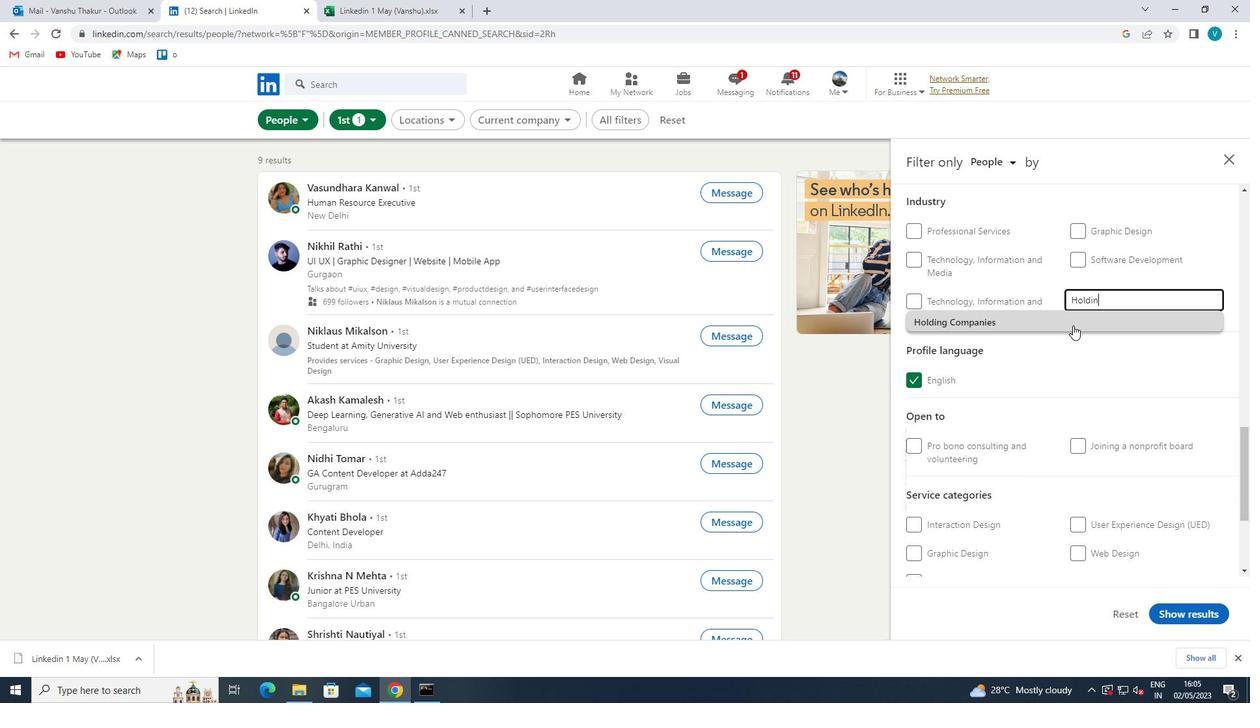 
Action: Mouse moved to (1072, 325)
Screenshot: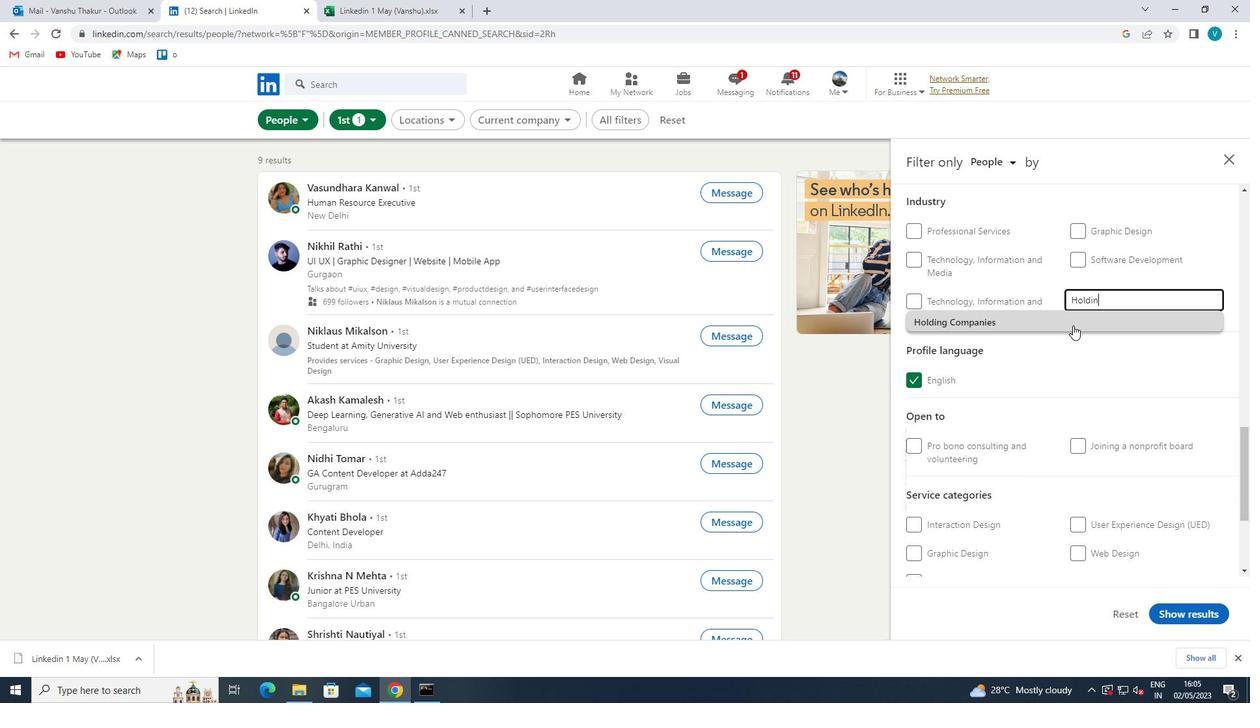 
Action: Mouse pressed left at (1072, 325)
Screenshot: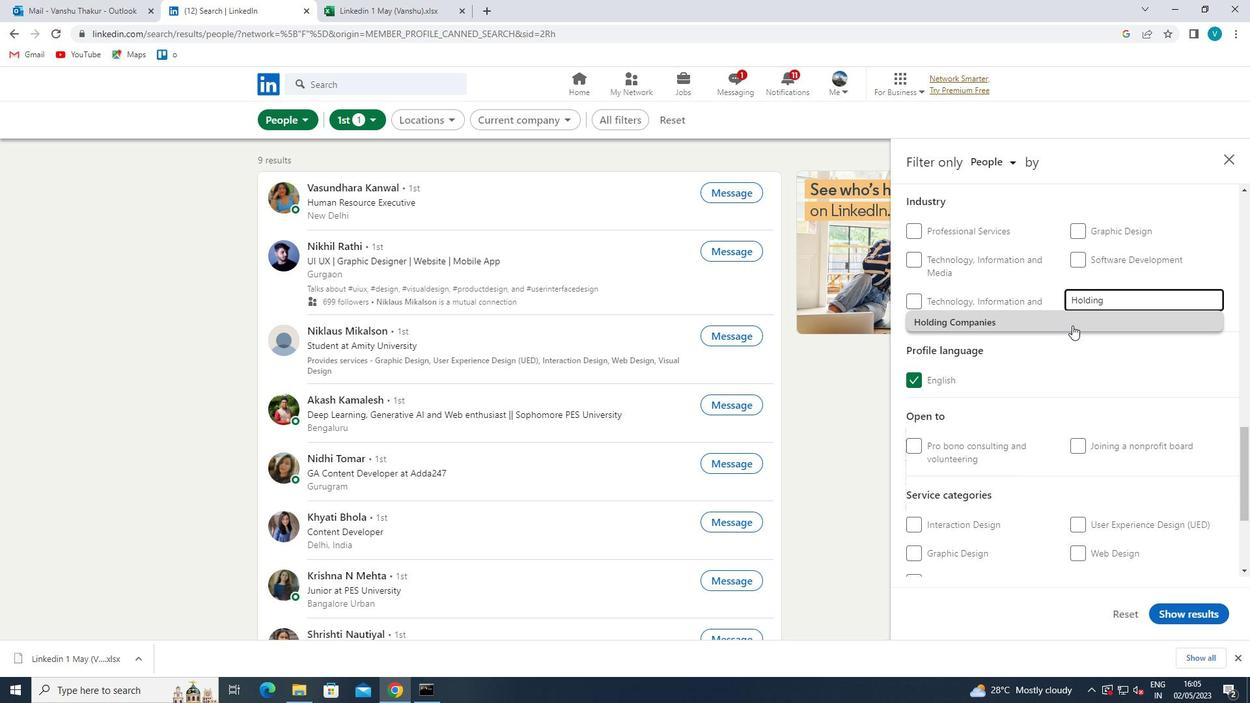 
Action: Mouse moved to (1082, 321)
Screenshot: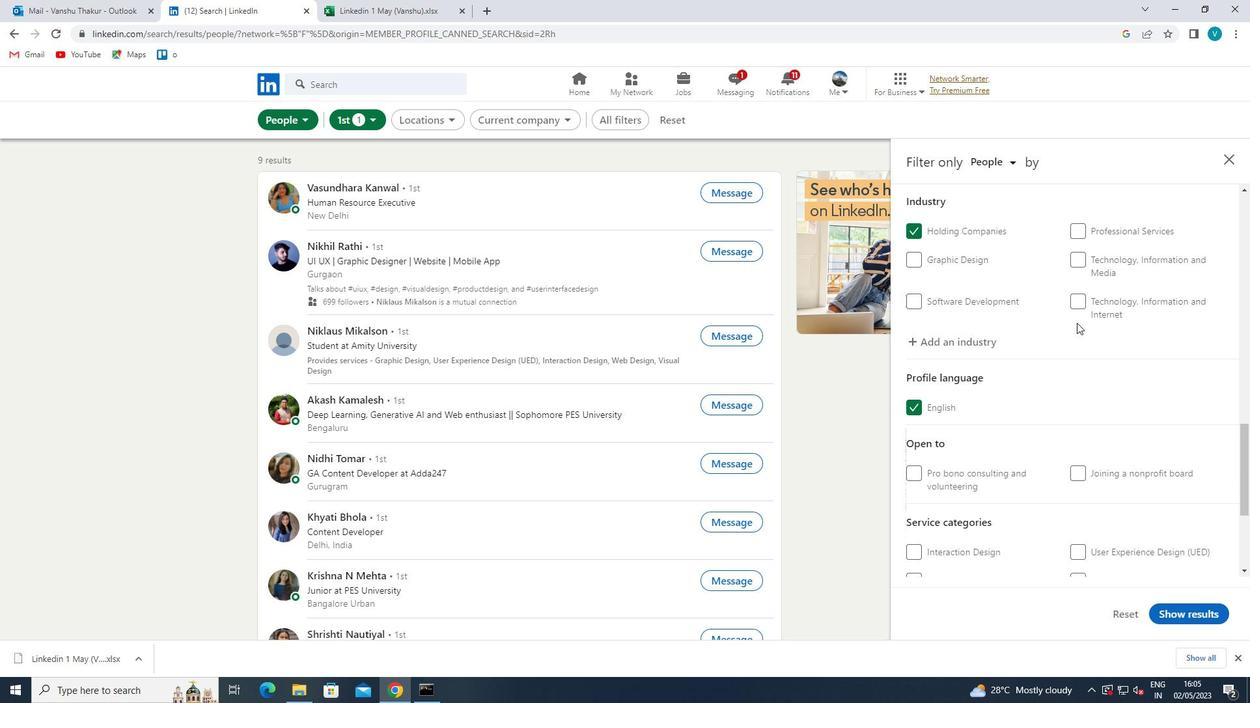 
Action: Mouse scrolled (1082, 320) with delta (0, 0)
Screenshot: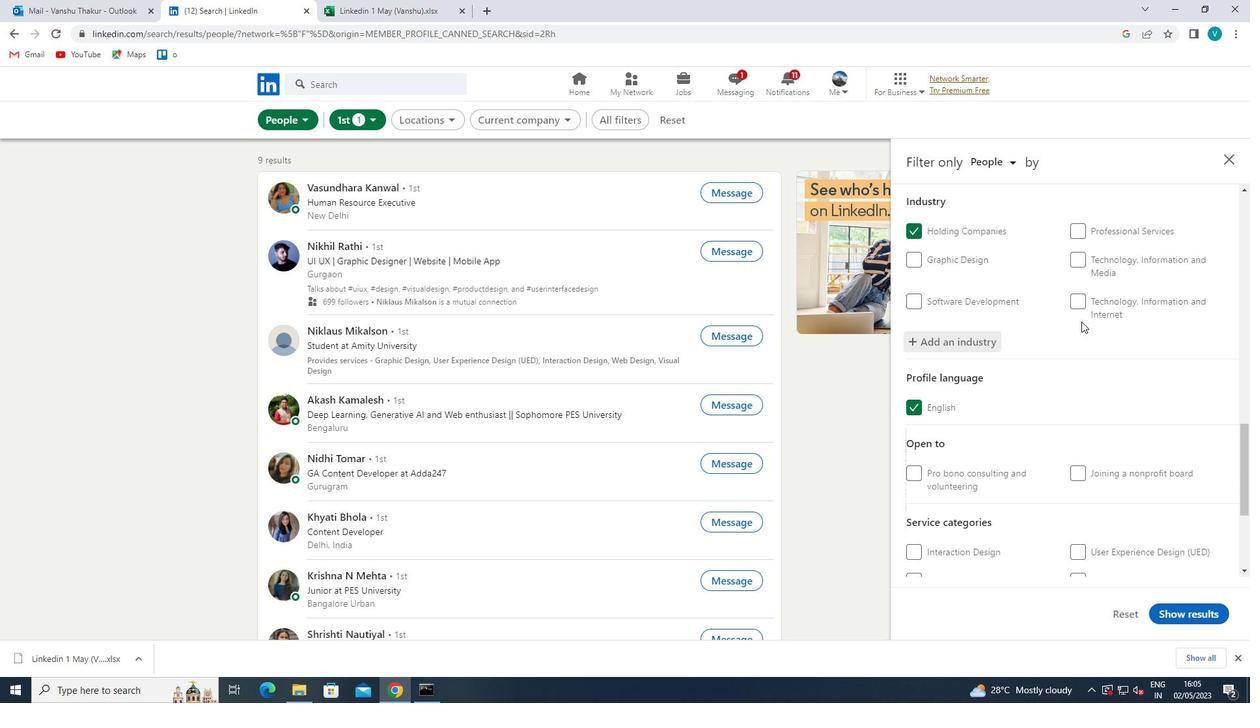 
Action: Mouse scrolled (1082, 320) with delta (0, 0)
Screenshot: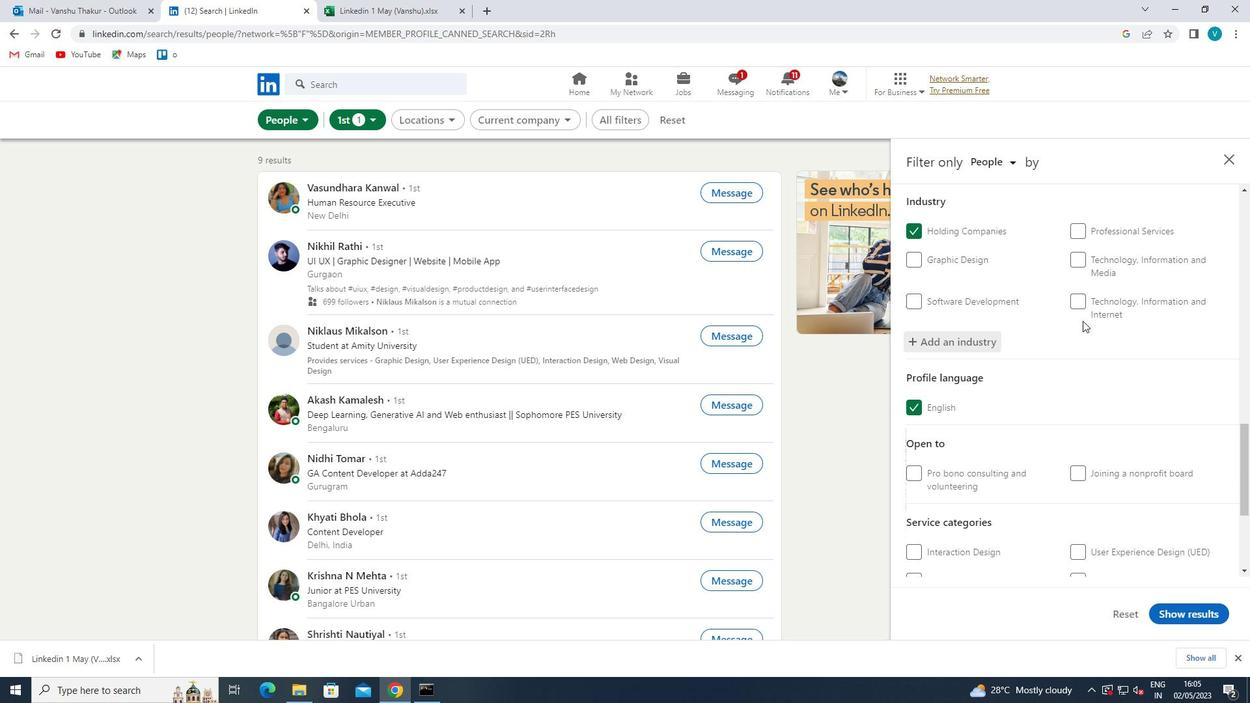 
Action: Mouse moved to (1085, 321)
Screenshot: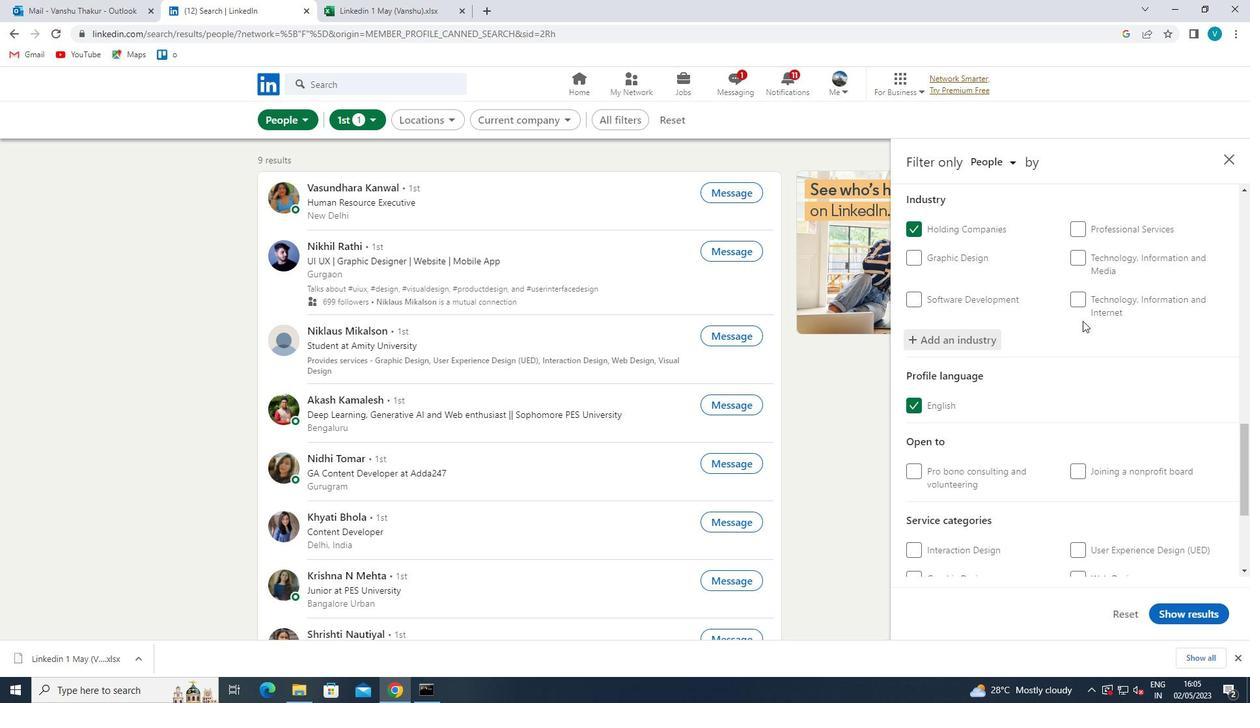 
Action: Mouse scrolled (1085, 320) with delta (0, 0)
Screenshot: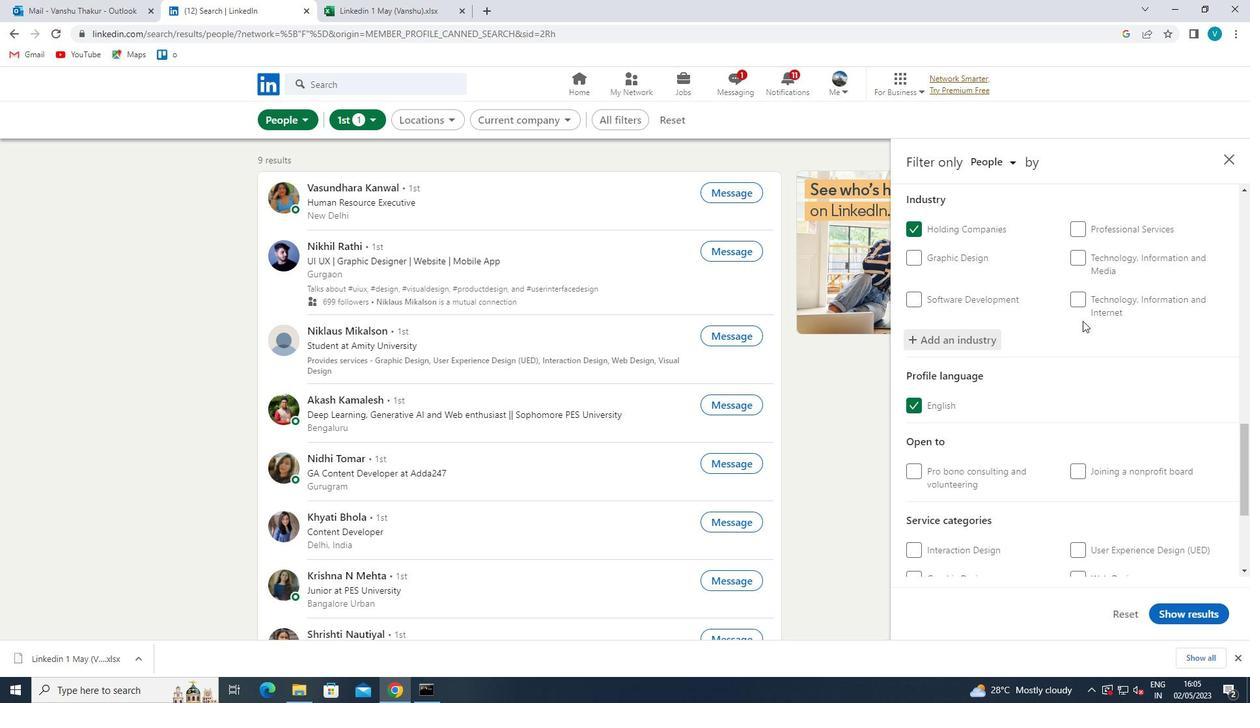 
Action: Mouse moved to (1088, 323)
Screenshot: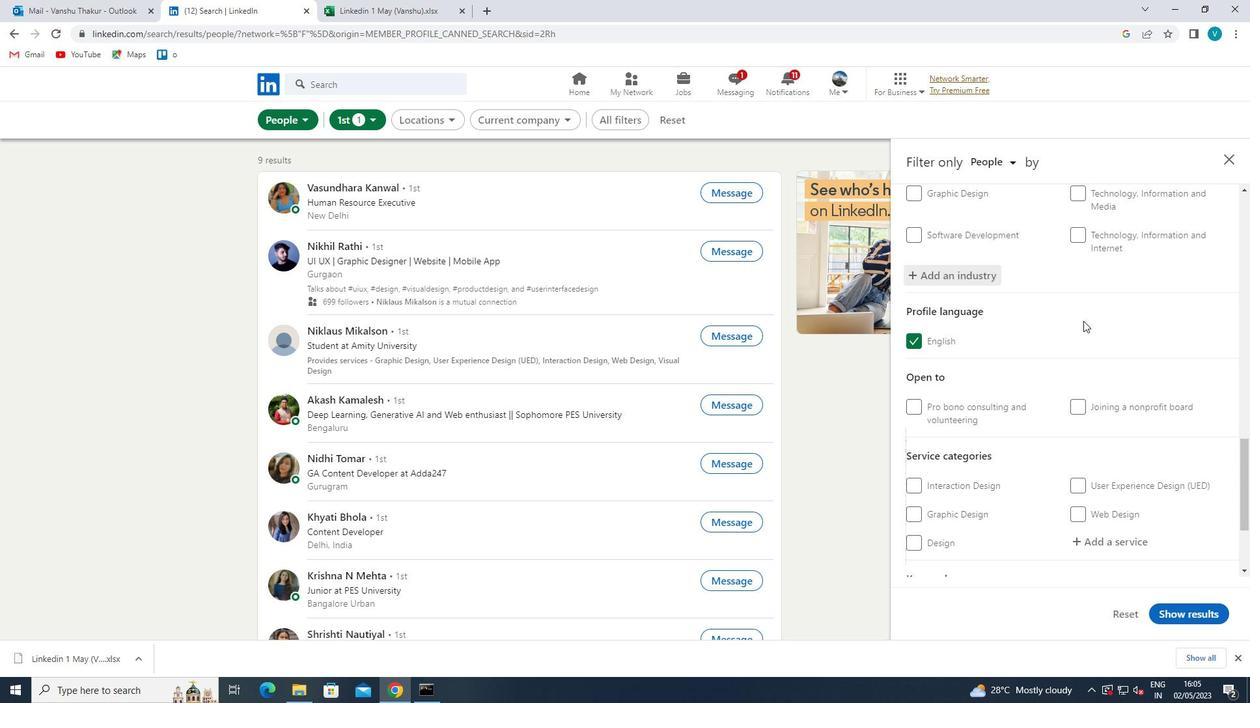 
Action: Mouse scrolled (1088, 322) with delta (0, 0)
Screenshot: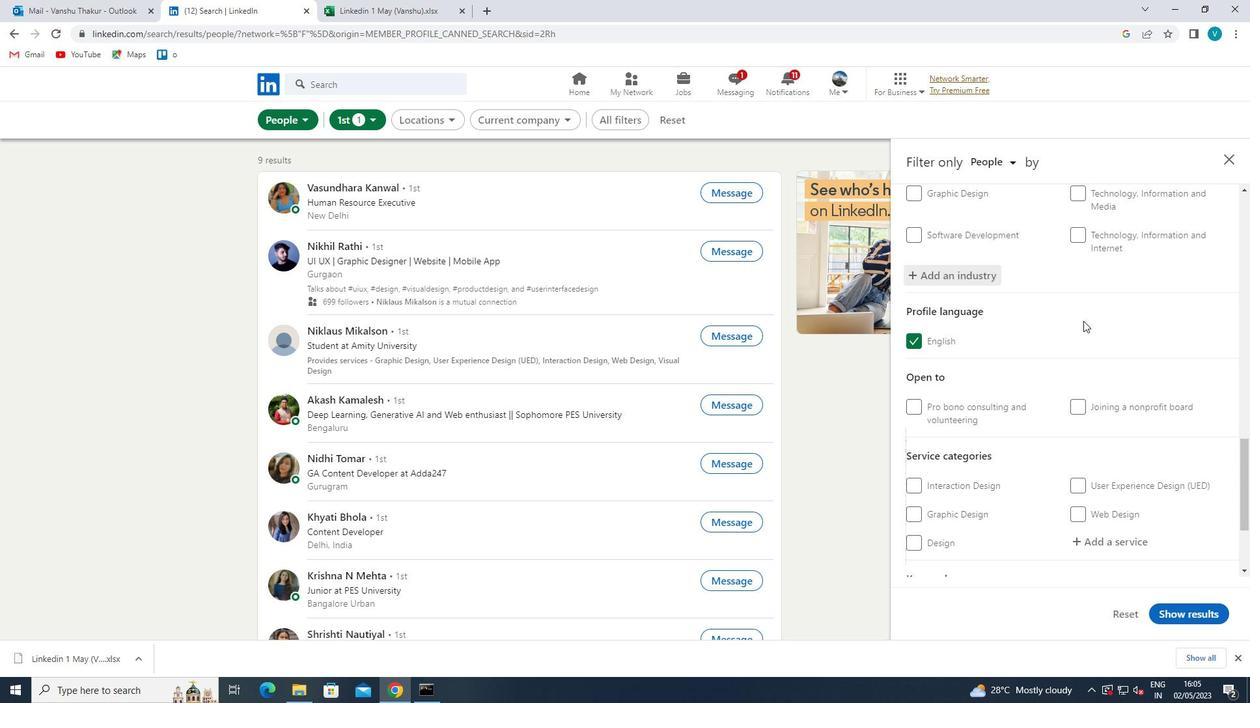 
Action: Mouse moved to (1119, 399)
Screenshot: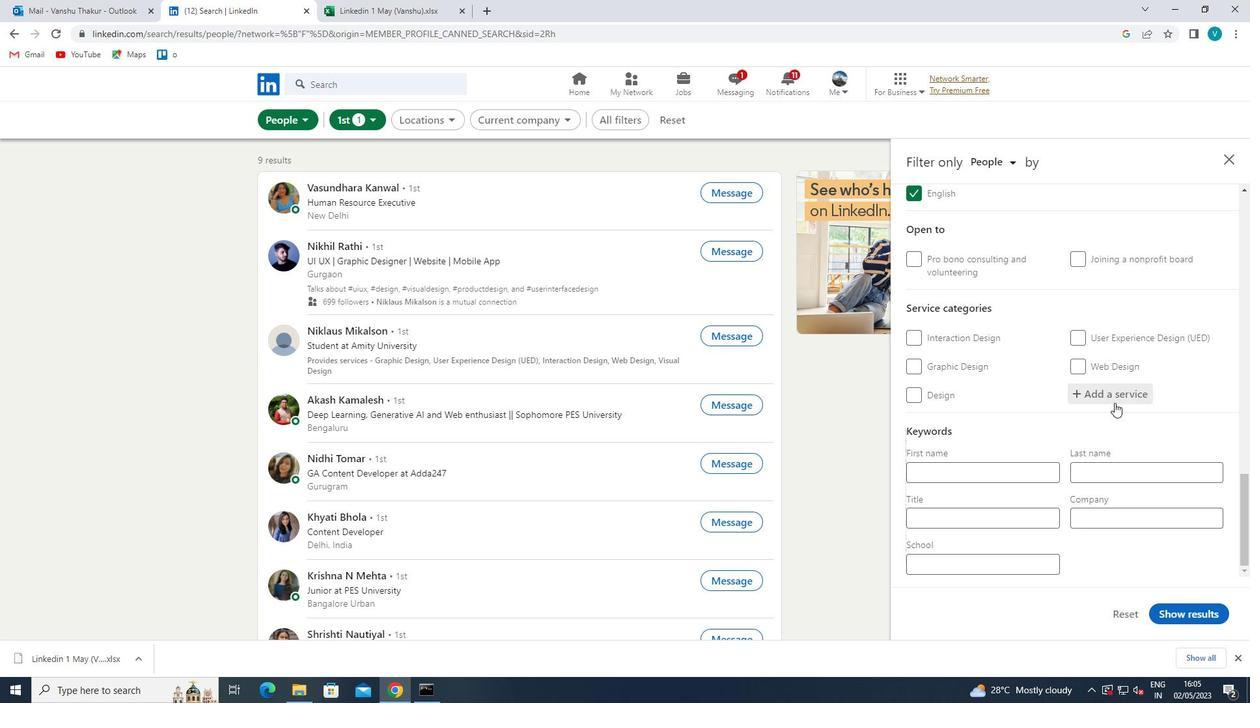 
Action: Mouse pressed left at (1119, 399)
Screenshot: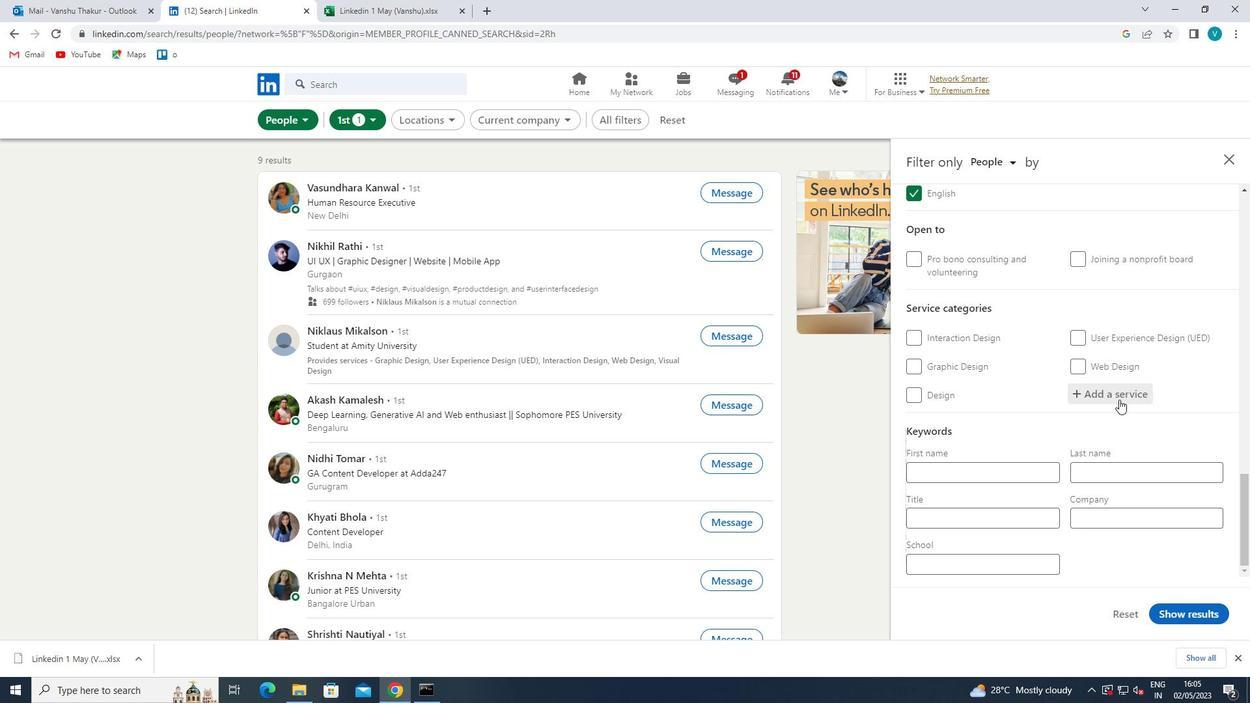 
Action: Mouse moved to (1101, 408)
Screenshot: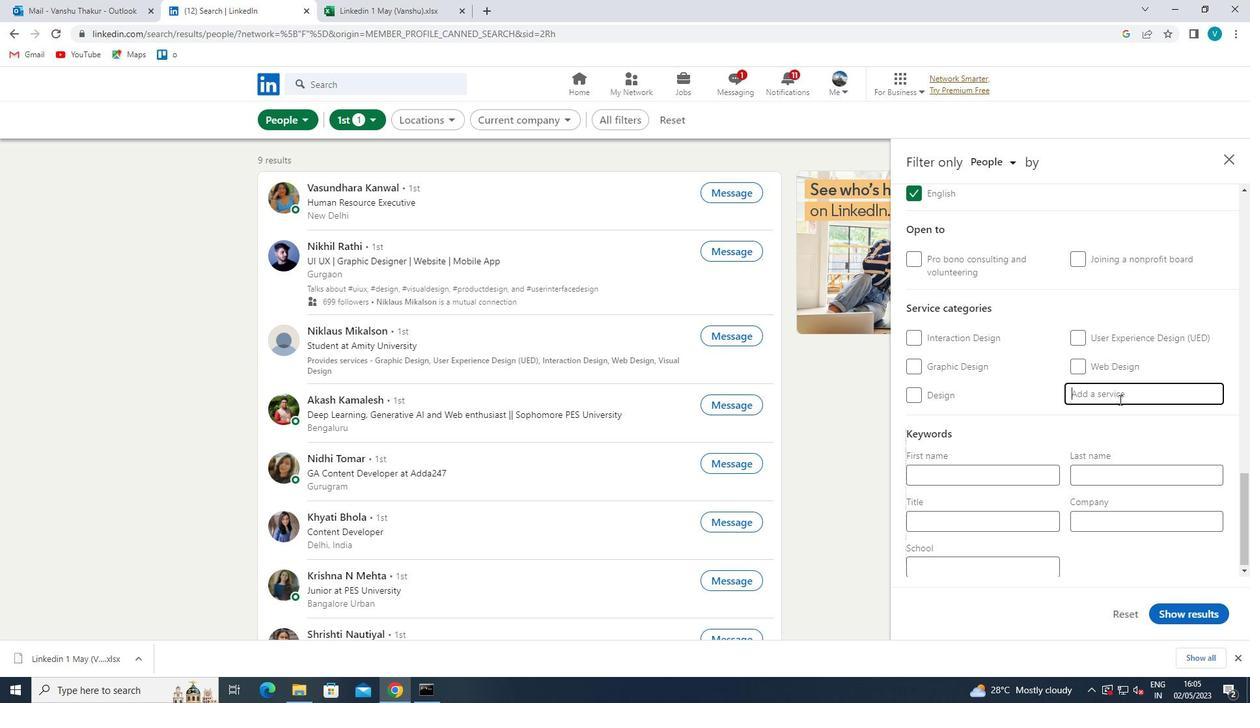 
Action: Key pressed <Key.shift>
Screenshot: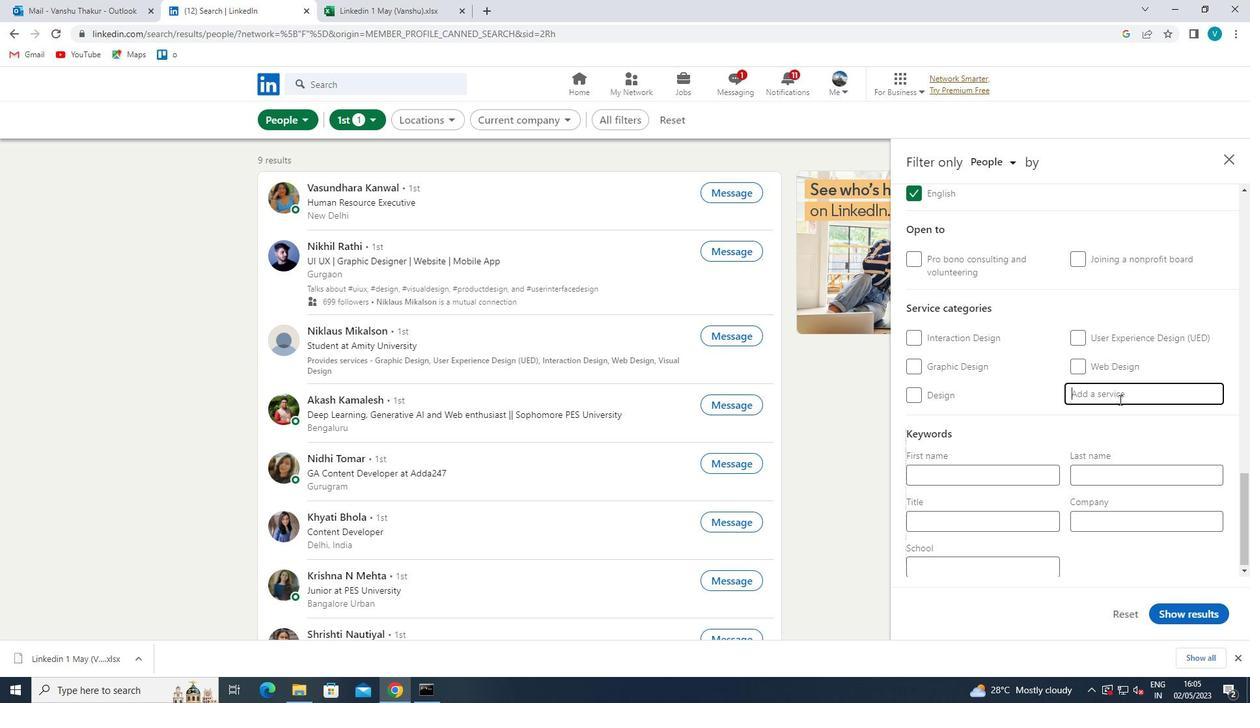 
Action: Mouse moved to (1084, 418)
Screenshot: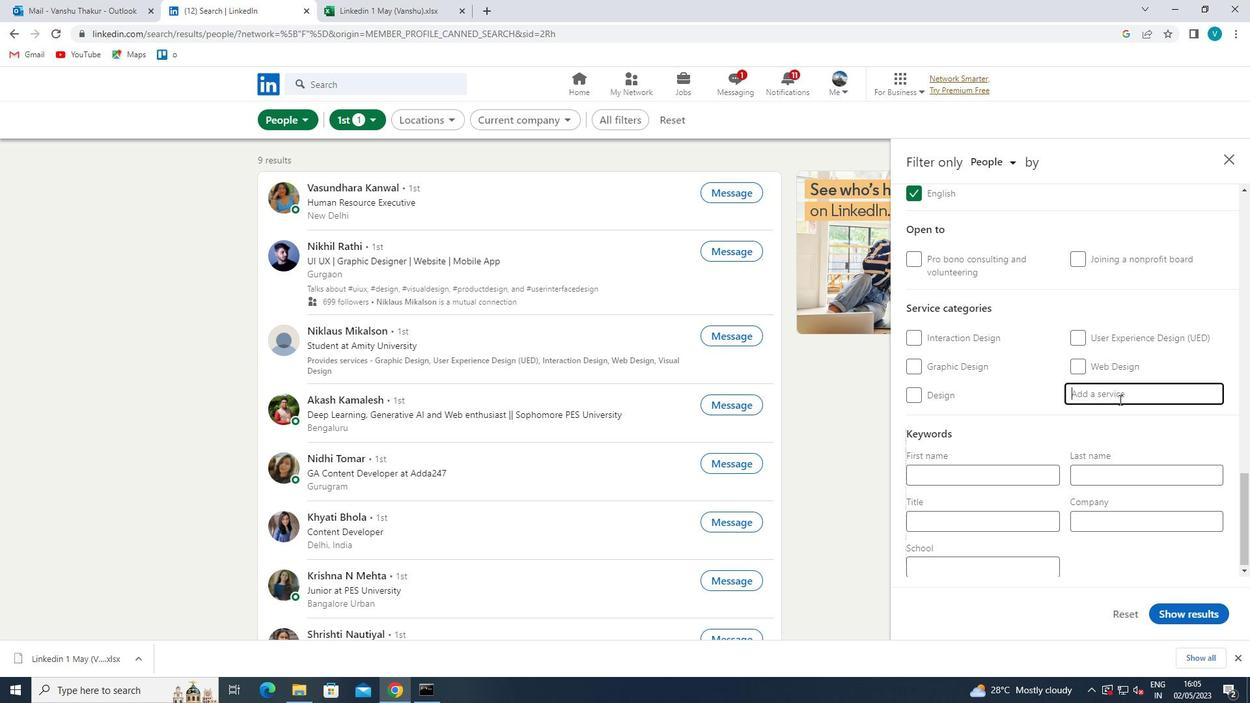 
Action: Key pressed PORTRAIT<Key.space>
Screenshot: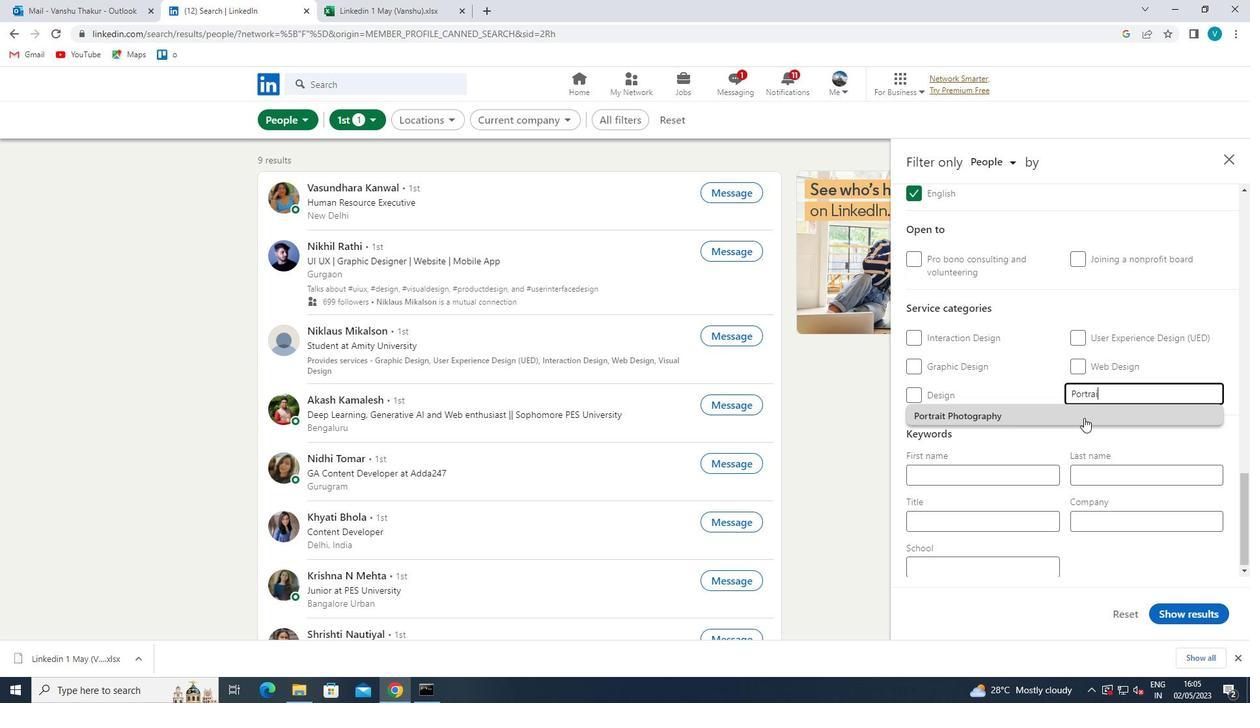 
Action: Mouse pressed left at (1084, 418)
Screenshot: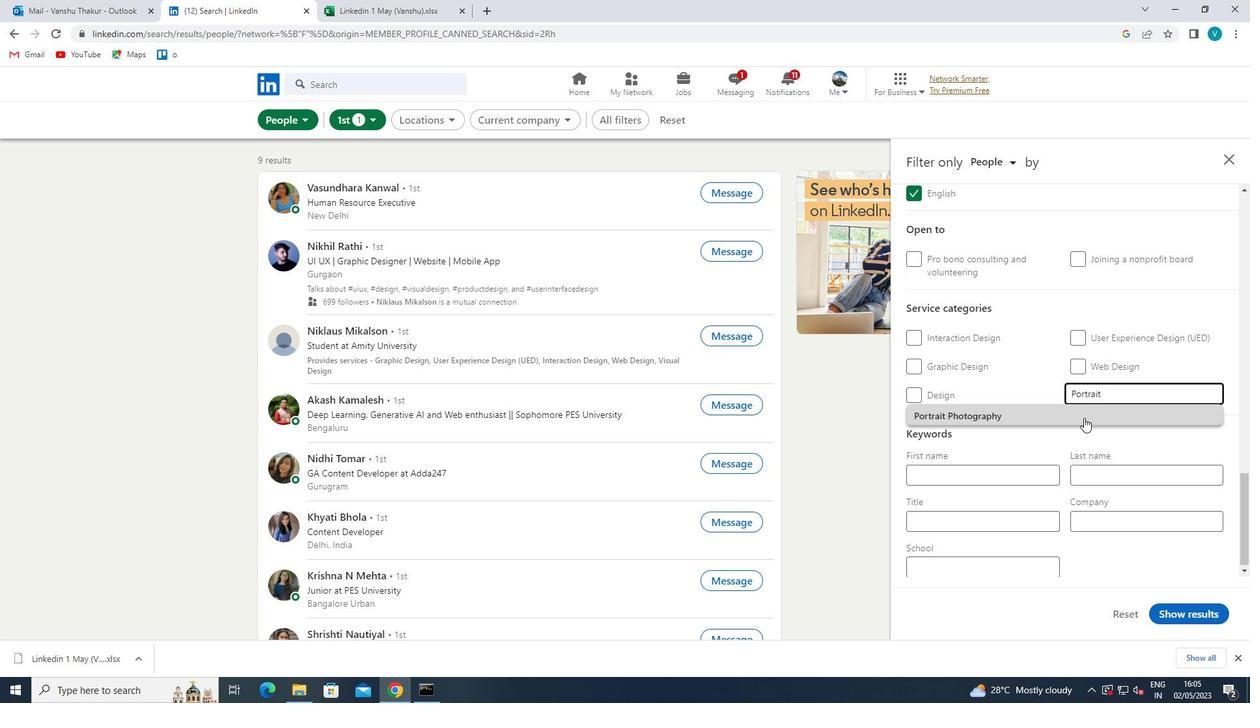 
Action: Mouse scrolled (1084, 417) with delta (0, 0)
Screenshot: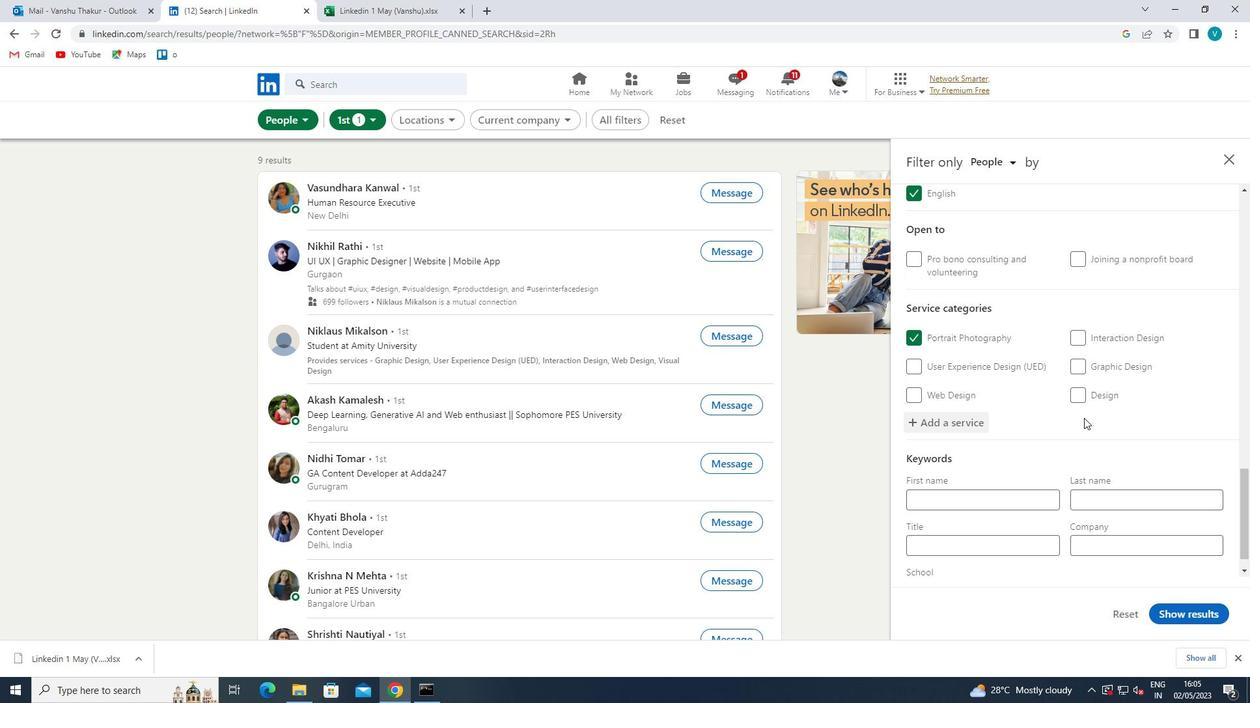 
Action: Mouse scrolled (1084, 417) with delta (0, 0)
Screenshot: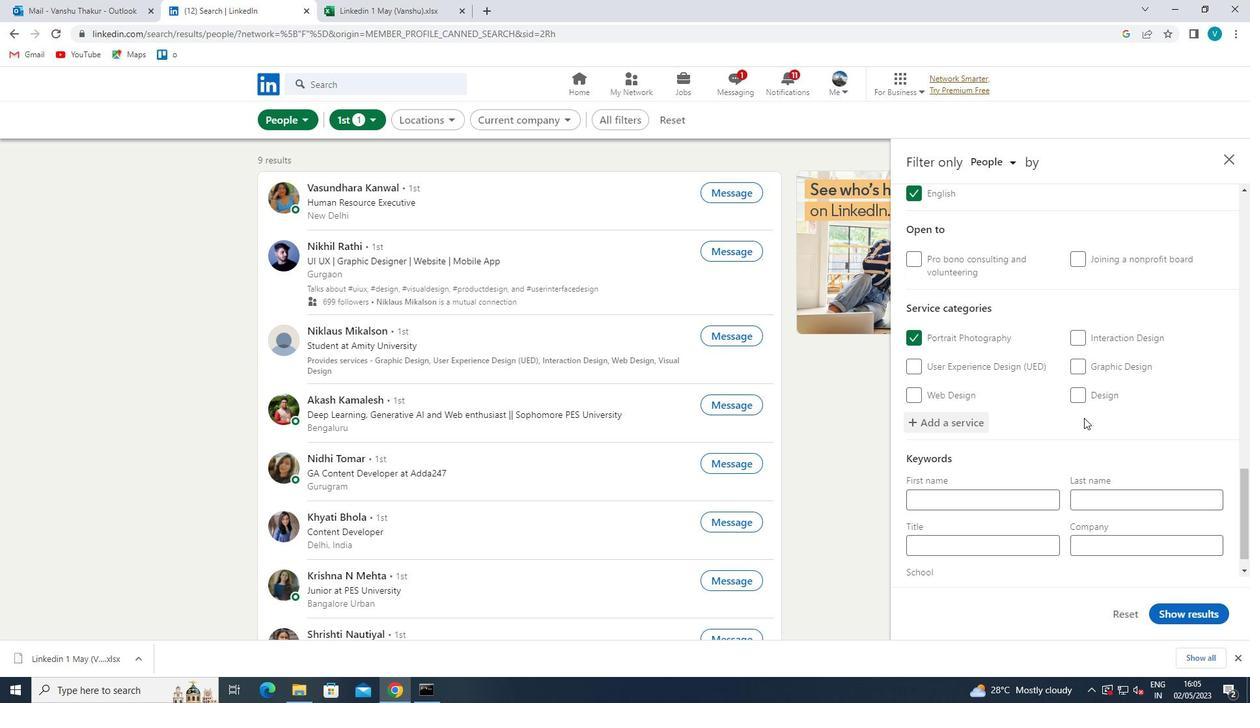 
Action: Mouse scrolled (1084, 417) with delta (0, 0)
Screenshot: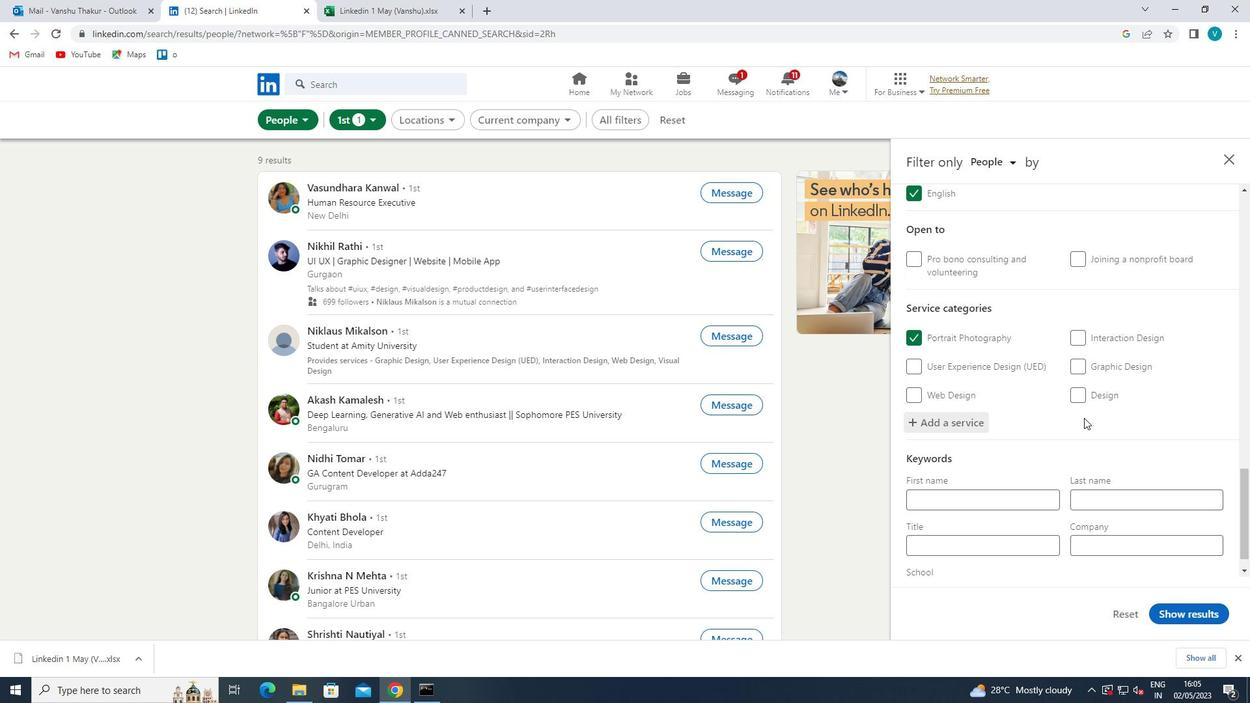 
Action: Mouse moved to (1084, 418)
Screenshot: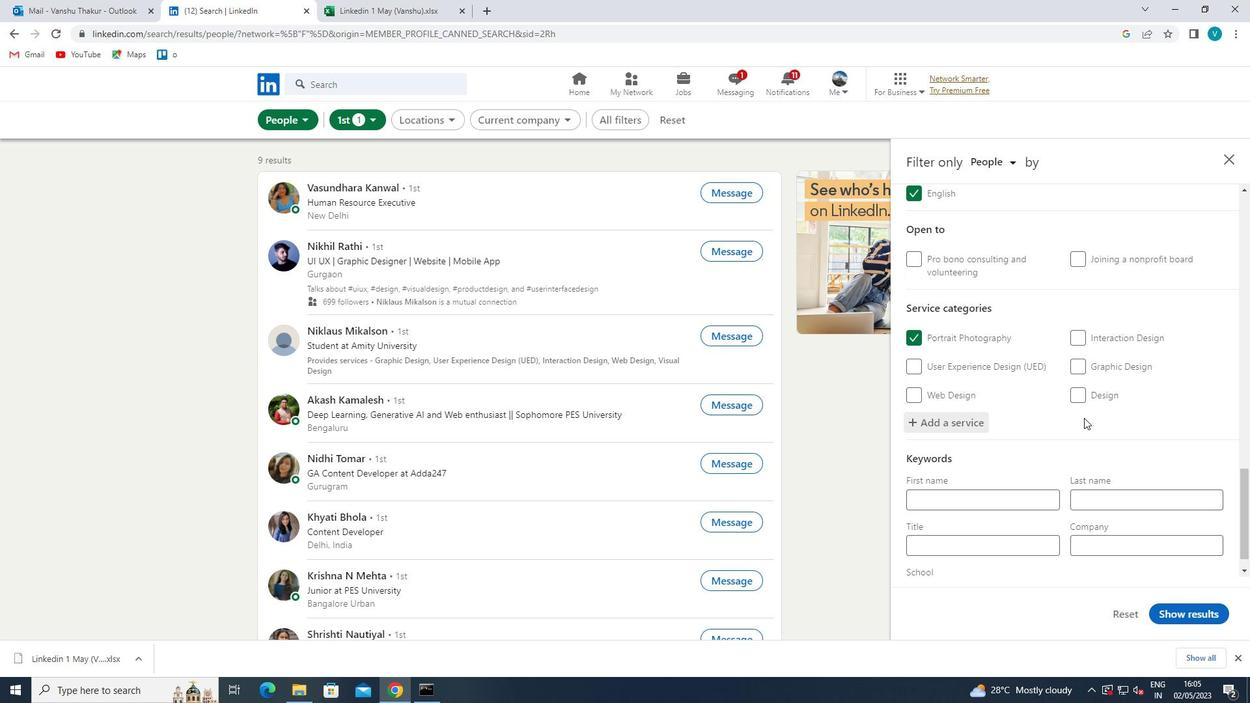 
Action: Mouse scrolled (1084, 417) with delta (0, 0)
Screenshot: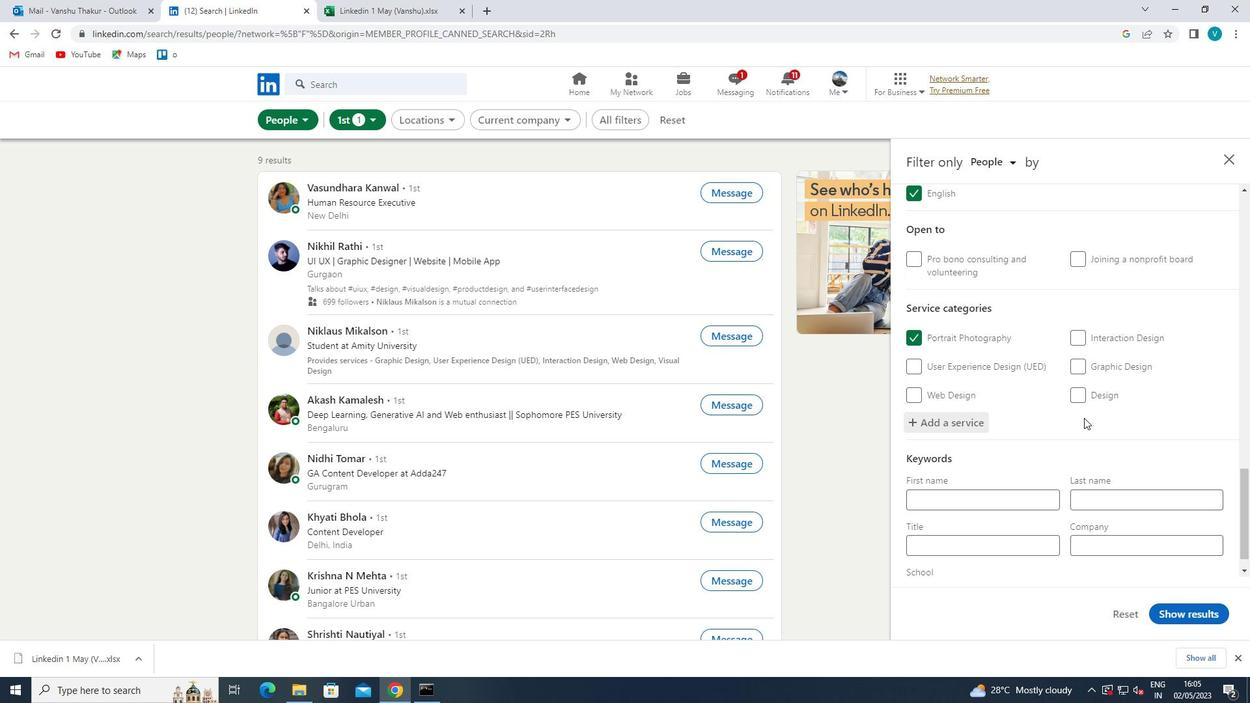 
Action: Mouse moved to (996, 528)
Screenshot: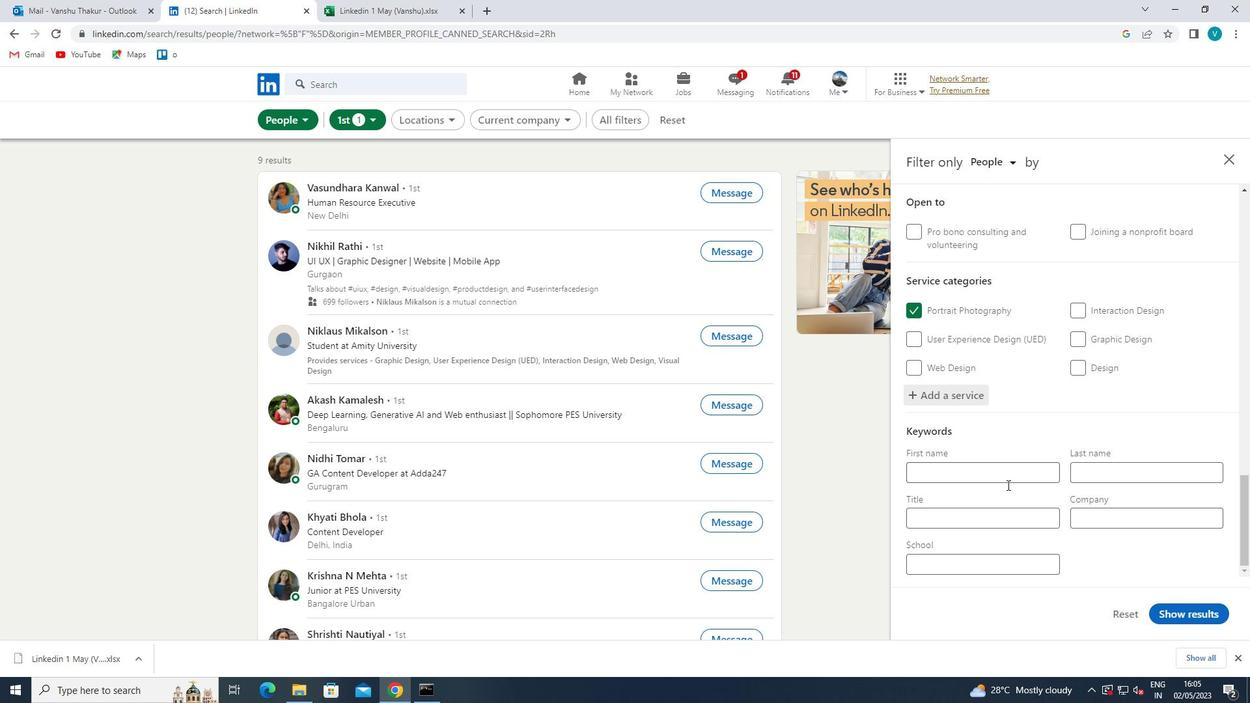 
Action: Mouse pressed left at (996, 528)
Screenshot: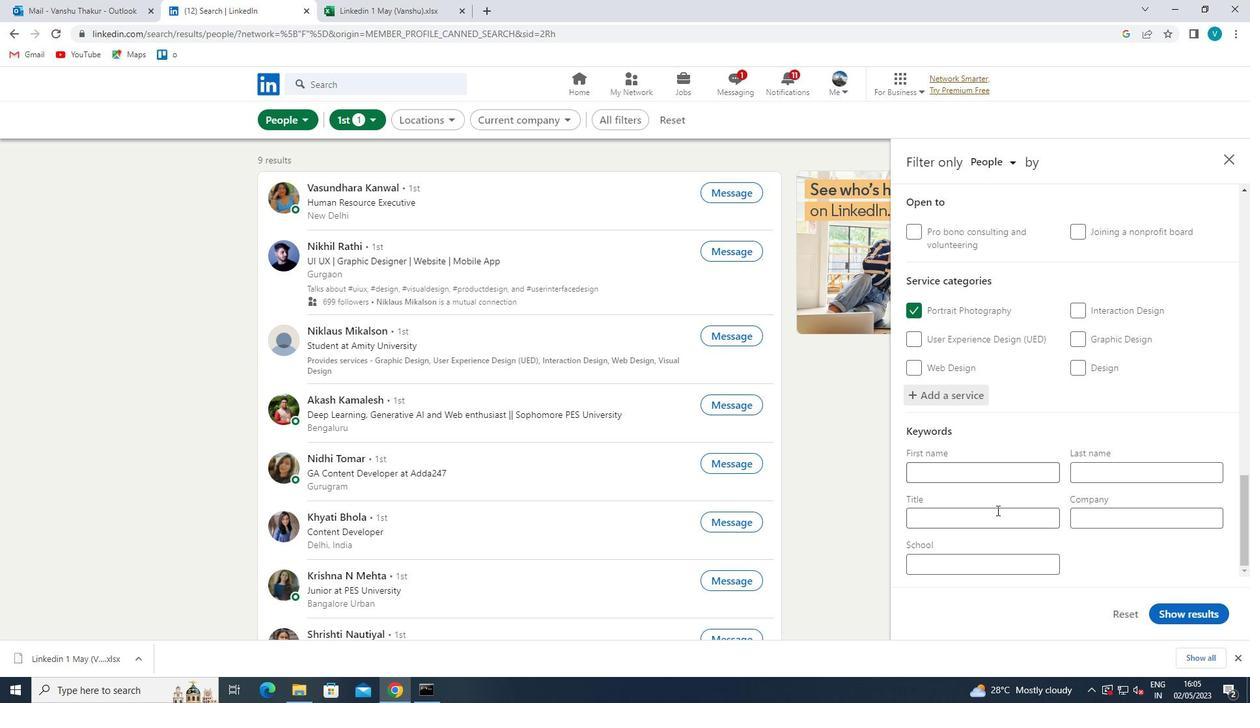 
Action: Mouse moved to (1002, 525)
Screenshot: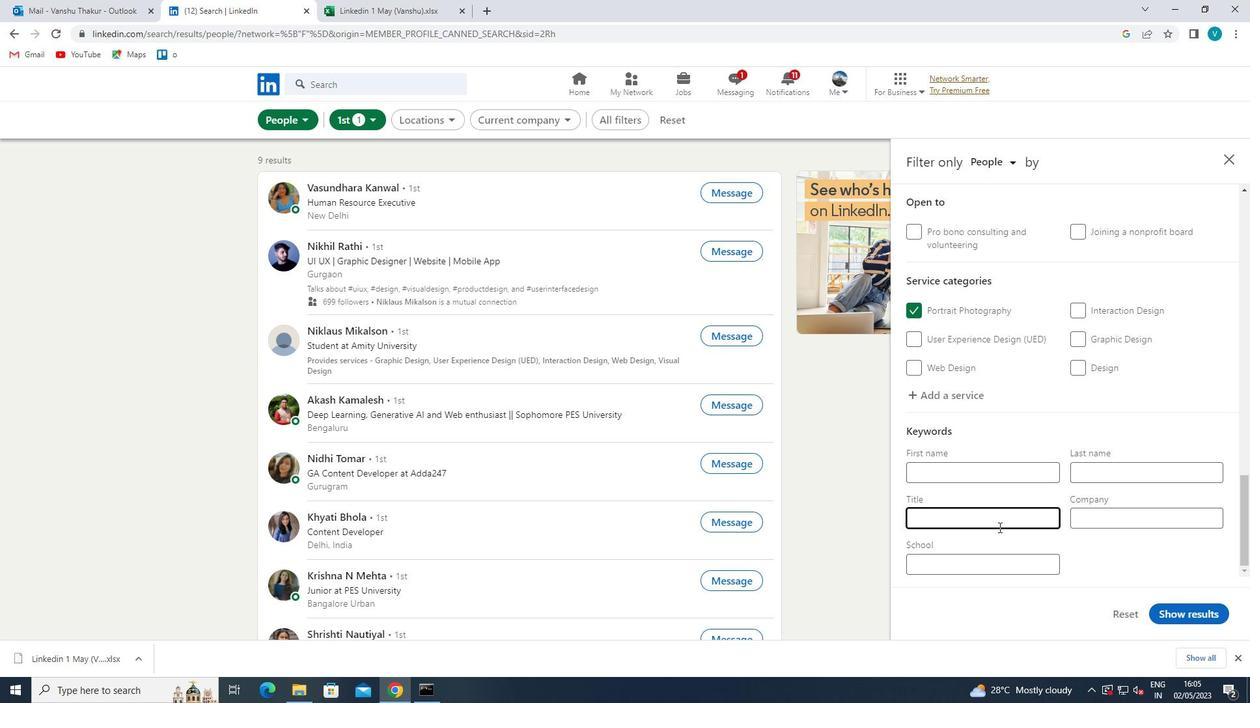 
Action: Key pressed <Key.shift>PR<Key.backspace>ROPOSAL<Key.space><Key.shift>WRITER<Key.space>
Screenshot: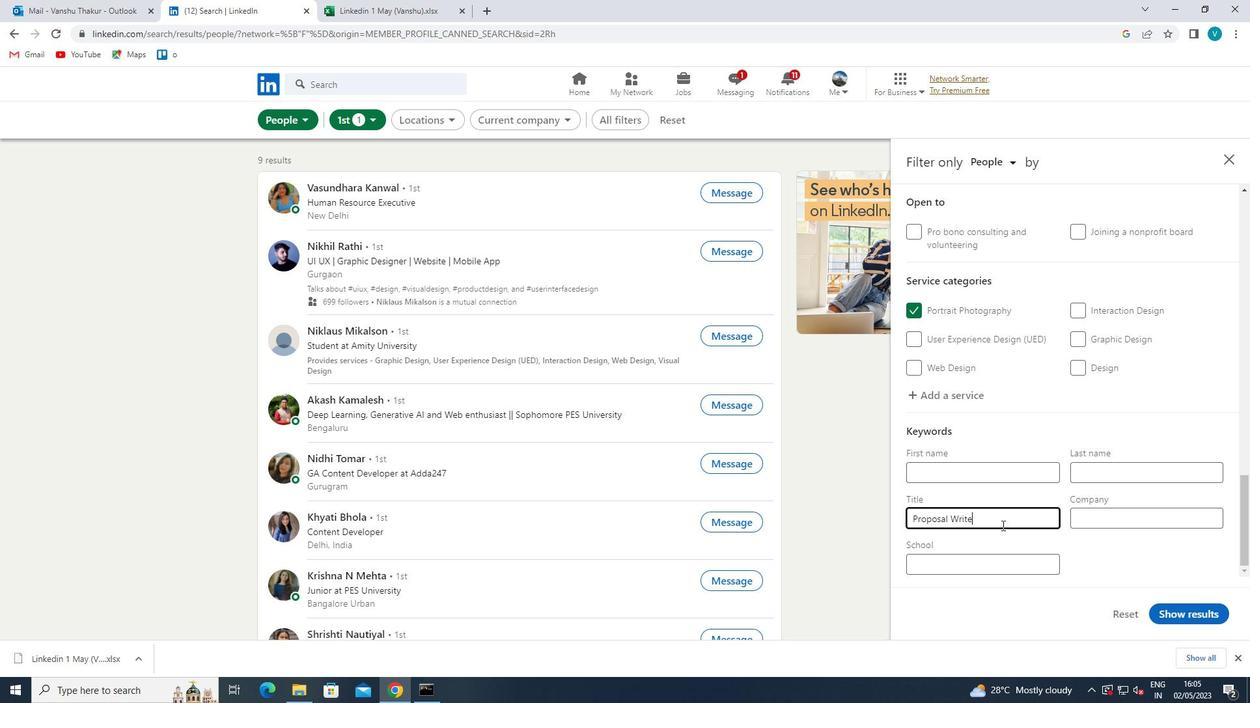 
Action: Mouse moved to (1198, 614)
Screenshot: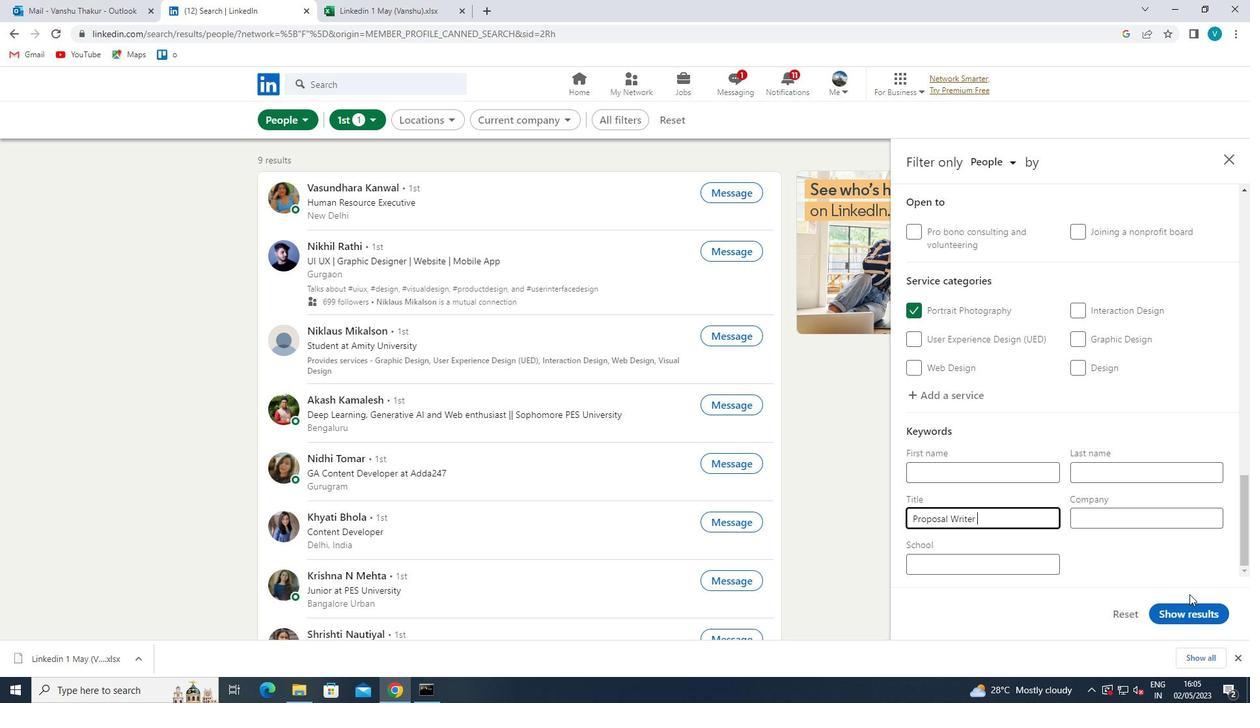 
Action: Mouse pressed left at (1198, 614)
Screenshot: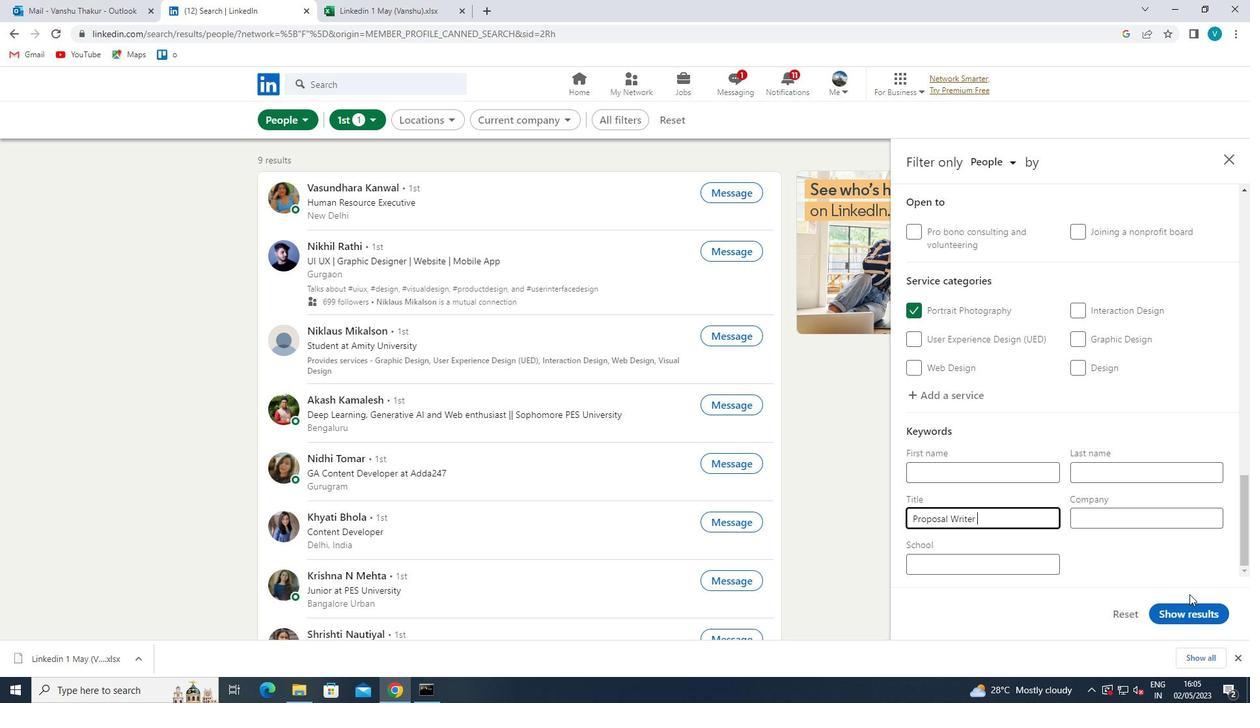 
